 Task: Look for Airbnb options in Montijo, Portugal from 10th December, 2023 to 15th December, 2023 for 7 adults. Place can be room or shared room with 4 bedrooms having 7 beds and 4 bathrooms. Property type can be house. Amenities needed are: wifi, TV, free parkinig on premises, gym, breakfast.
Action: Mouse moved to (567, 102)
Screenshot: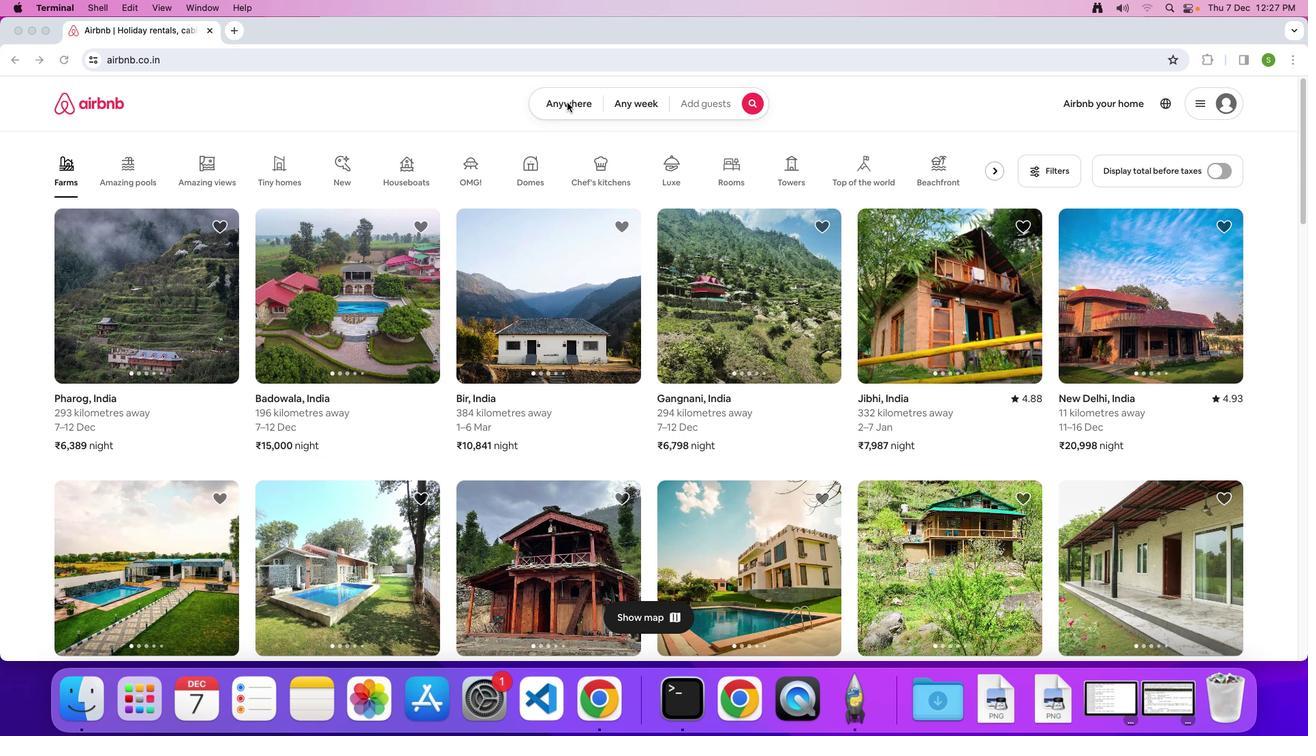 
Action: Mouse pressed left at (567, 102)
Screenshot: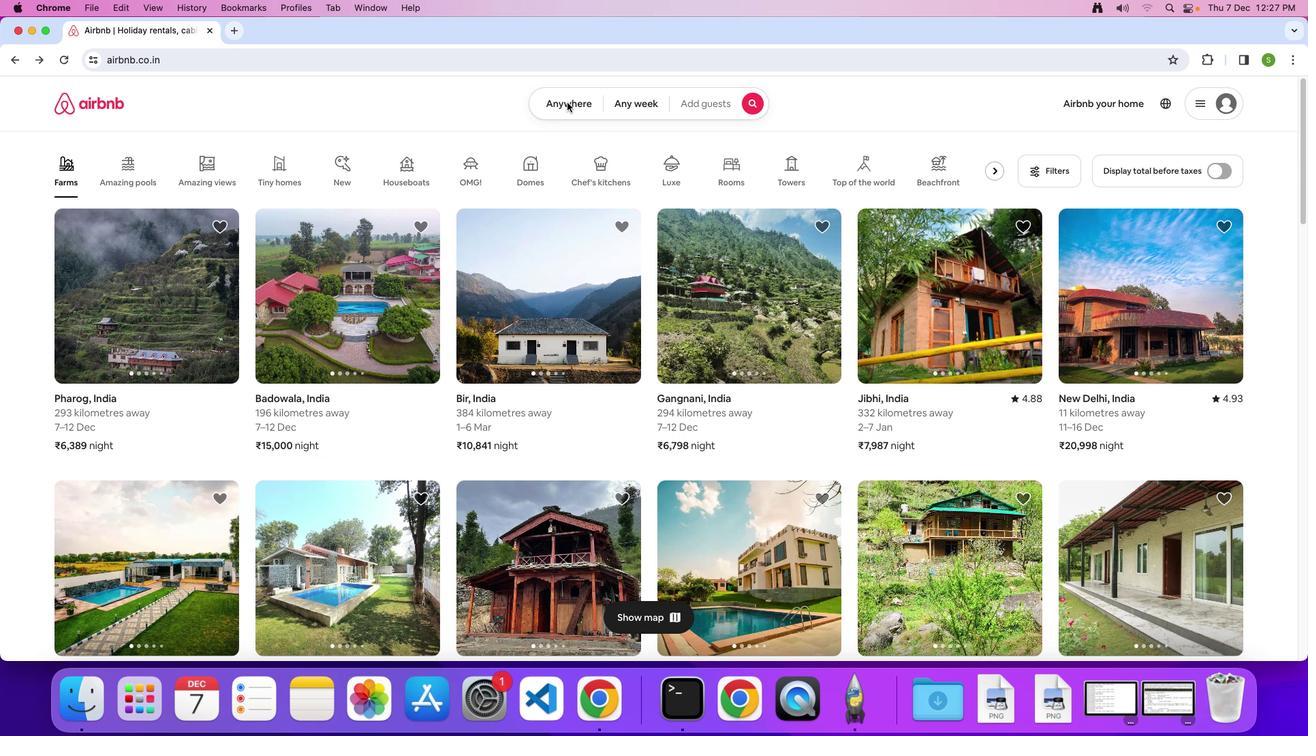 
Action: Mouse moved to (560, 104)
Screenshot: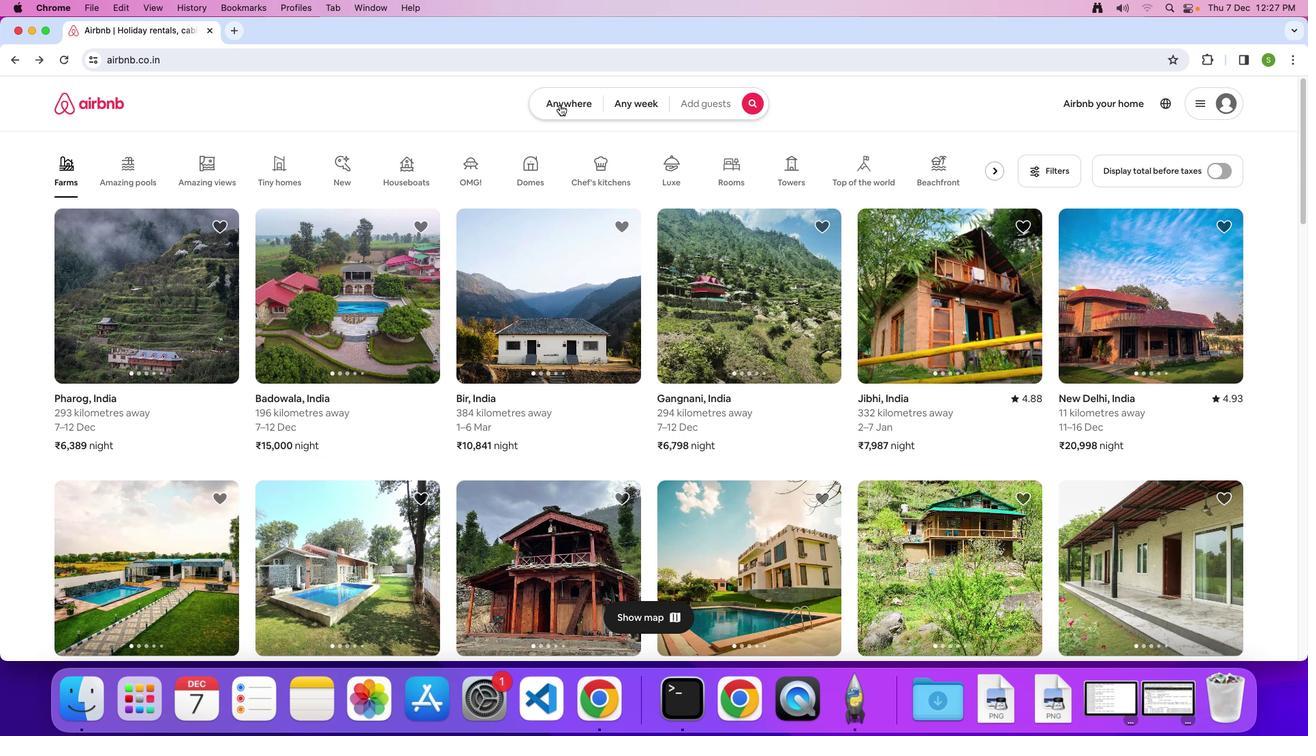 
Action: Mouse pressed left at (560, 104)
Screenshot: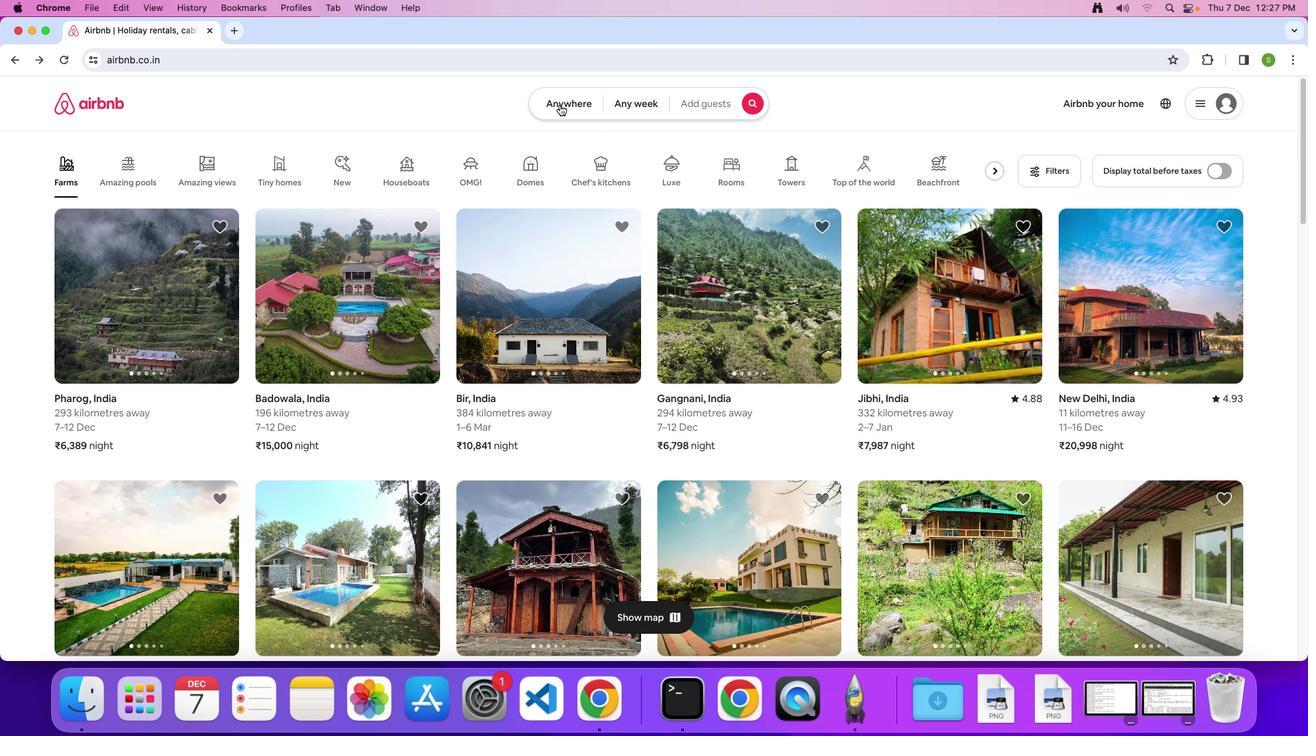 
Action: Mouse moved to (488, 162)
Screenshot: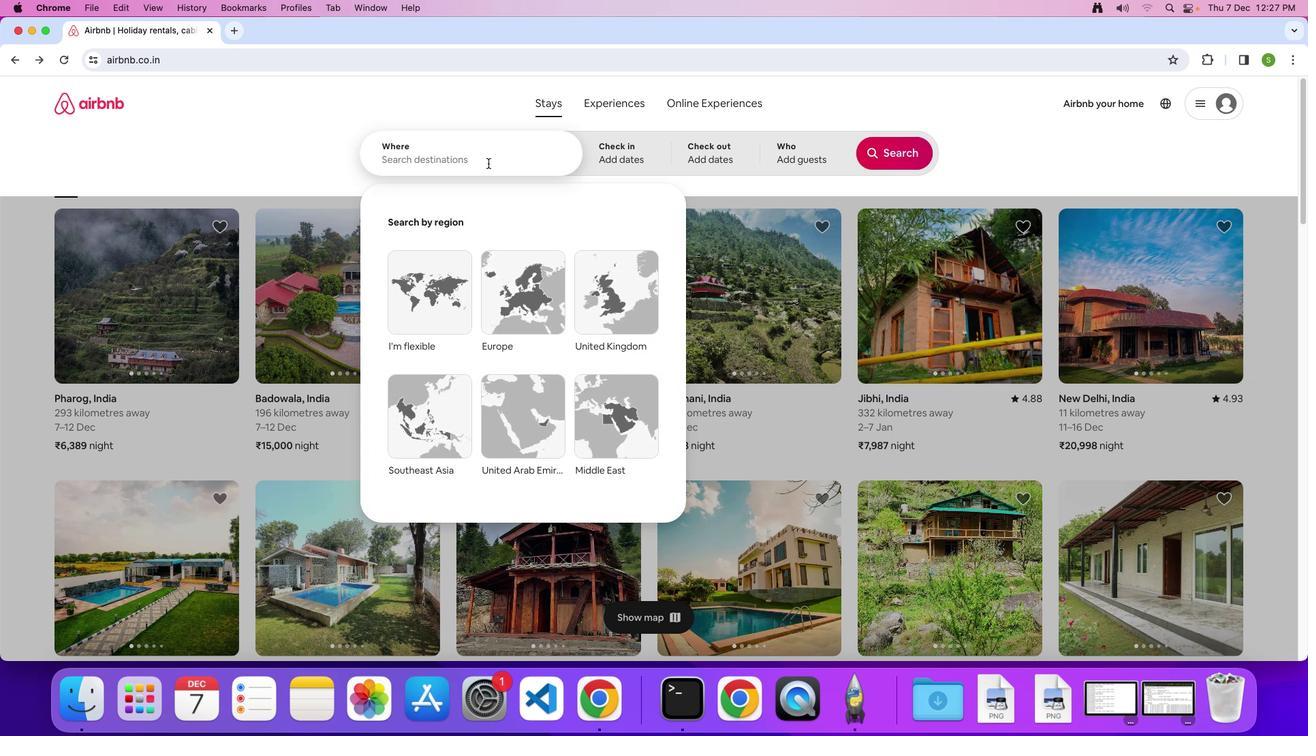 
Action: Mouse pressed left at (488, 162)
Screenshot: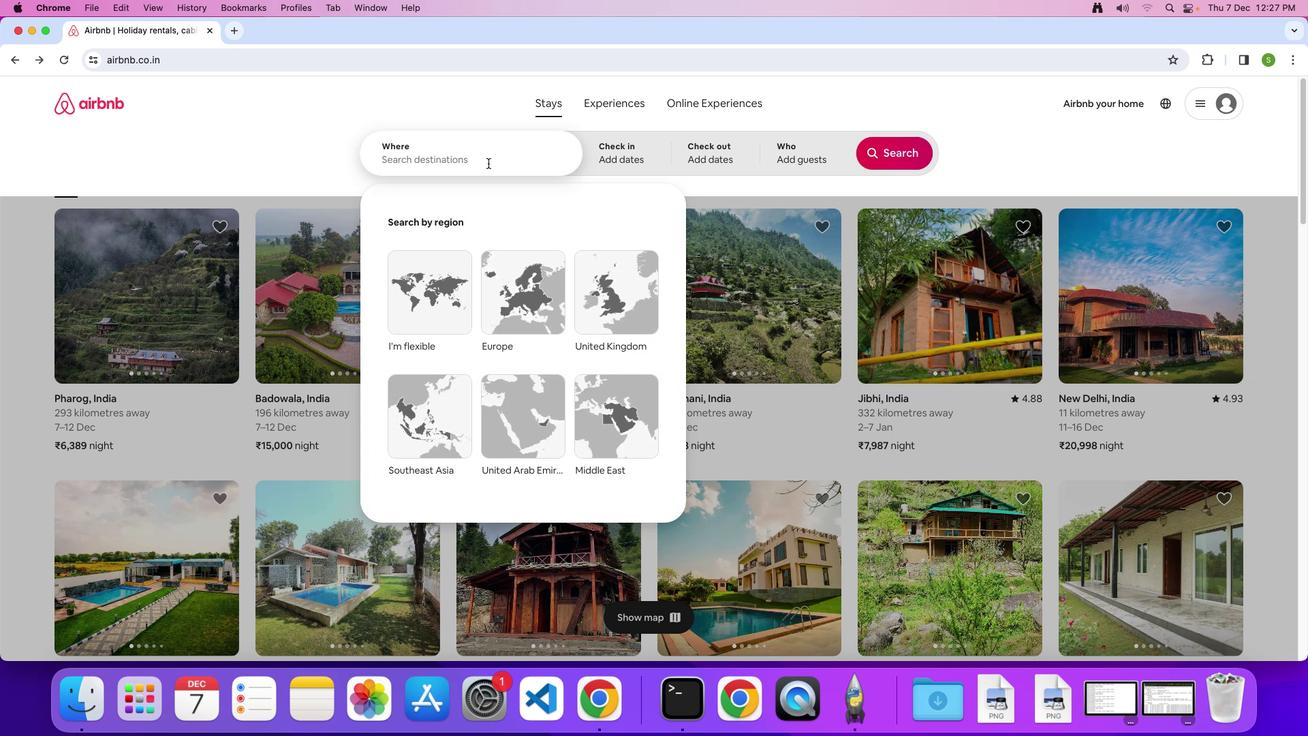 
Action: Key pressed 'M'Key.caps_lock'o''n''t''i''j''o'','Key.spaceKey.shift'P''o''r''t''u''g''a''l'Key.enter
Screenshot: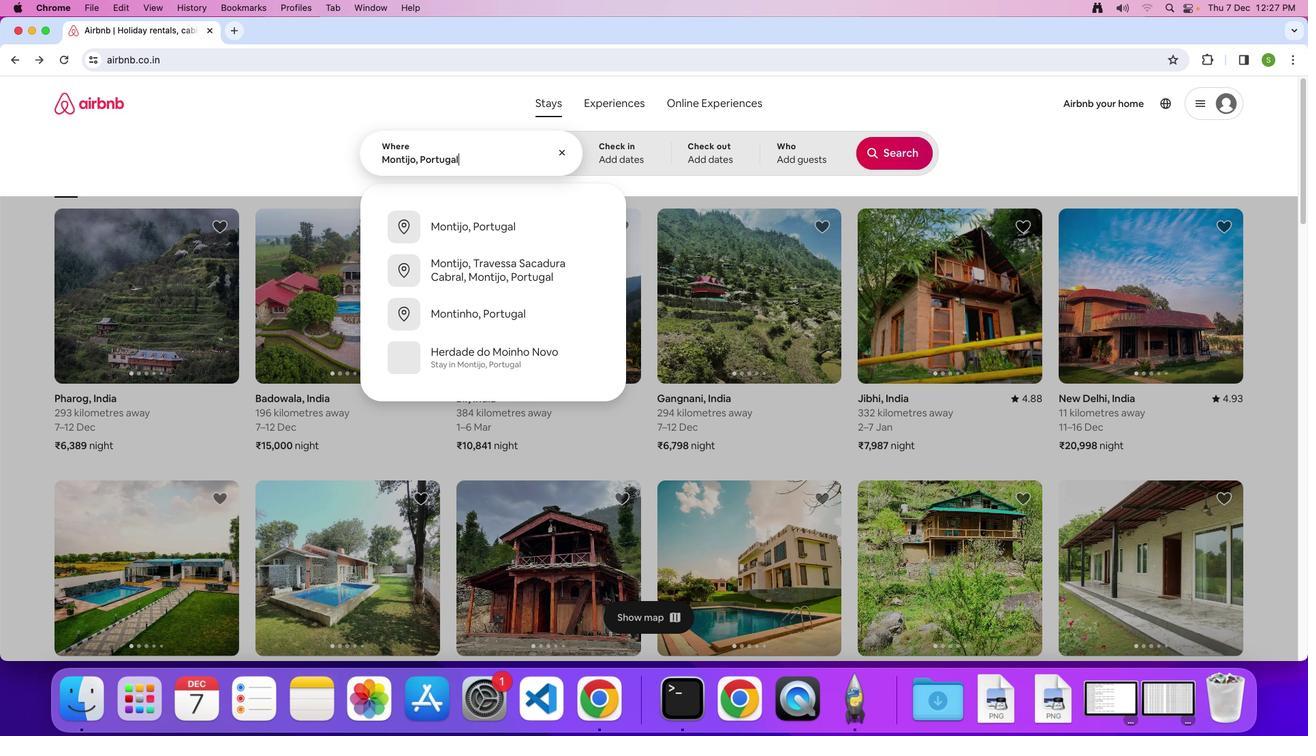 
Action: Mouse moved to (411, 389)
Screenshot: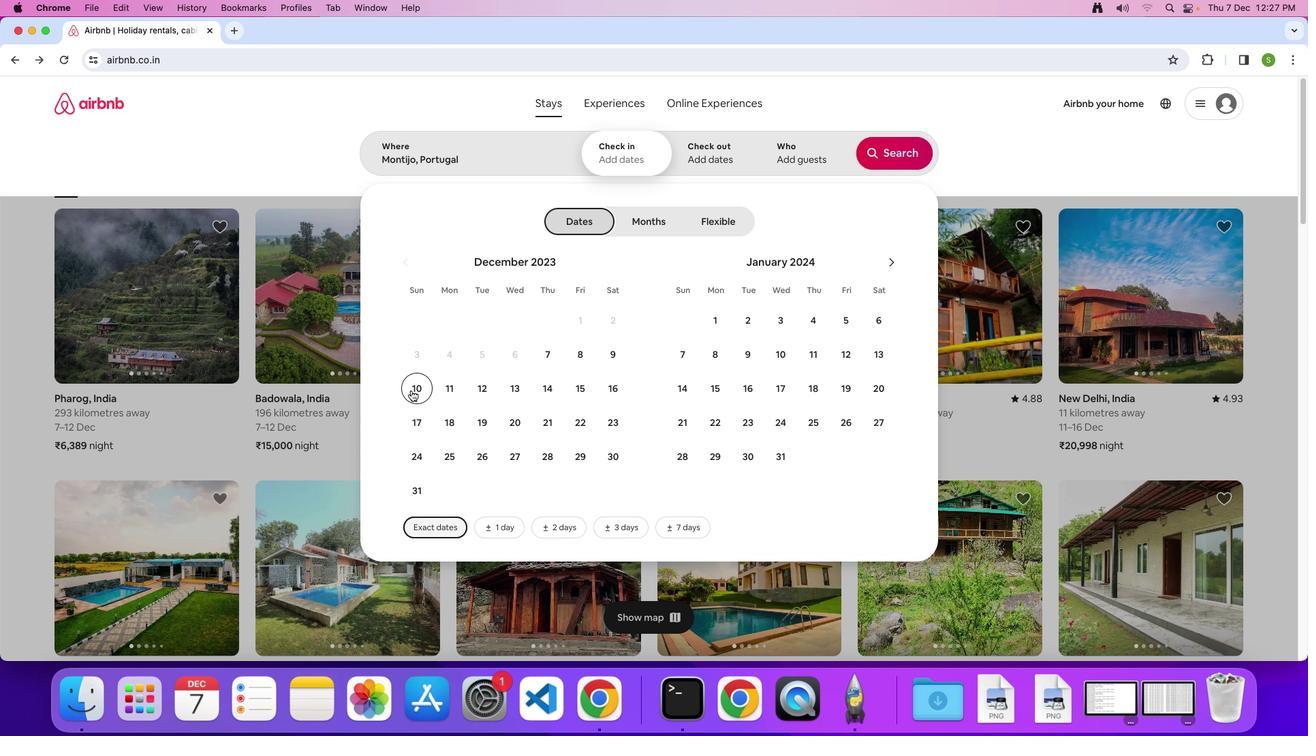
Action: Mouse pressed left at (411, 389)
Screenshot: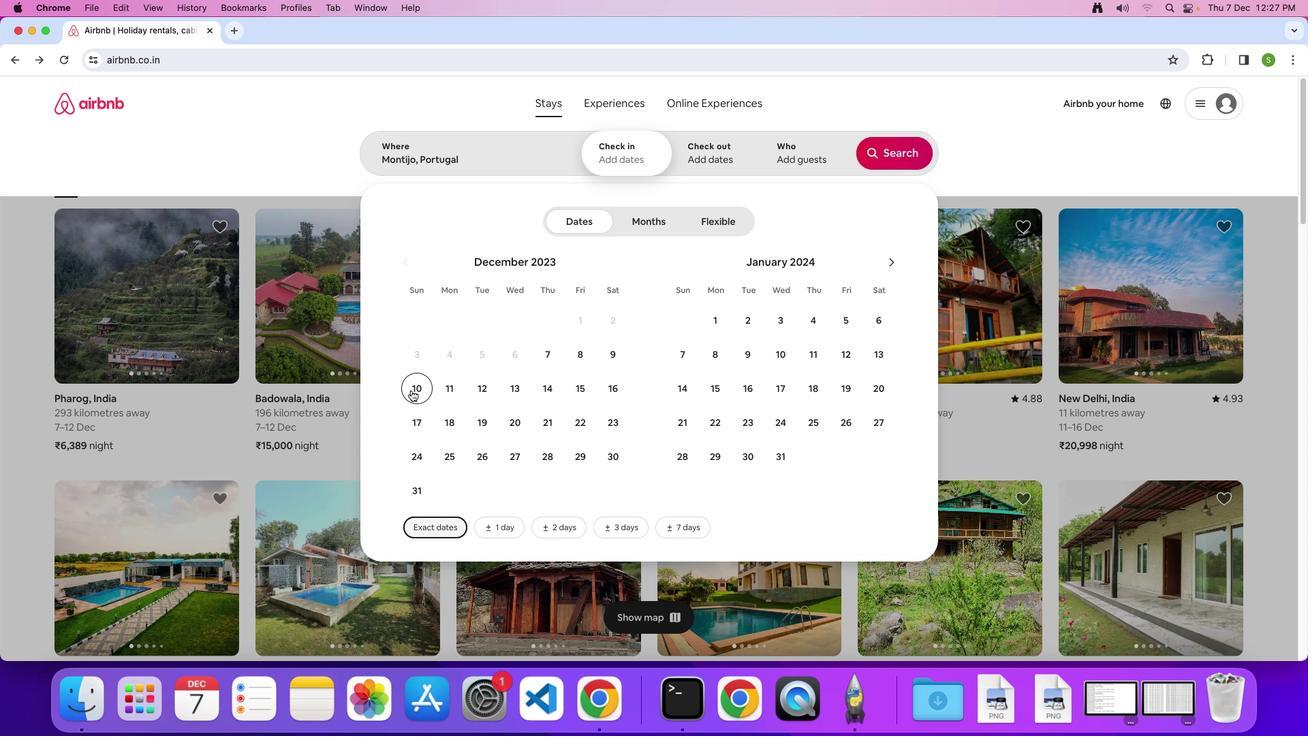 
Action: Mouse moved to (579, 386)
Screenshot: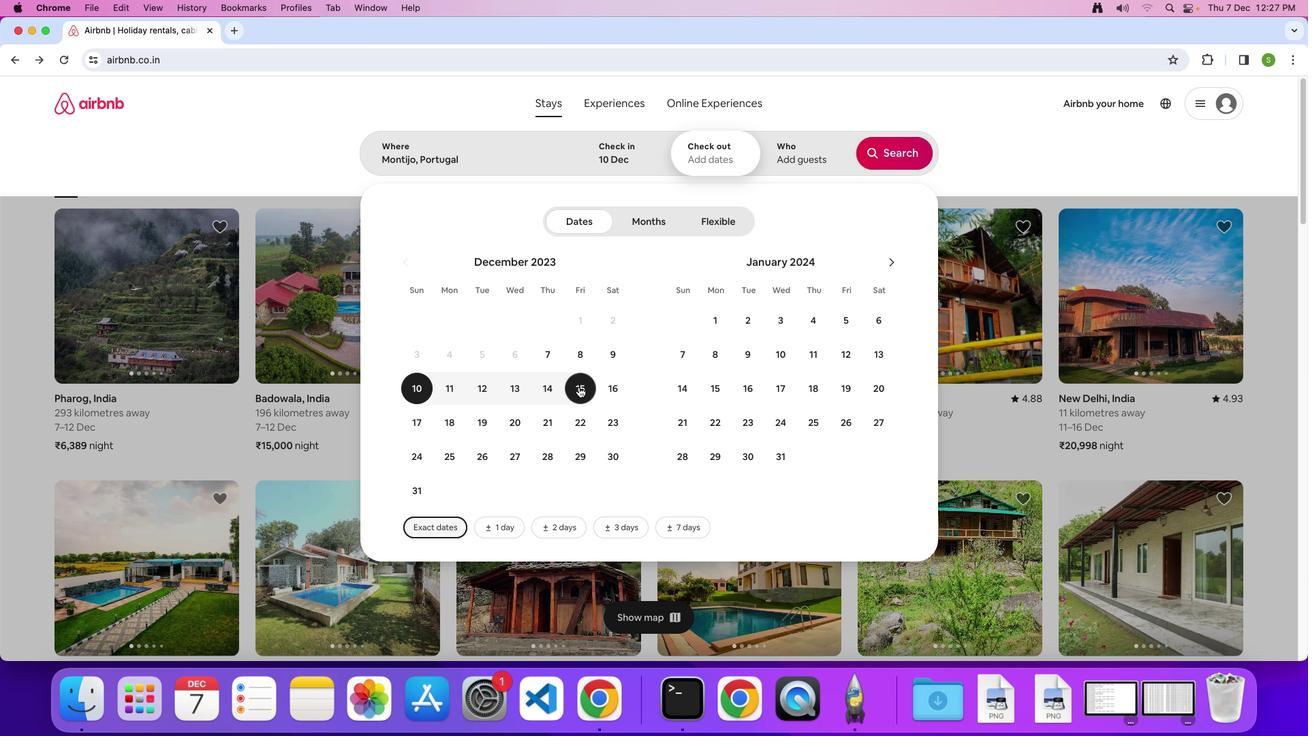 
Action: Mouse pressed left at (579, 386)
Screenshot: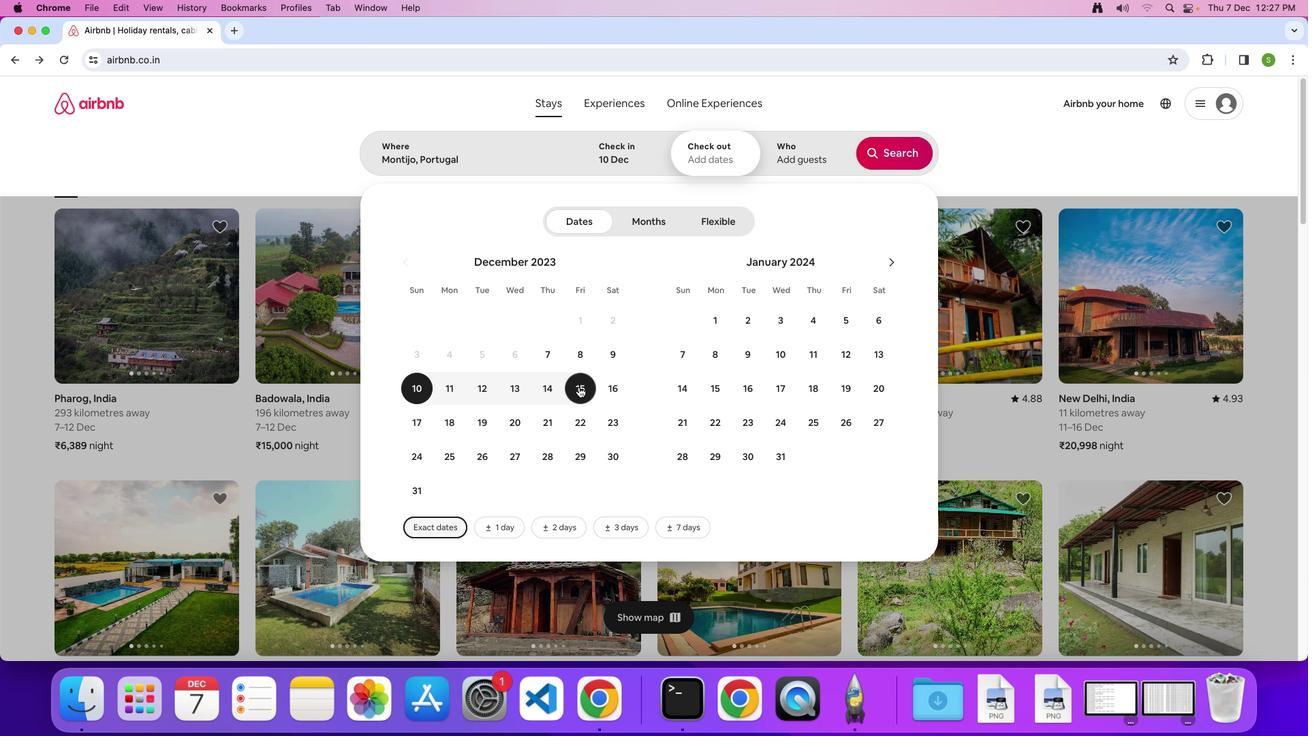 
Action: Mouse moved to (792, 156)
Screenshot: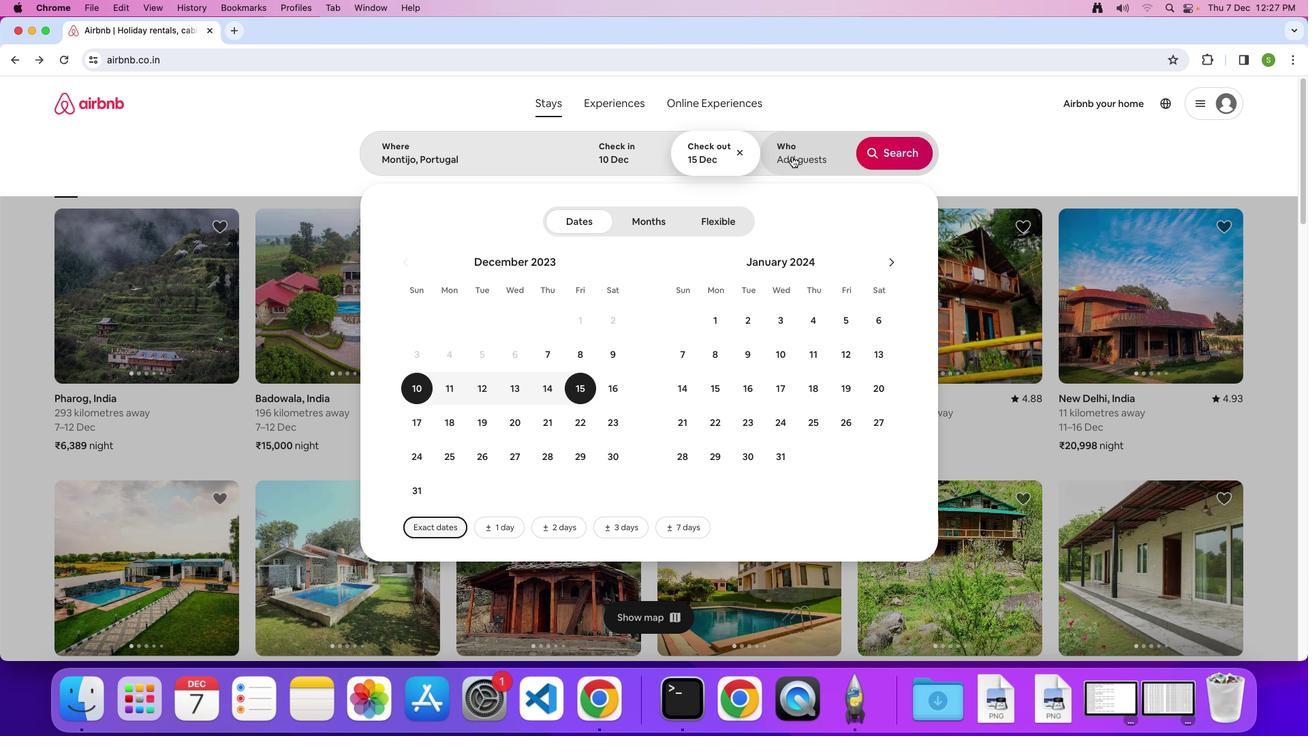 
Action: Mouse pressed left at (792, 156)
Screenshot: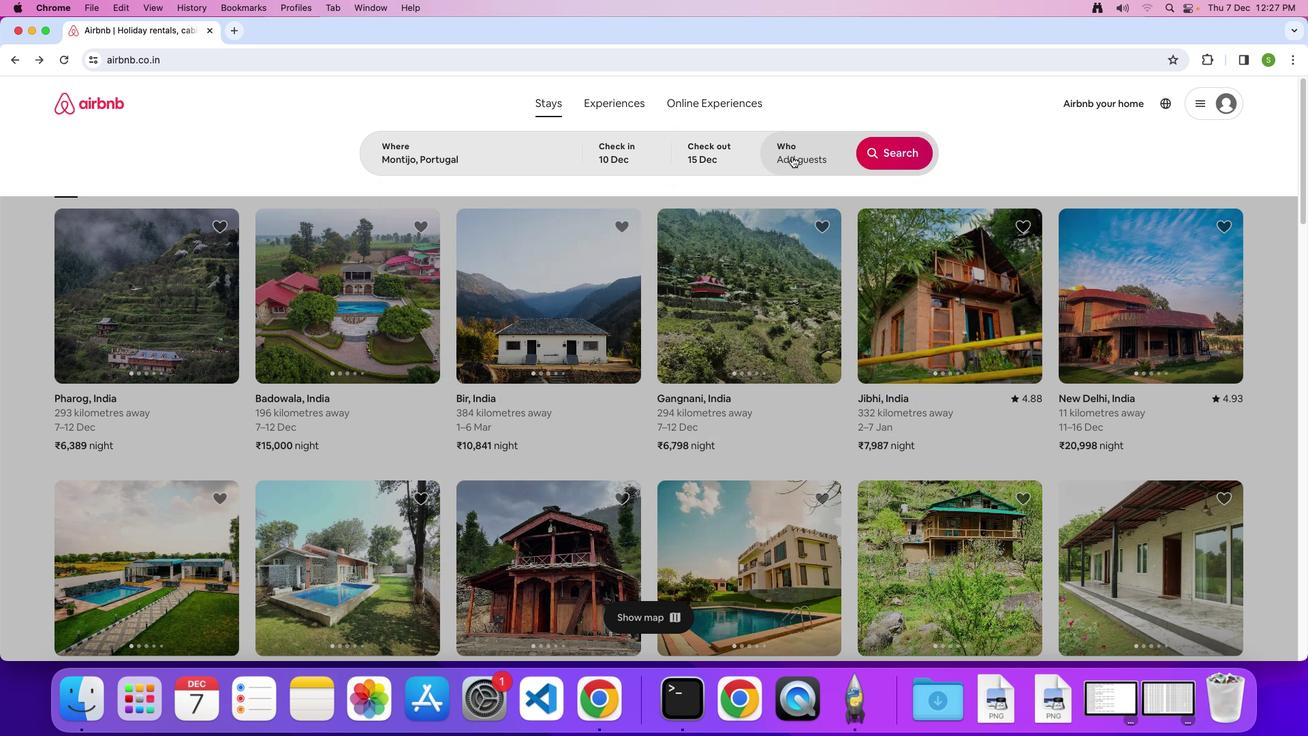 
Action: Mouse moved to (901, 222)
Screenshot: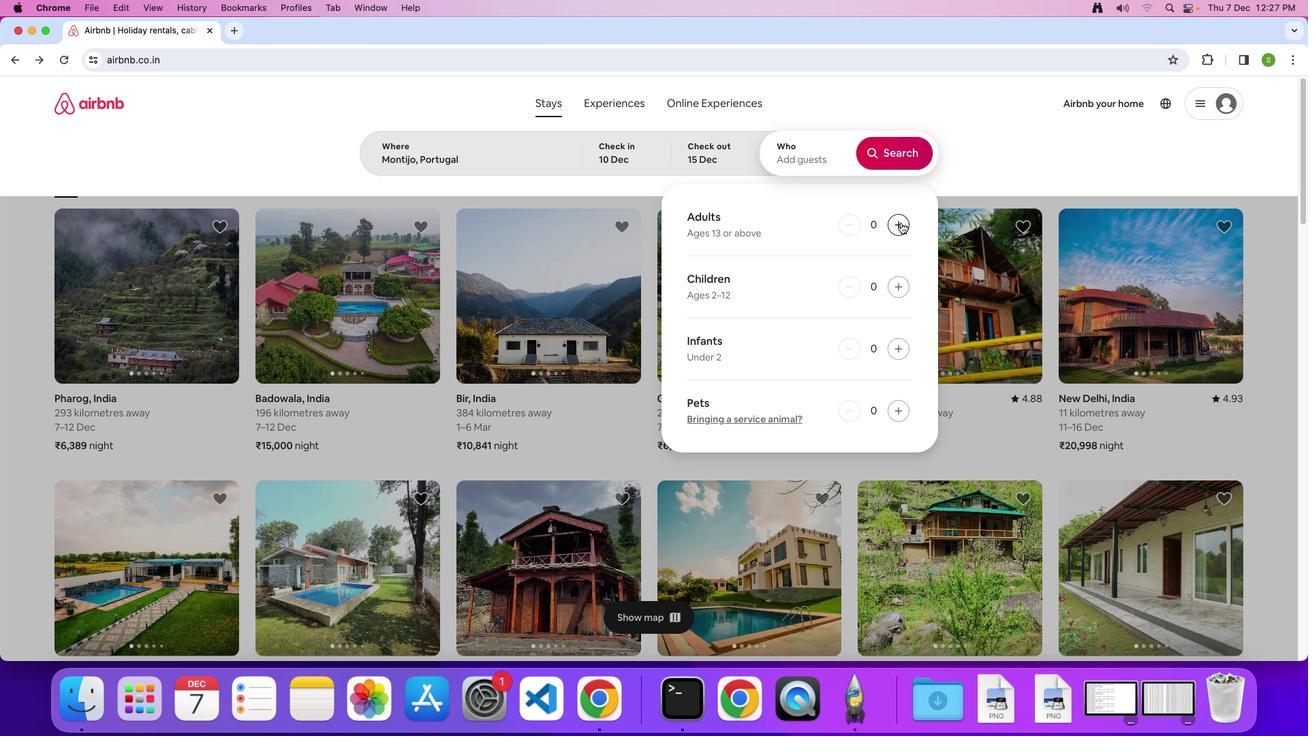
Action: Mouse pressed left at (901, 222)
Screenshot: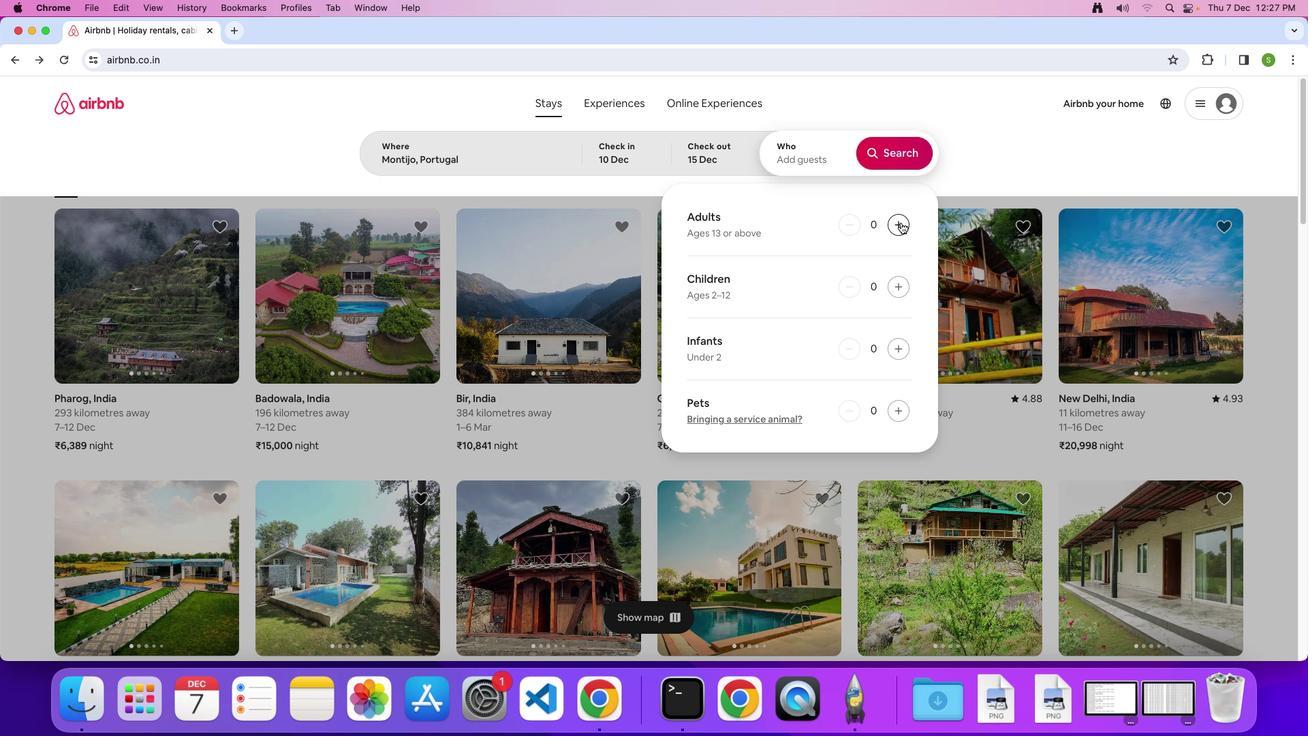 
Action: Mouse pressed left at (901, 222)
Screenshot: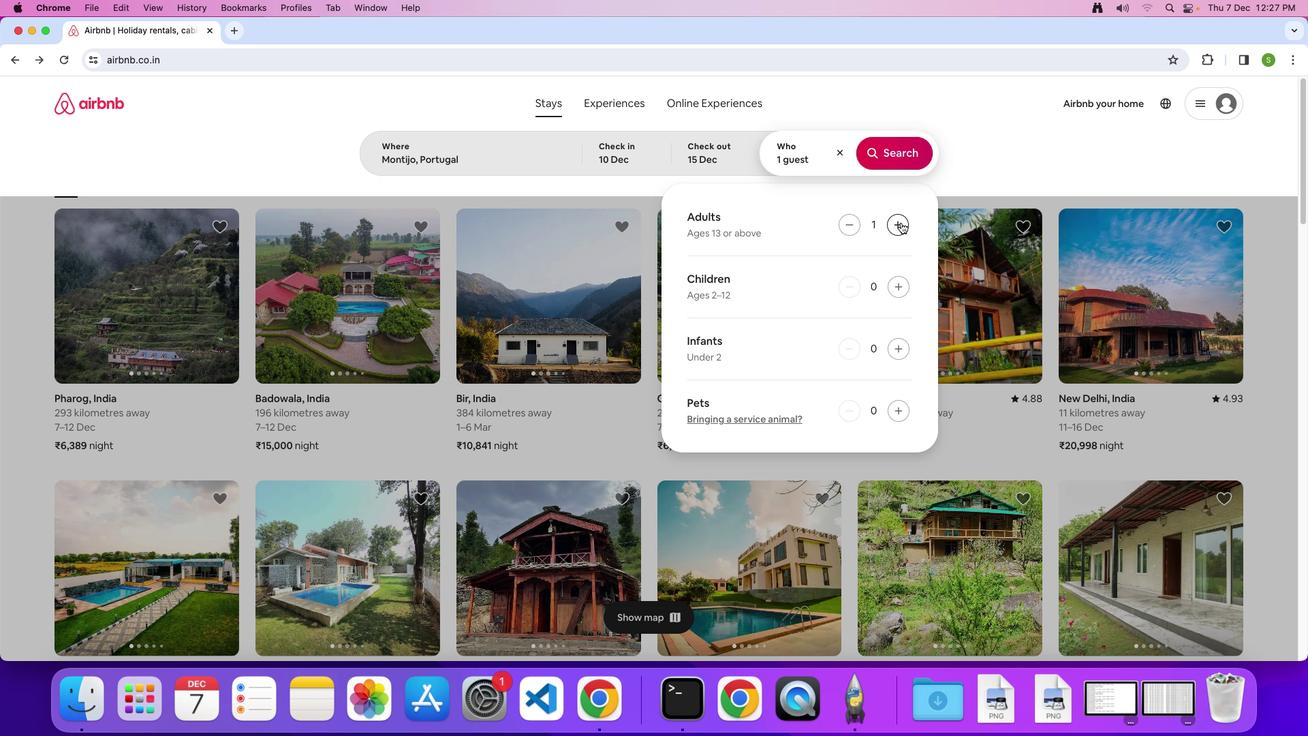 
Action: Mouse pressed left at (901, 222)
Screenshot: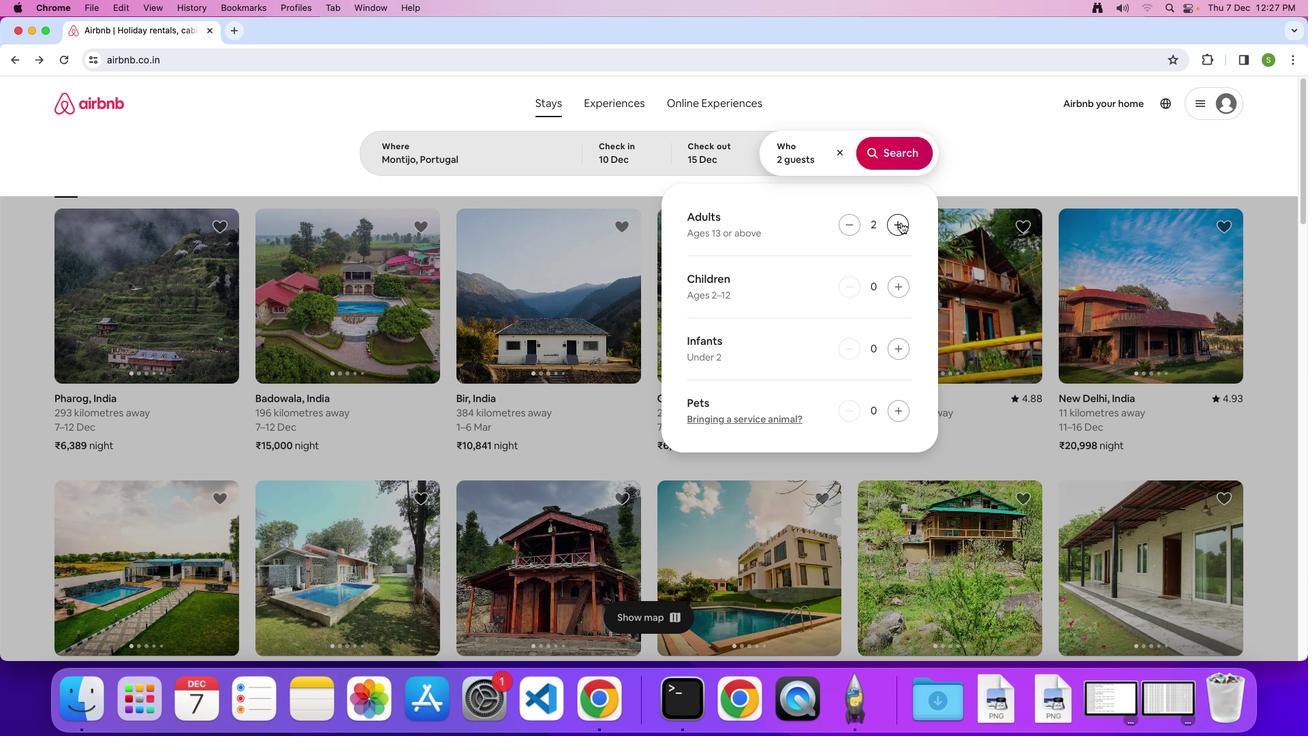 
Action: Mouse pressed left at (901, 222)
Screenshot: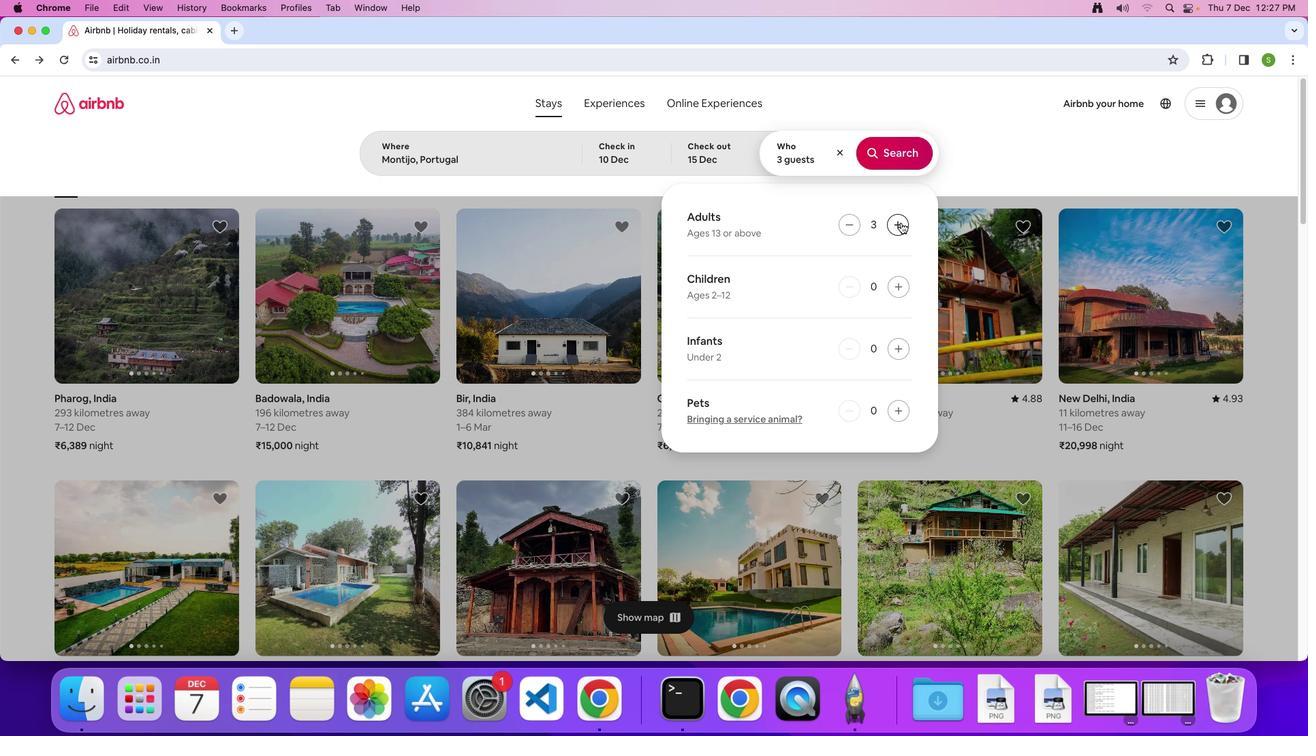 
Action: Mouse pressed left at (901, 222)
Screenshot: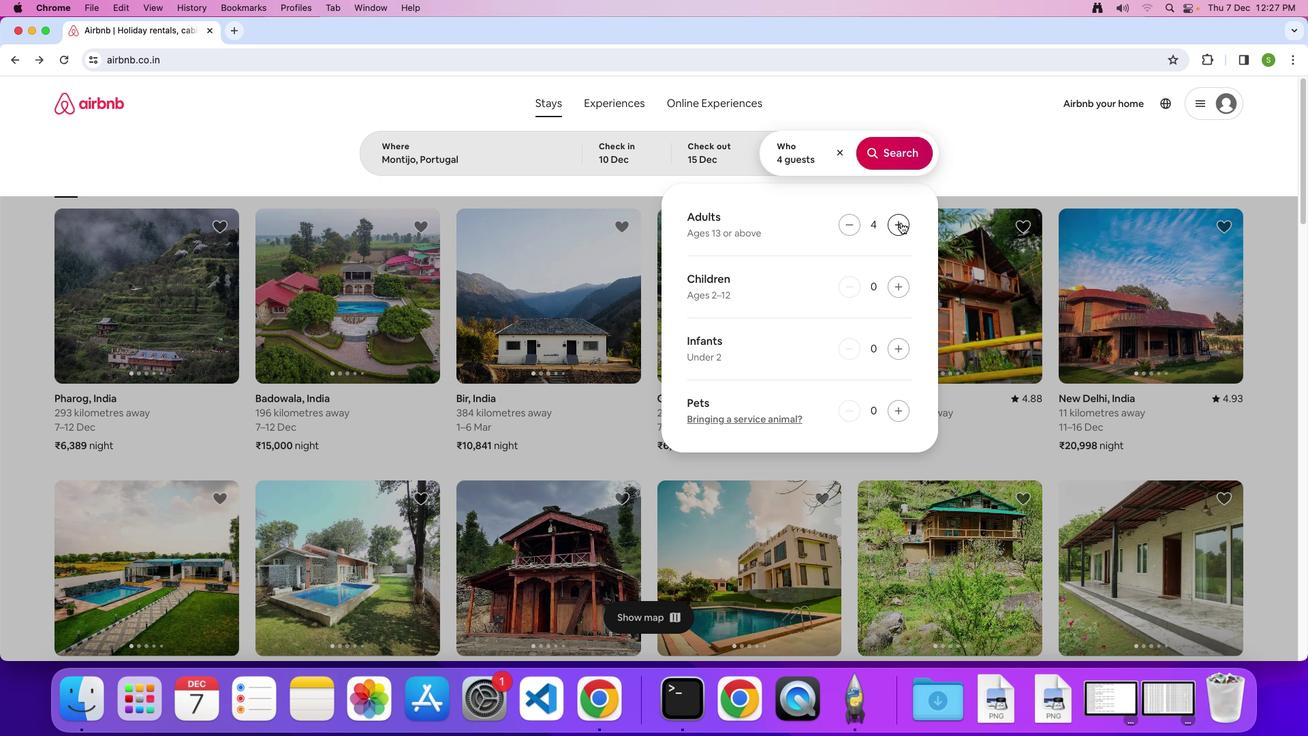 
Action: Mouse pressed left at (901, 222)
Screenshot: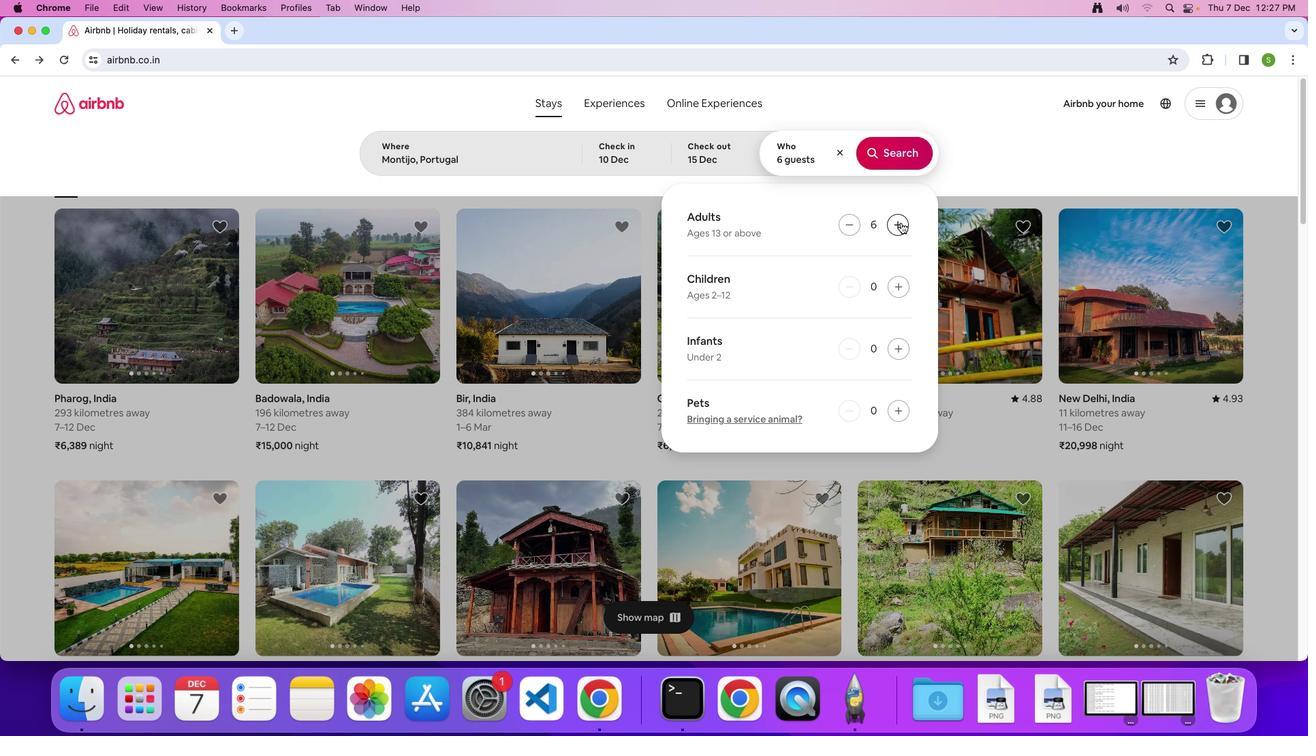 
Action: Mouse pressed left at (901, 222)
Screenshot: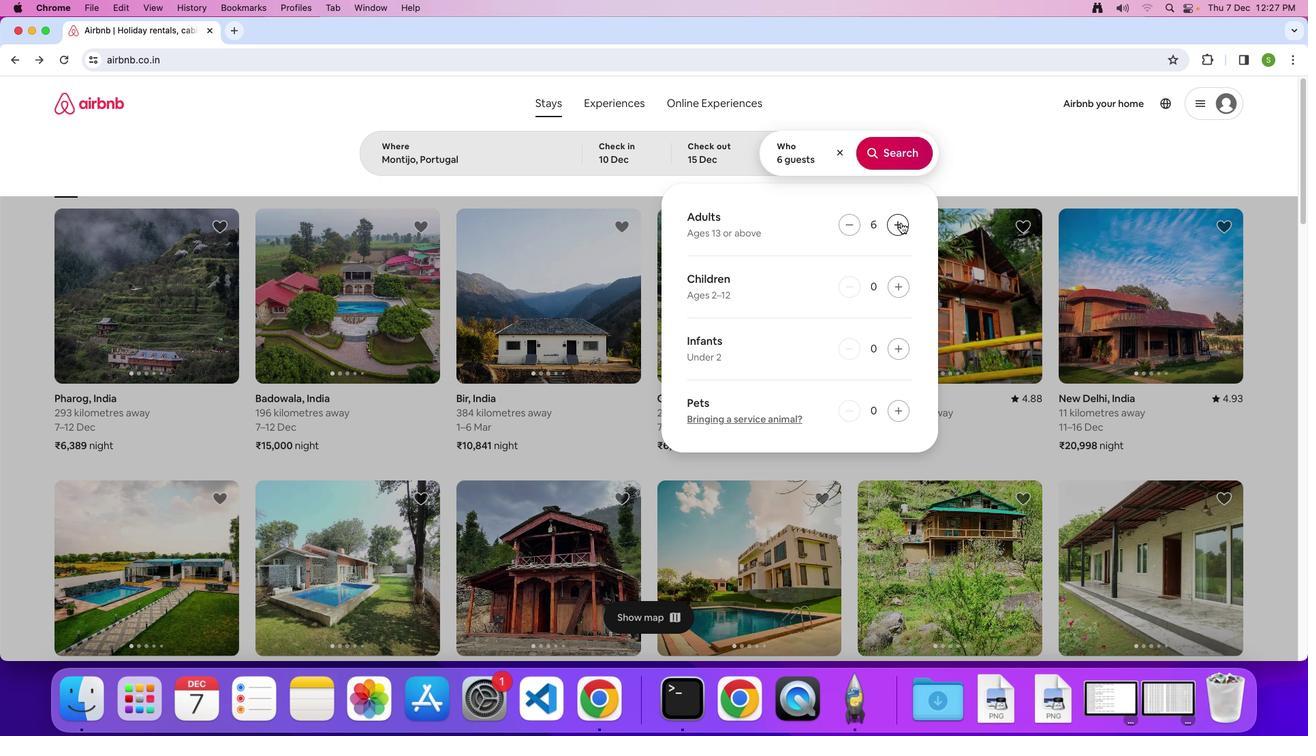
Action: Mouse moved to (904, 160)
Screenshot: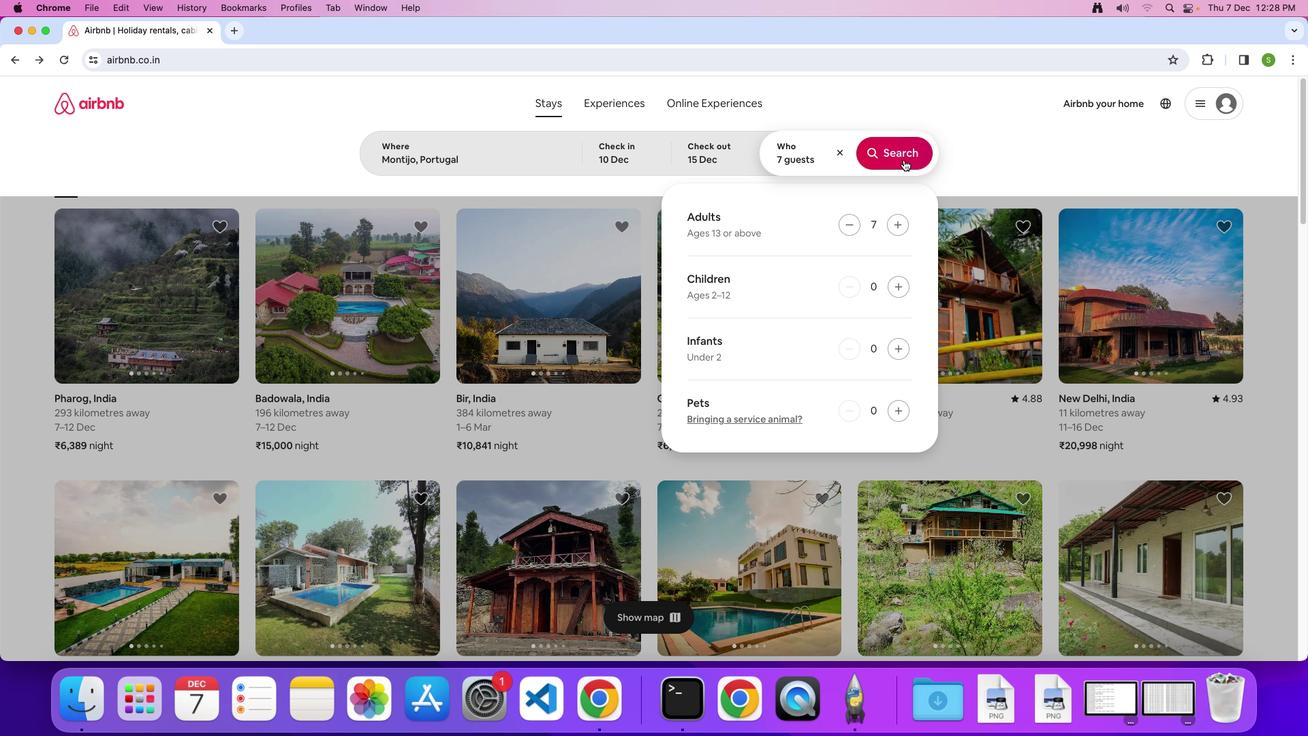 
Action: Mouse pressed left at (904, 160)
Screenshot: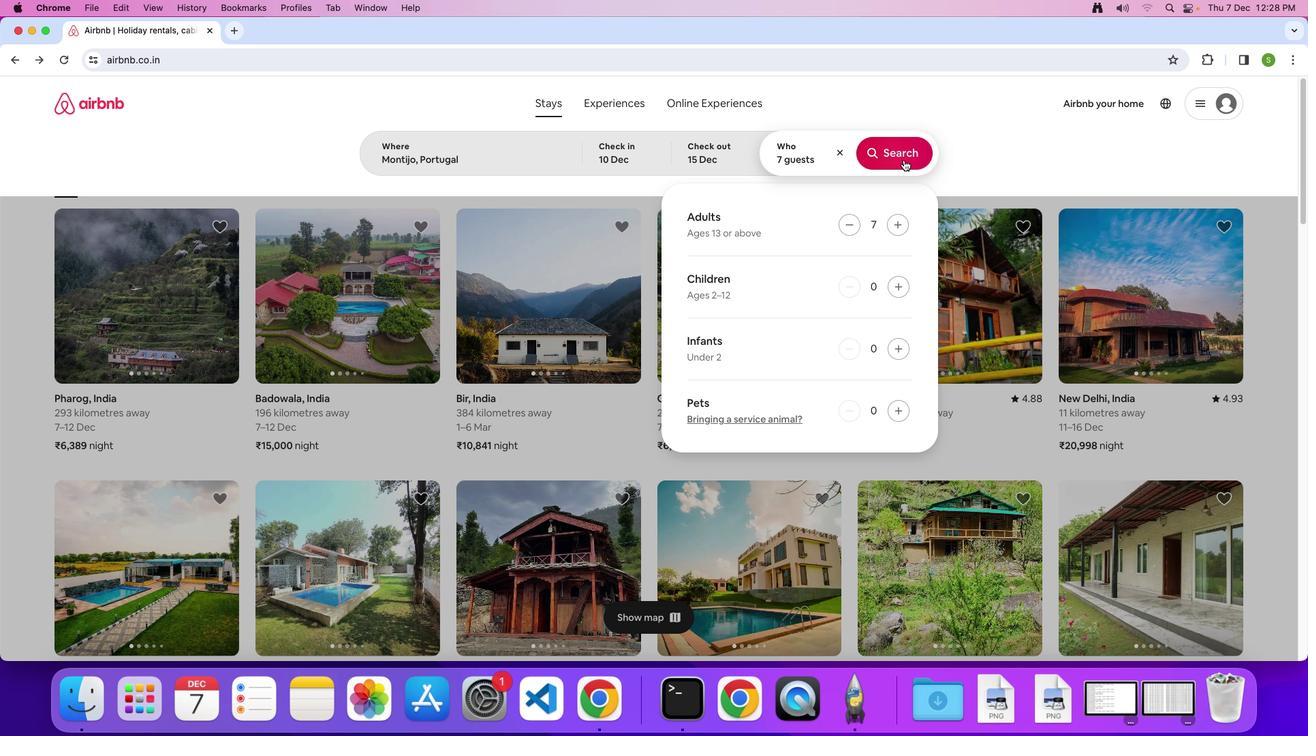 
Action: Mouse moved to (1085, 154)
Screenshot: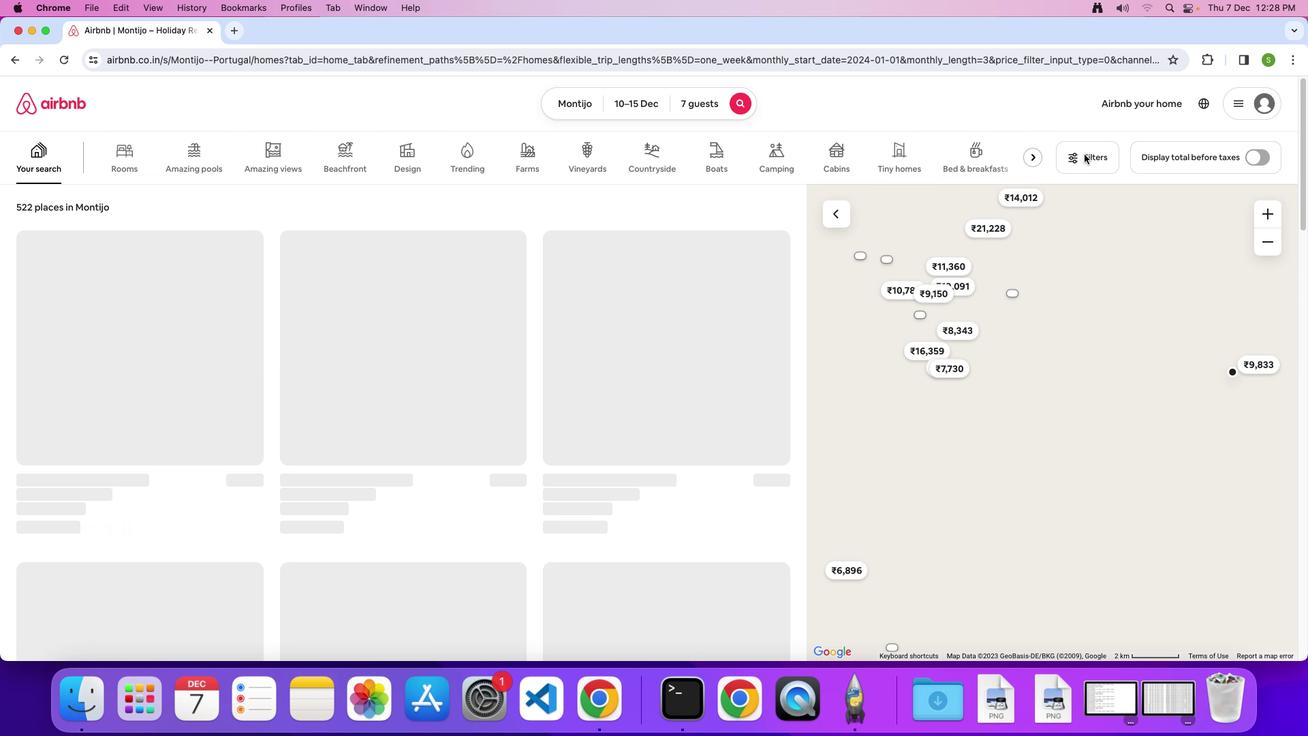 
Action: Mouse pressed left at (1085, 154)
Screenshot: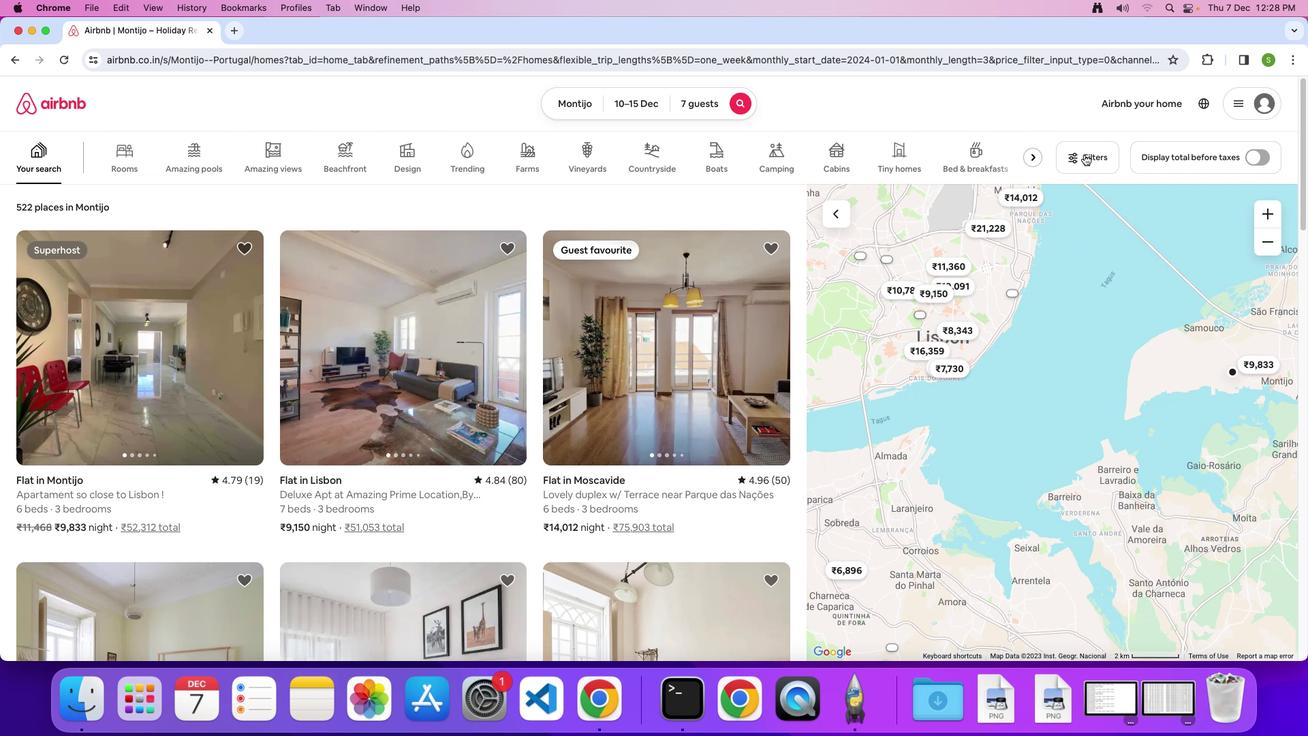 
Action: Mouse moved to (651, 255)
Screenshot: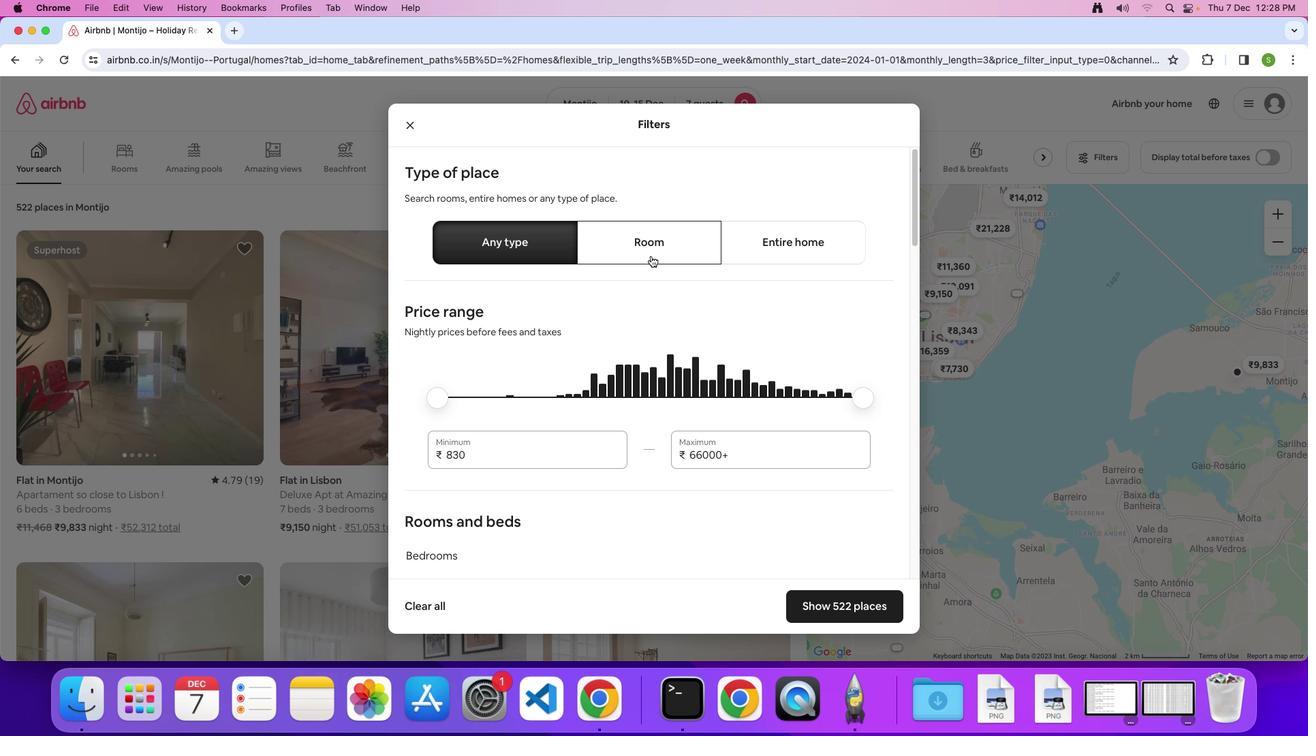 
Action: Mouse pressed left at (651, 255)
Screenshot: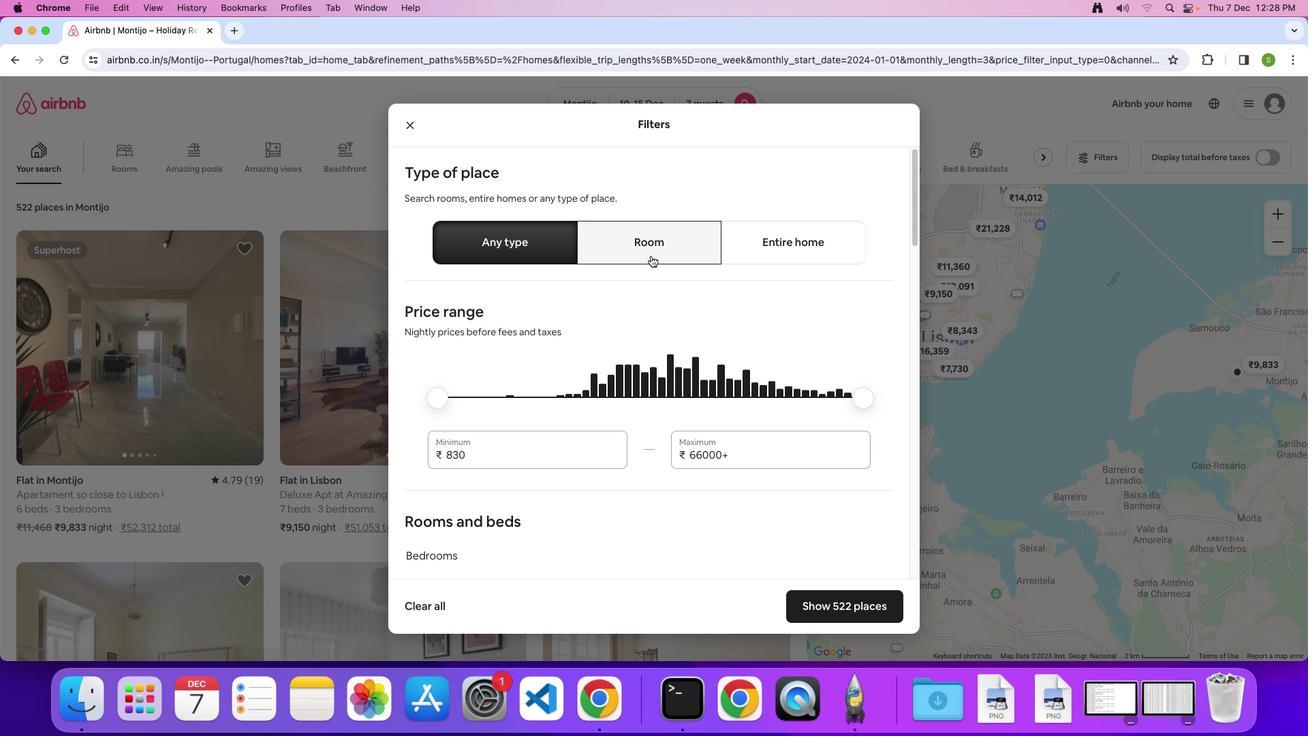 
Action: Mouse moved to (670, 432)
Screenshot: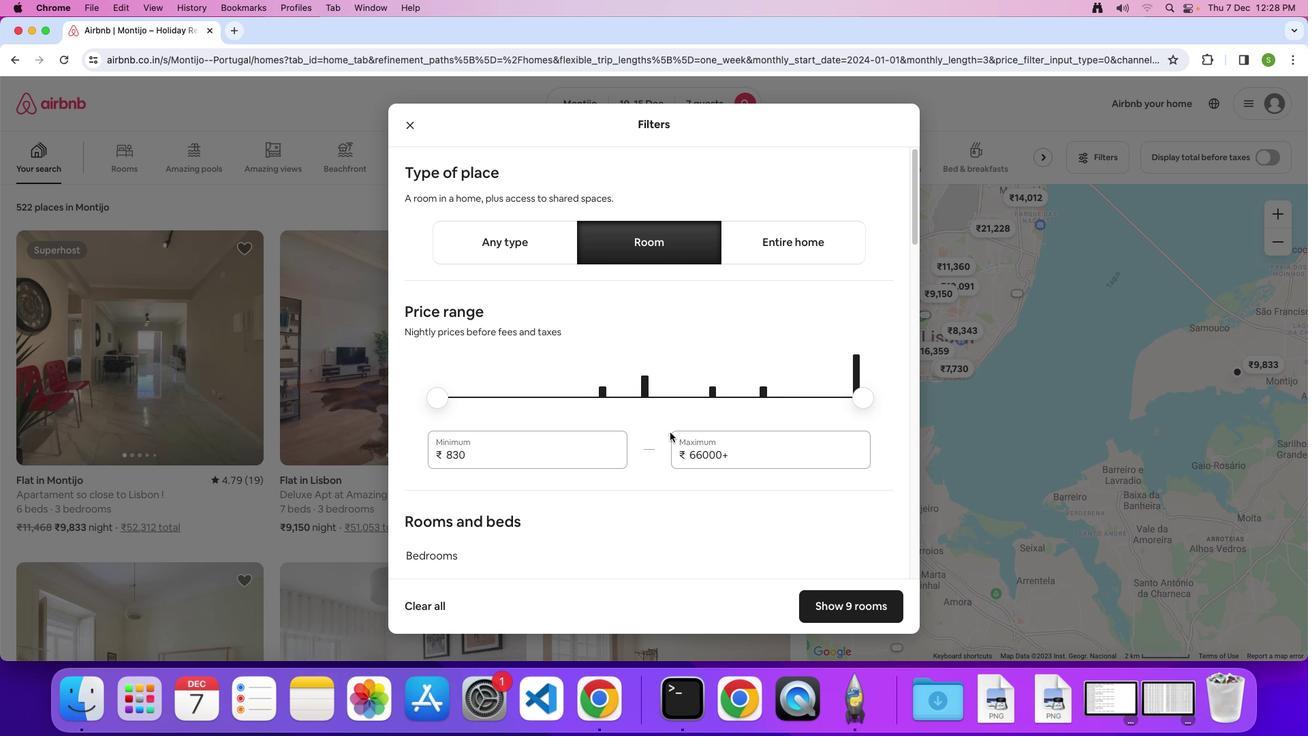 
Action: Mouse scrolled (670, 432) with delta (0, 0)
Screenshot: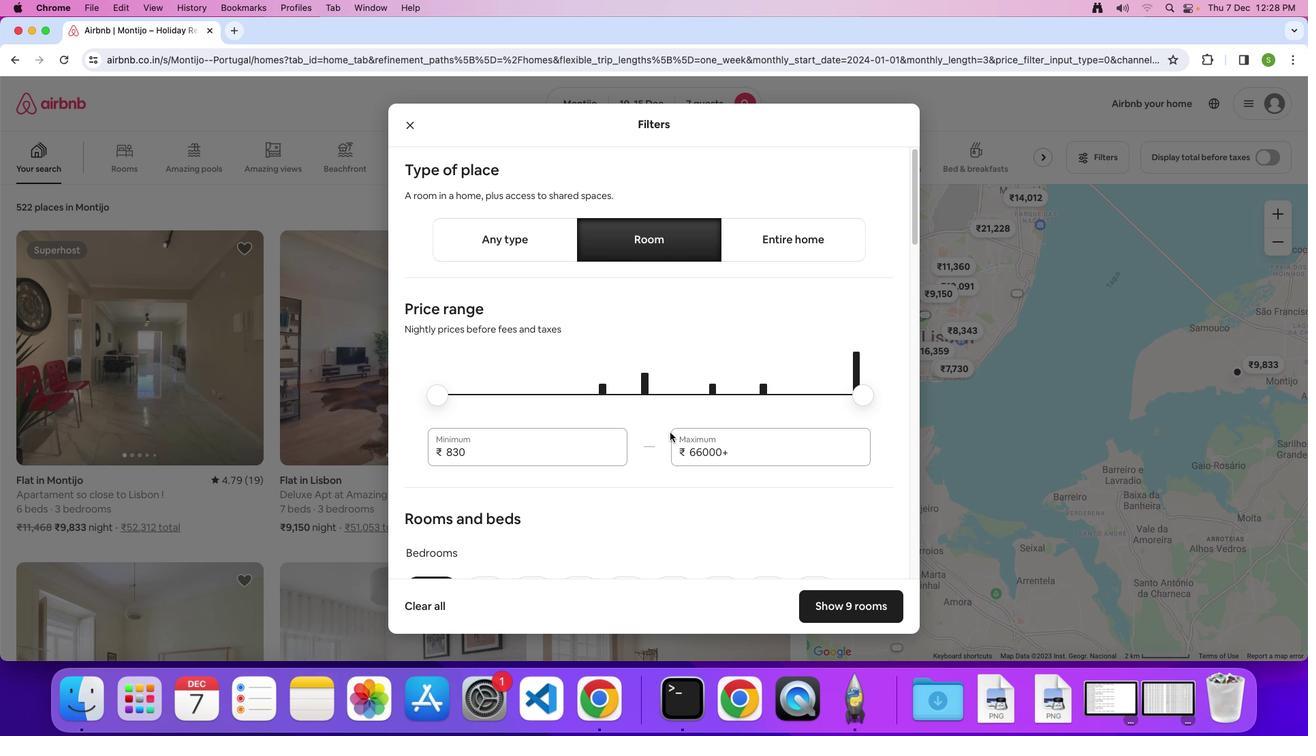 
Action: Mouse scrolled (670, 432) with delta (0, 0)
Screenshot: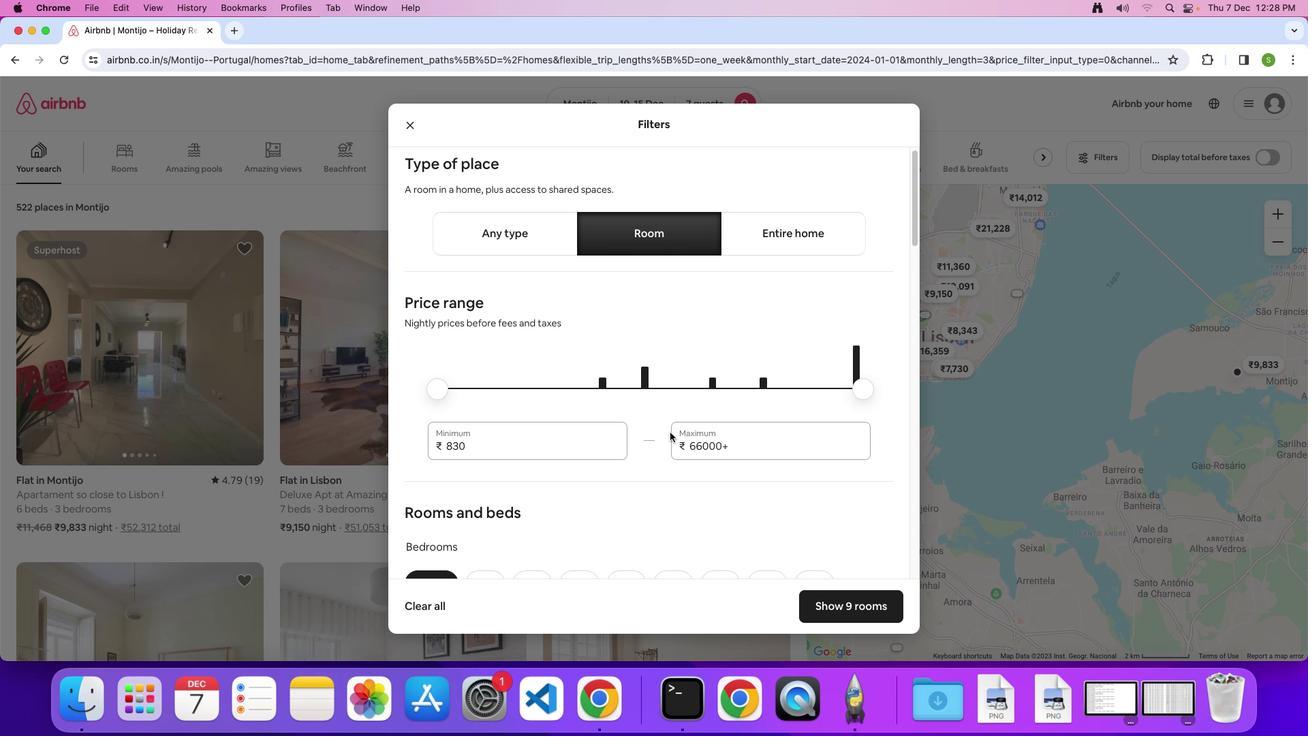 
Action: Mouse scrolled (670, 432) with delta (0, 0)
Screenshot: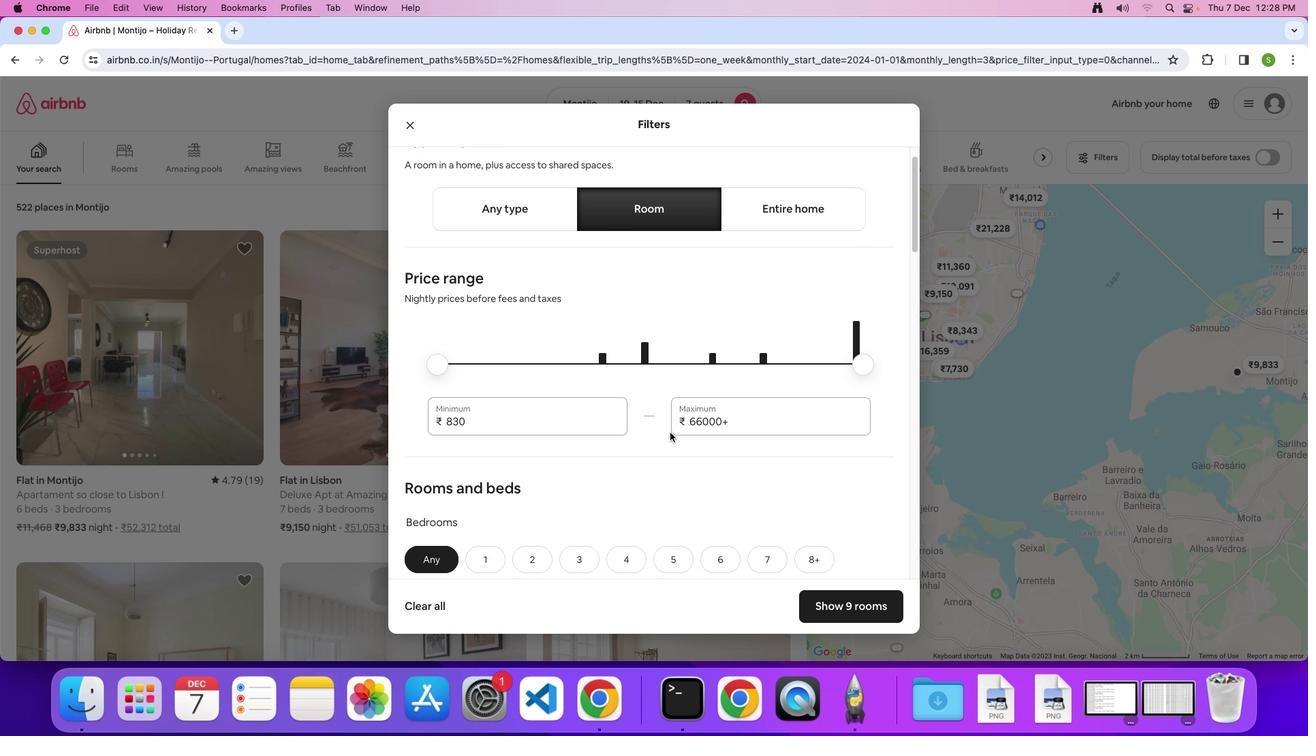 
Action: Mouse scrolled (670, 432) with delta (0, 0)
Screenshot: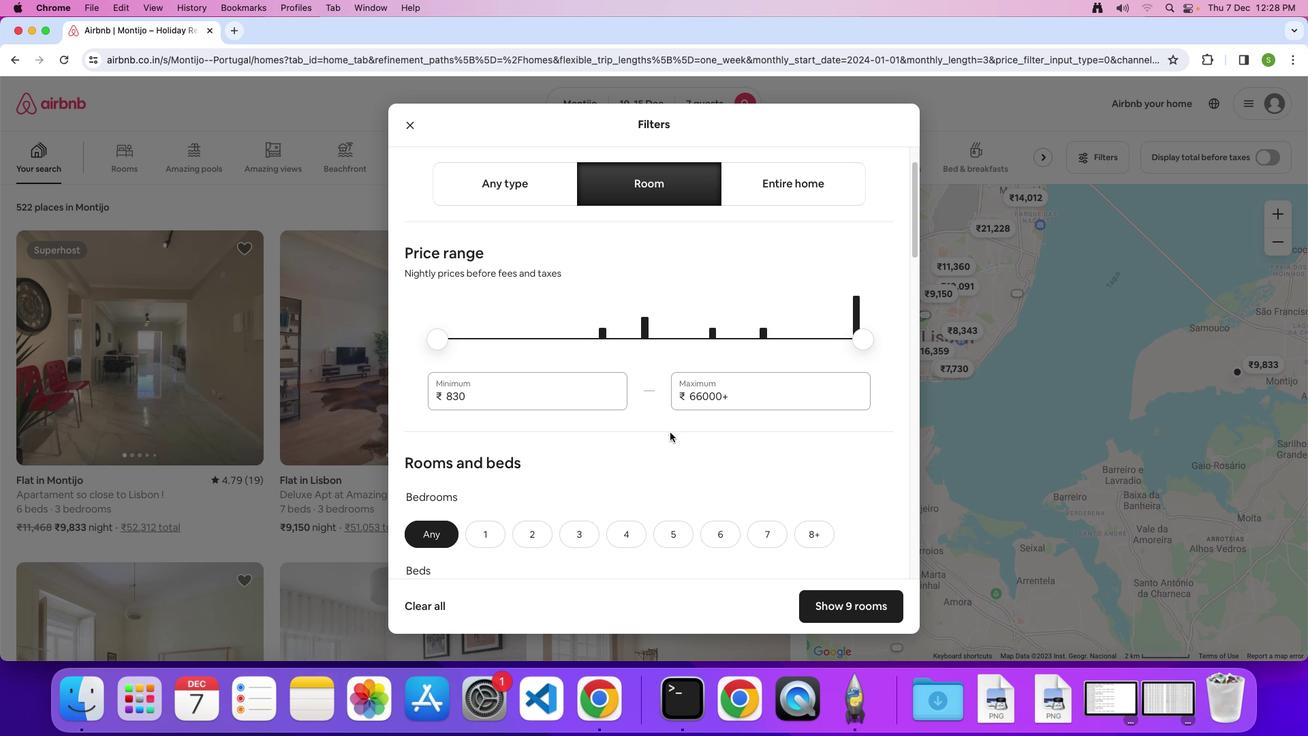 
Action: Mouse scrolled (670, 432) with delta (0, 0)
Screenshot: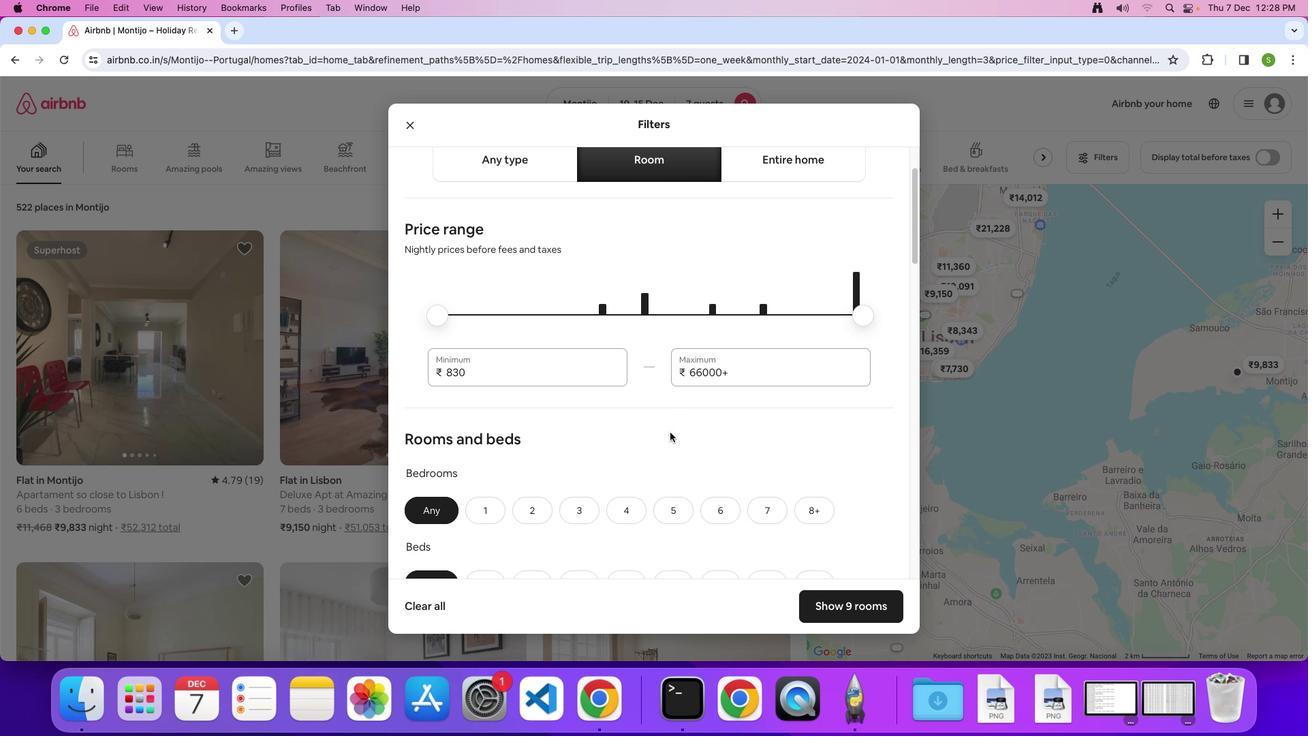 
Action: Mouse scrolled (670, 432) with delta (0, -1)
Screenshot: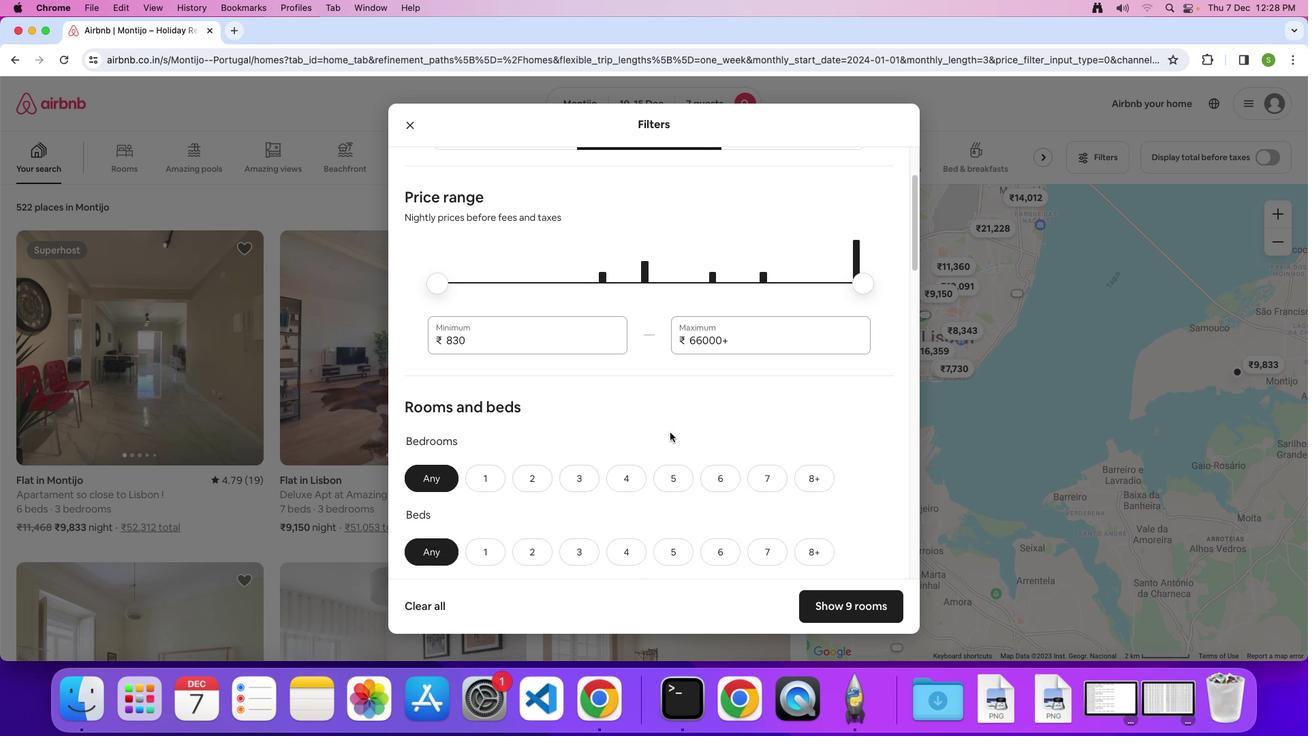 
Action: Mouse moved to (627, 439)
Screenshot: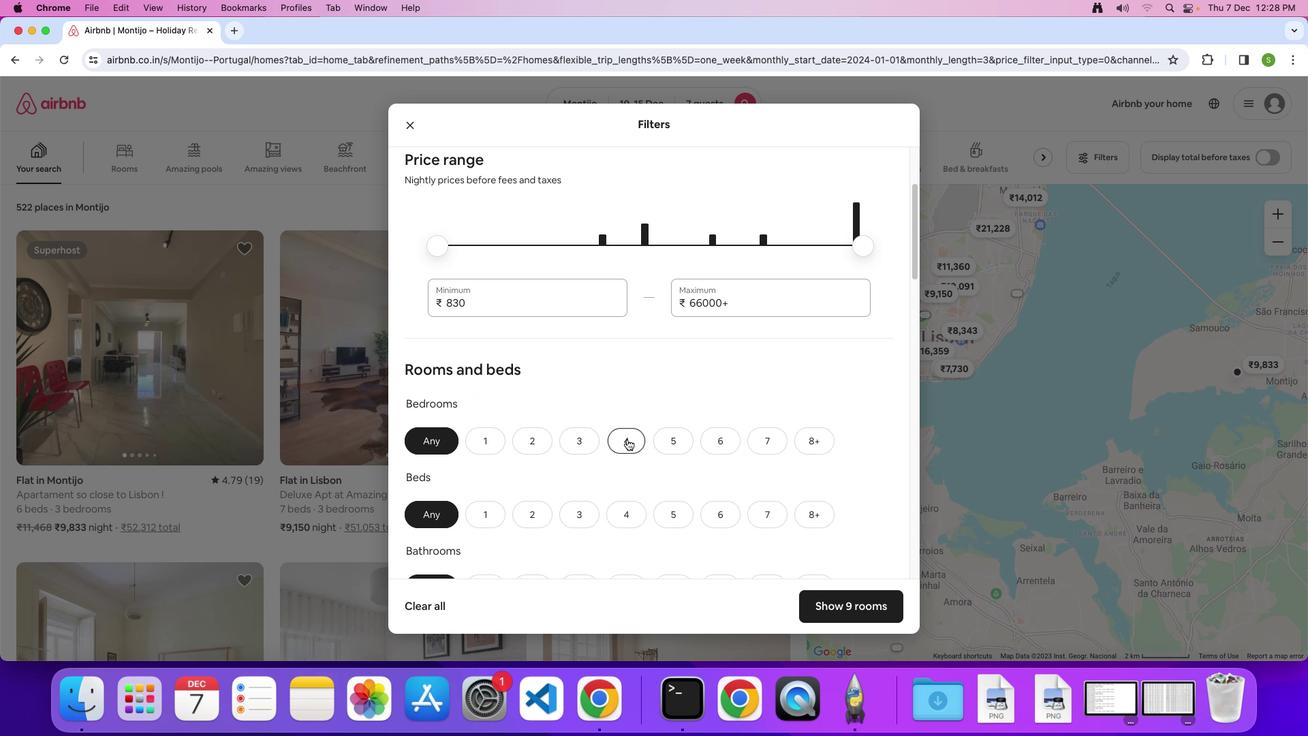 
Action: Mouse pressed left at (627, 439)
Screenshot: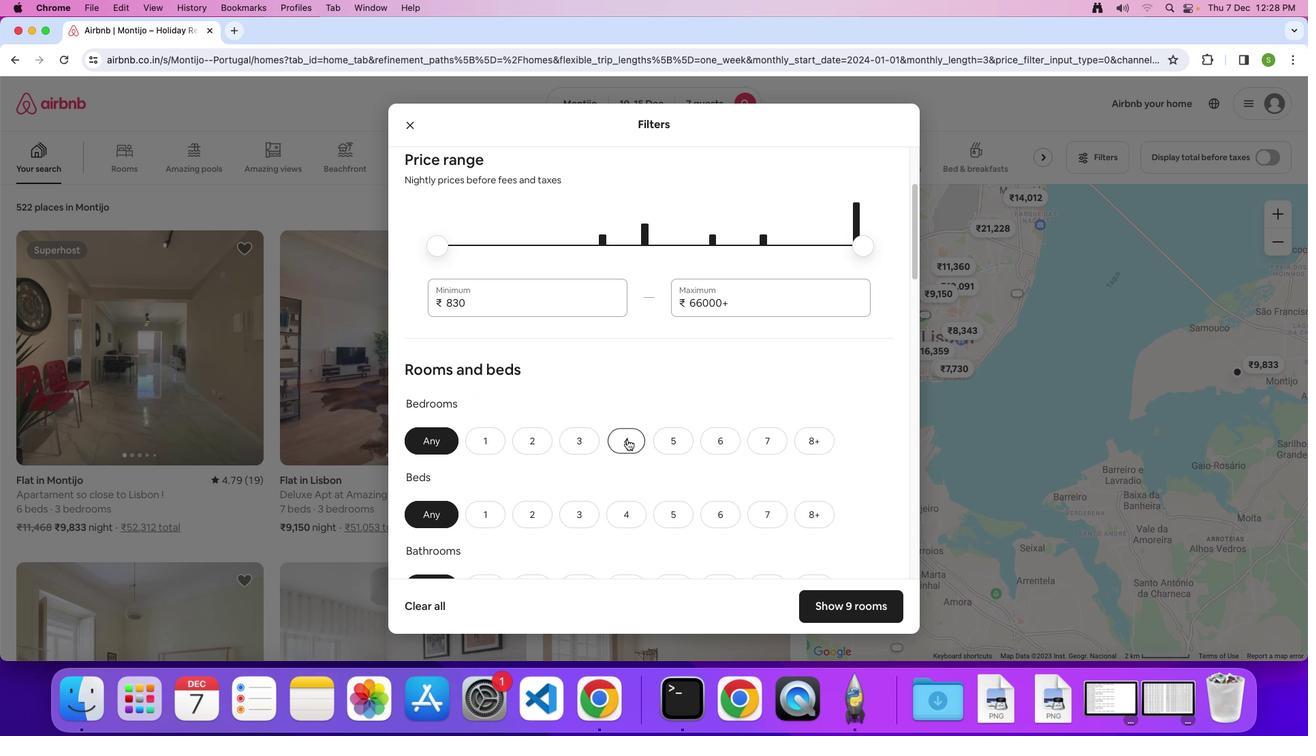 
Action: Mouse moved to (769, 515)
Screenshot: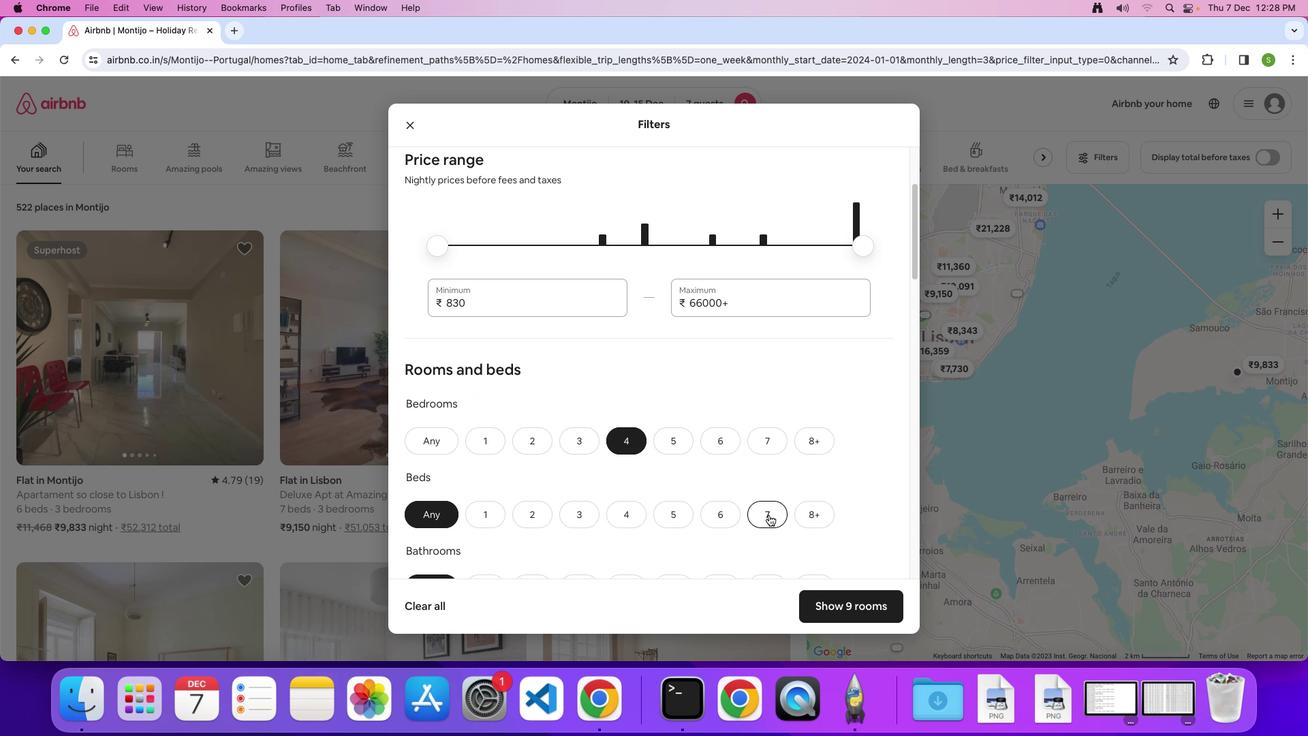 
Action: Mouse pressed left at (769, 515)
Screenshot: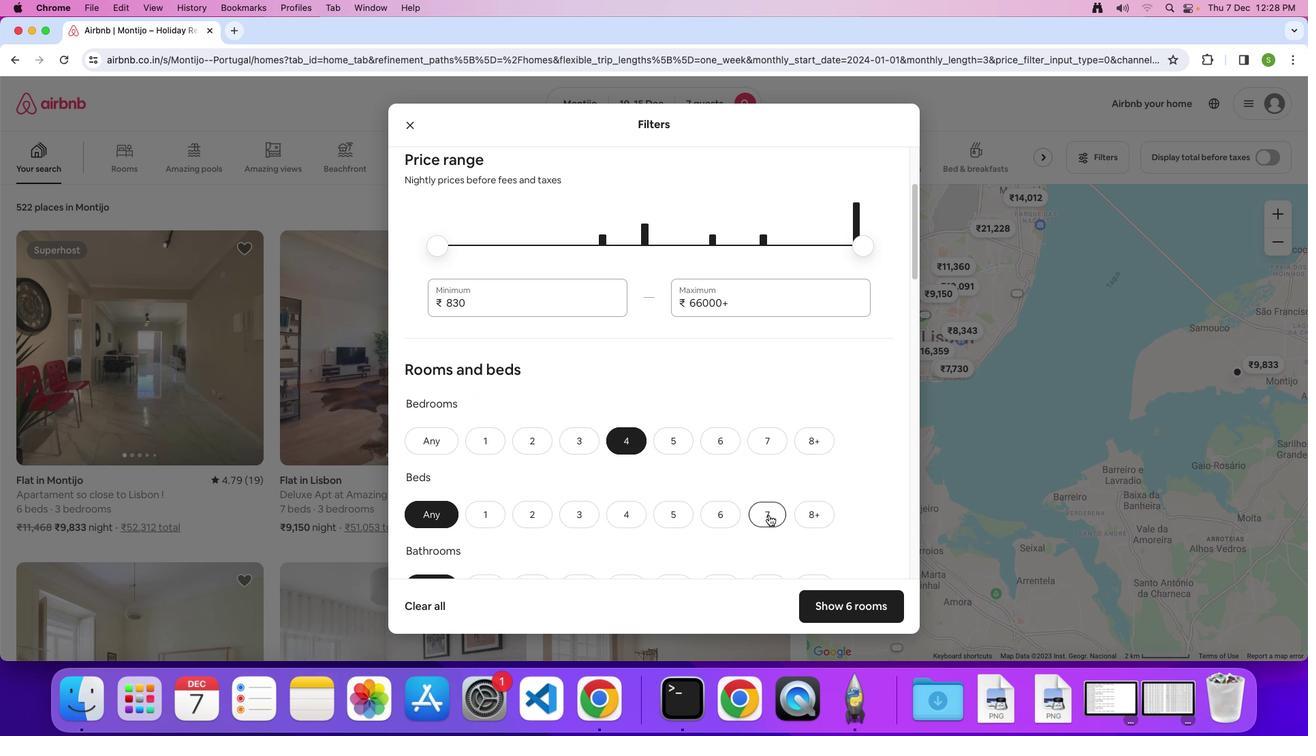 
Action: Mouse moved to (716, 471)
Screenshot: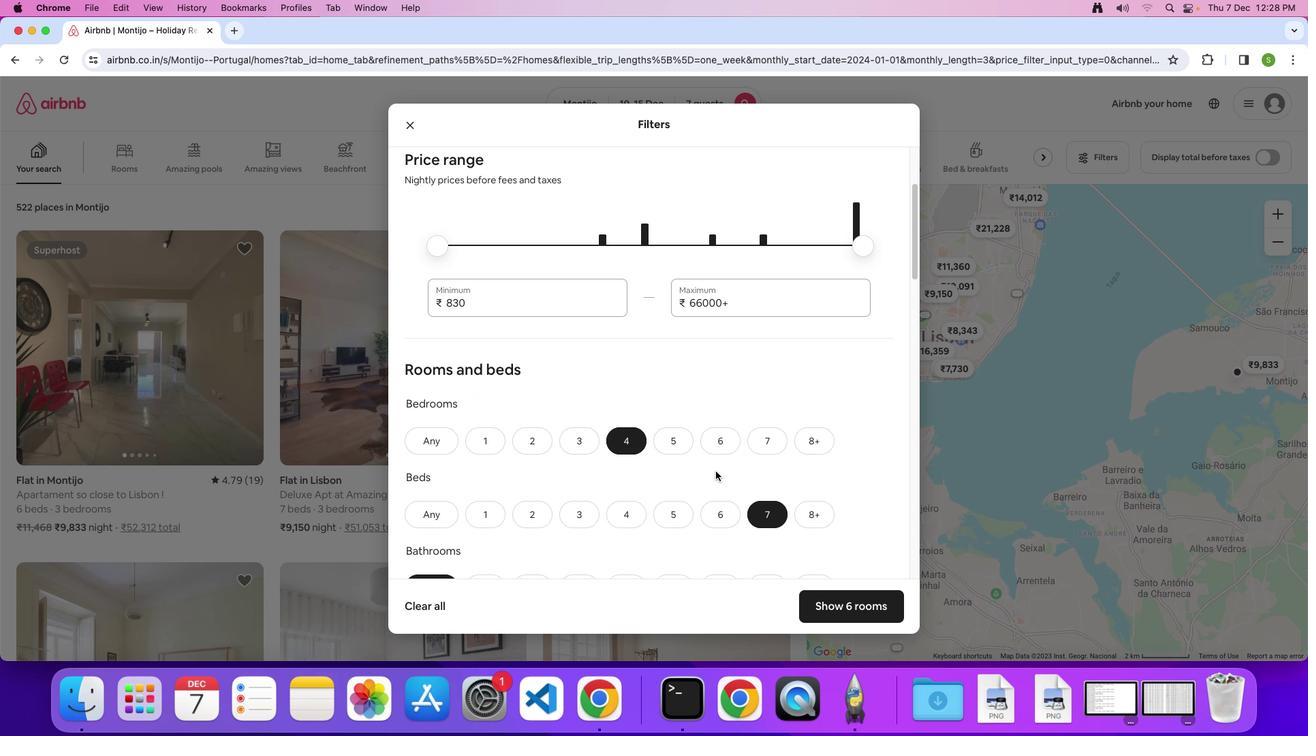 
Action: Mouse scrolled (716, 471) with delta (0, 0)
Screenshot: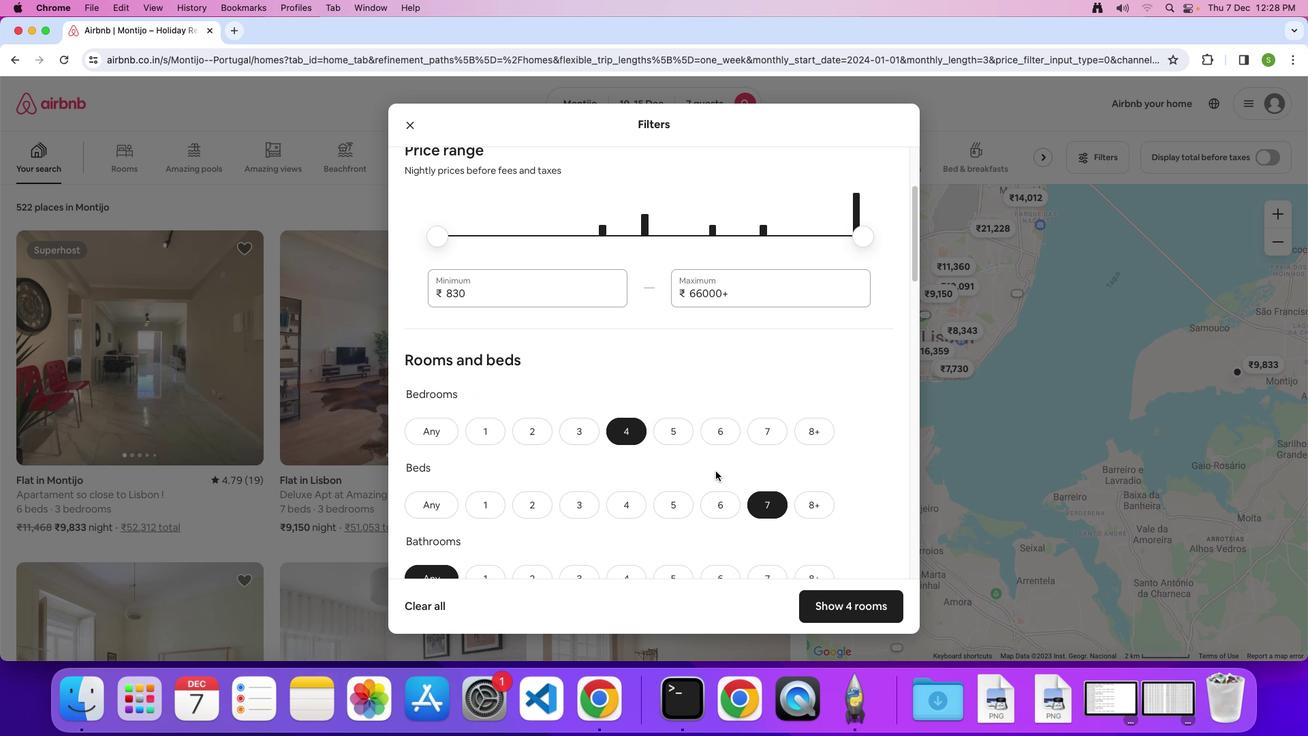 
Action: Mouse scrolled (716, 471) with delta (0, 0)
Screenshot: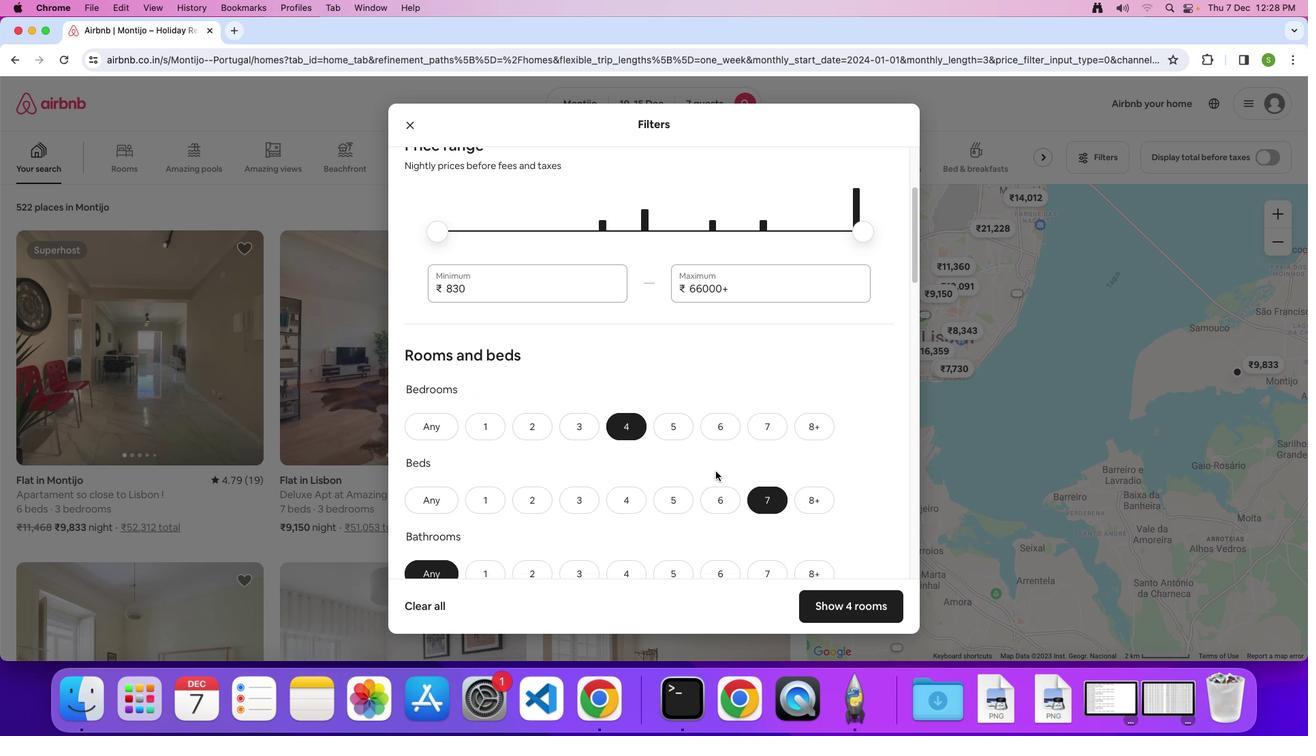 
Action: Mouse scrolled (716, 471) with delta (0, -1)
Screenshot: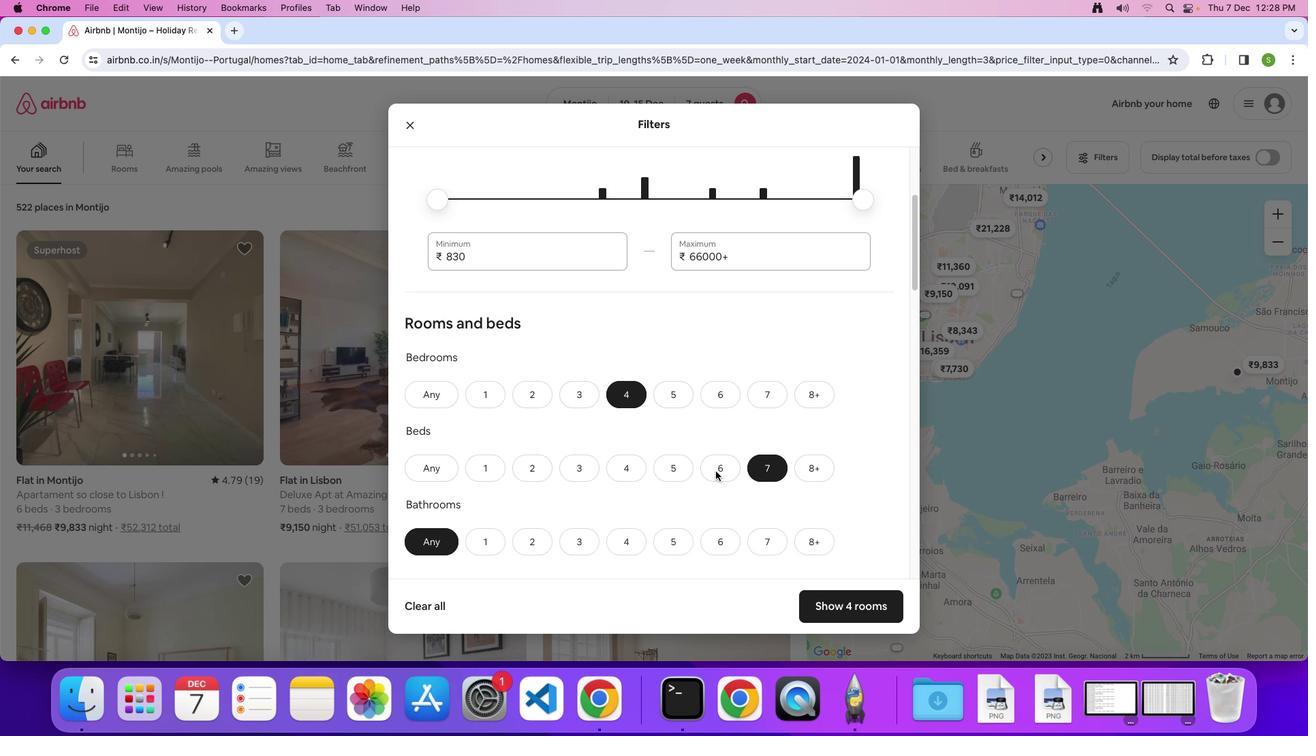 
Action: Mouse scrolled (716, 471) with delta (0, 0)
Screenshot: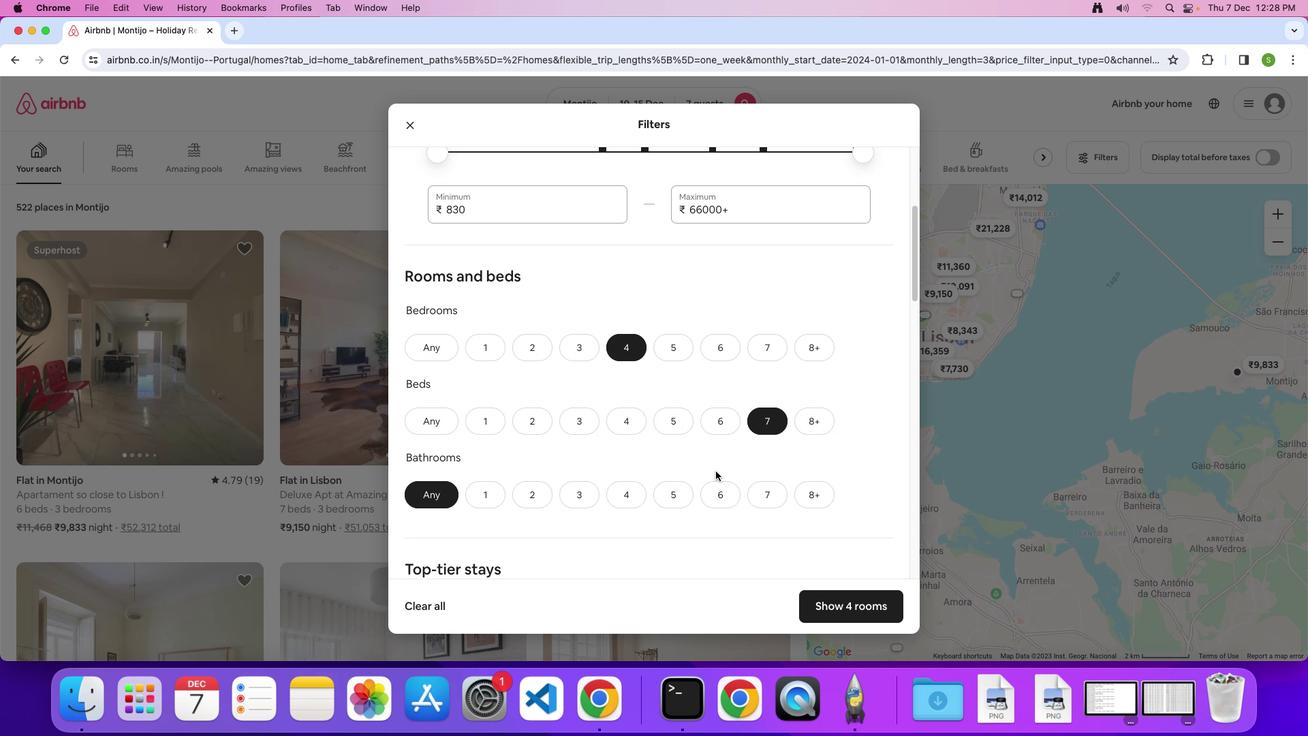 
Action: Mouse scrolled (716, 471) with delta (0, 0)
Screenshot: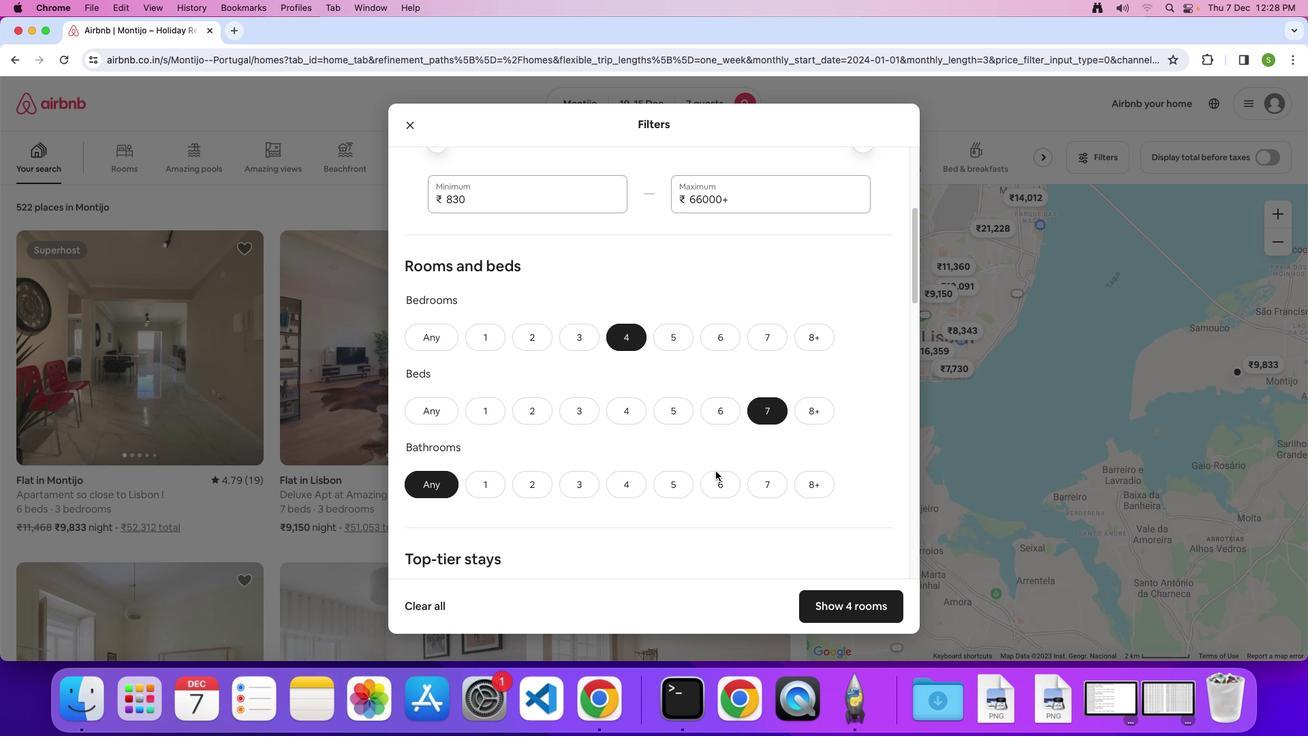 
Action: Mouse scrolled (716, 471) with delta (0, -1)
Screenshot: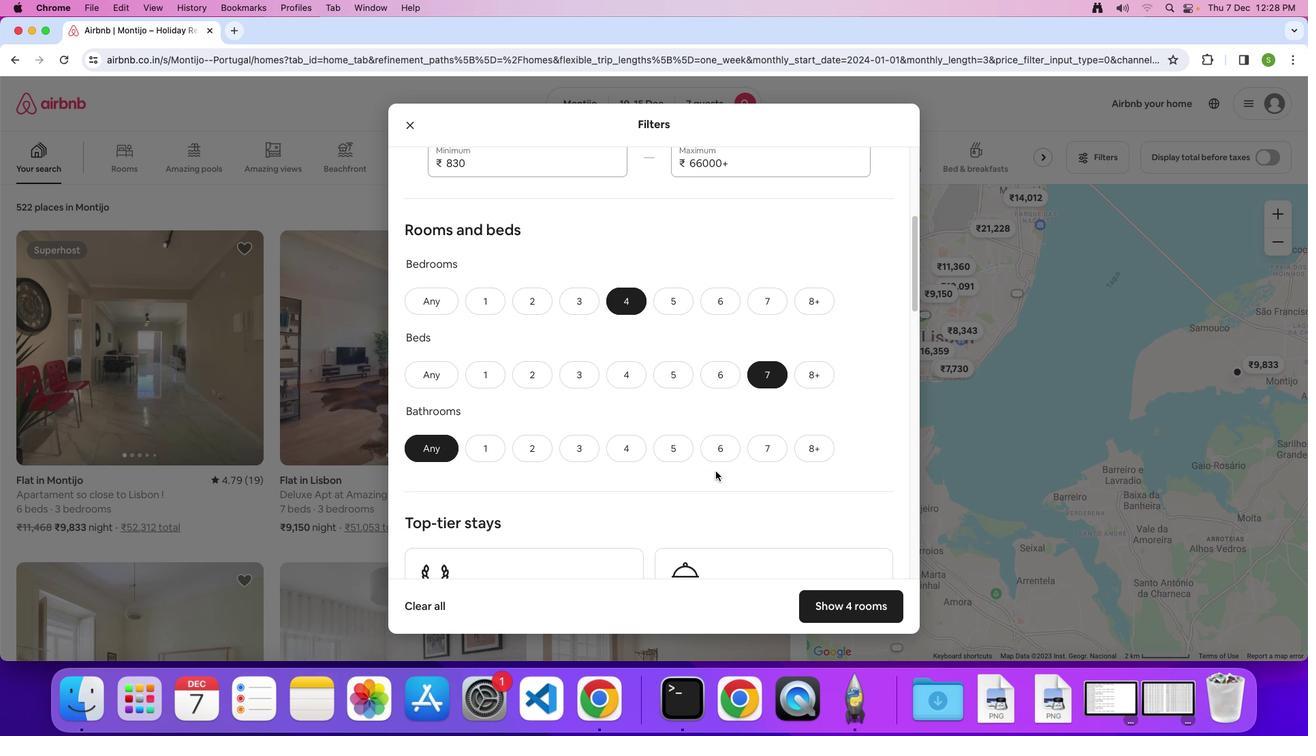 
Action: Mouse moved to (632, 419)
Screenshot: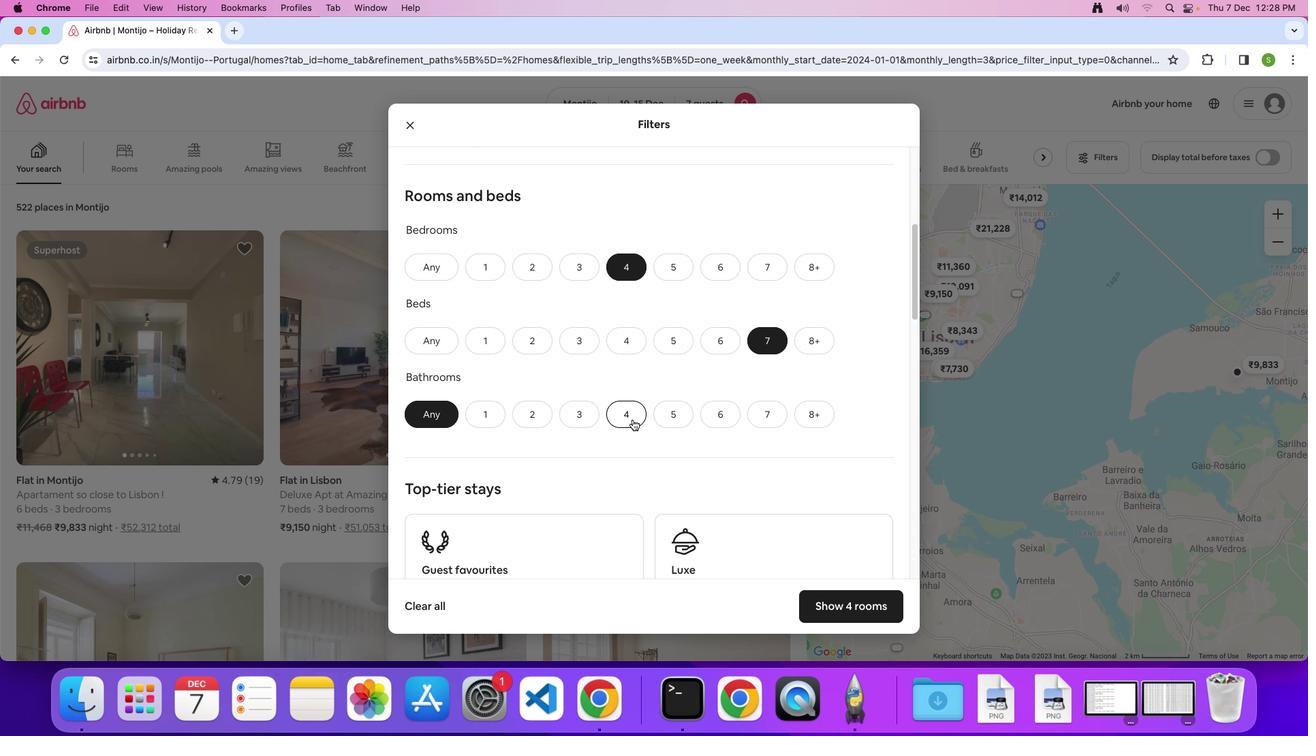 
Action: Mouse pressed left at (632, 419)
Screenshot: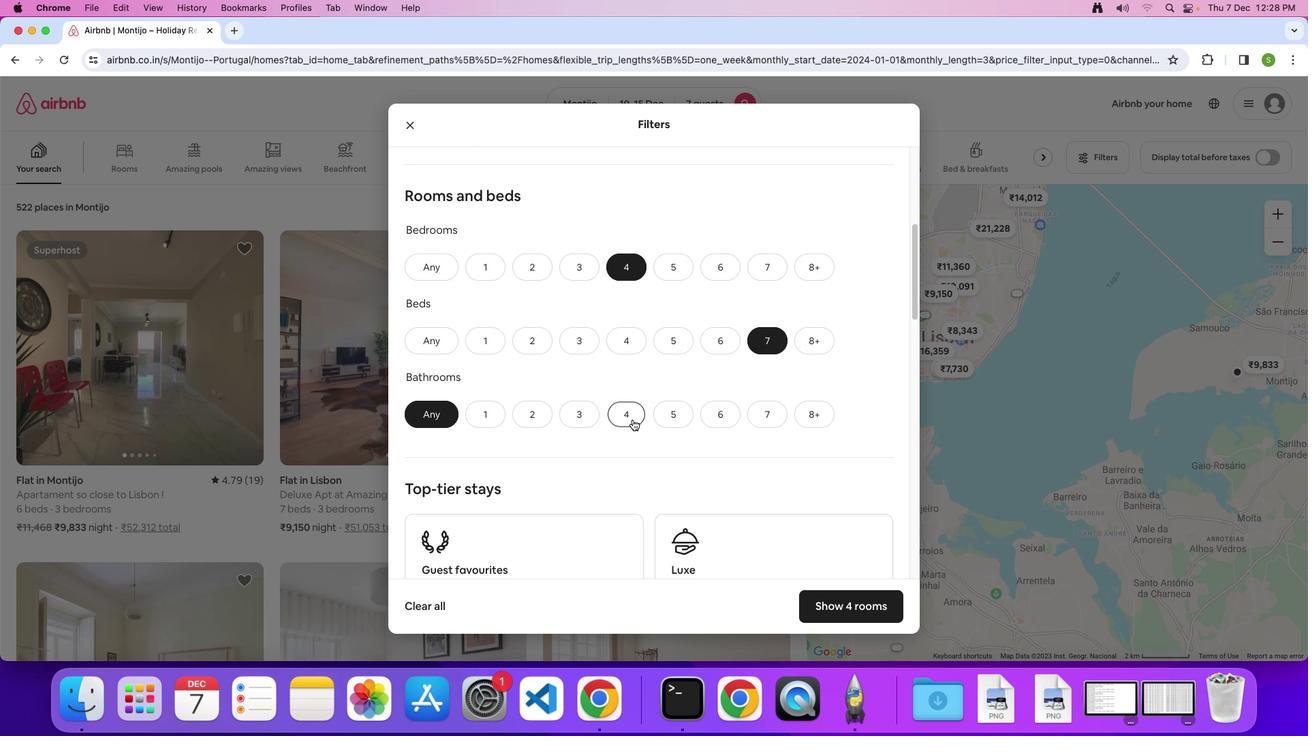 
Action: Mouse moved to (714, 394)
Screenshot: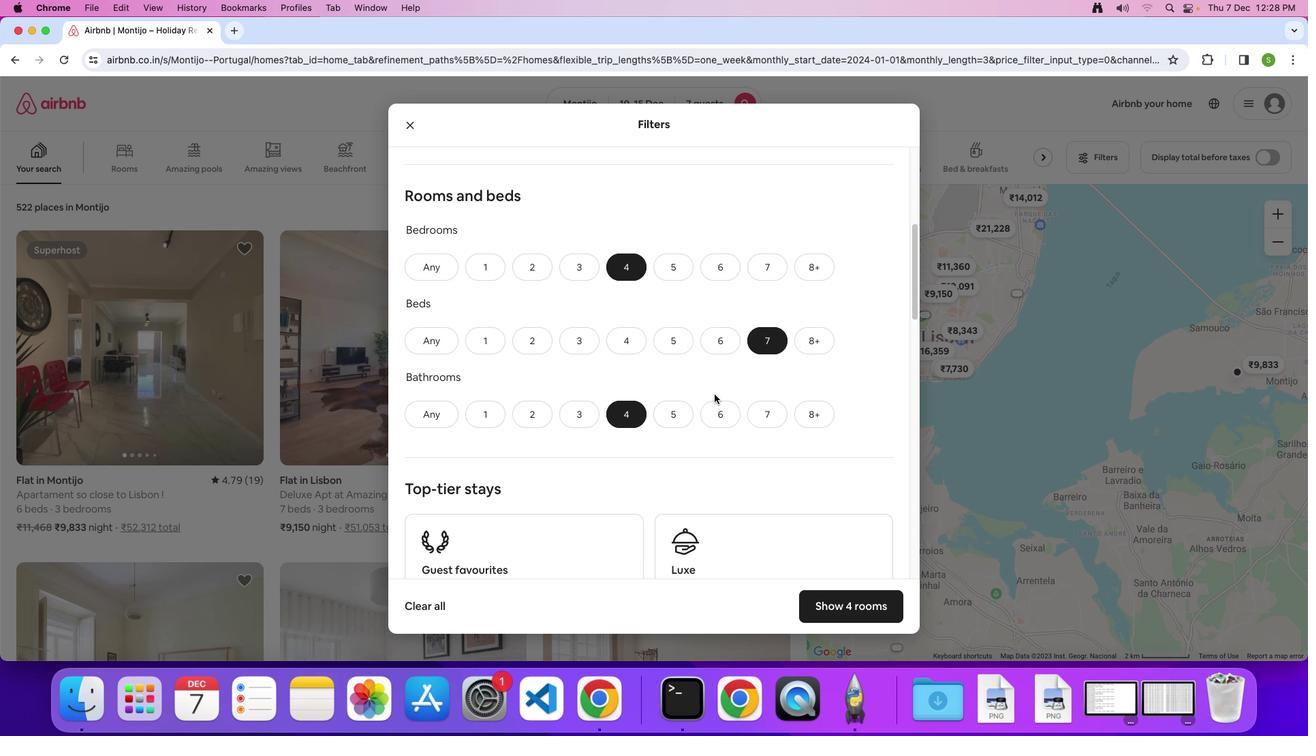 
Action: Mouse scrolled (714, 394) with delta (0, 0)
Screenshot: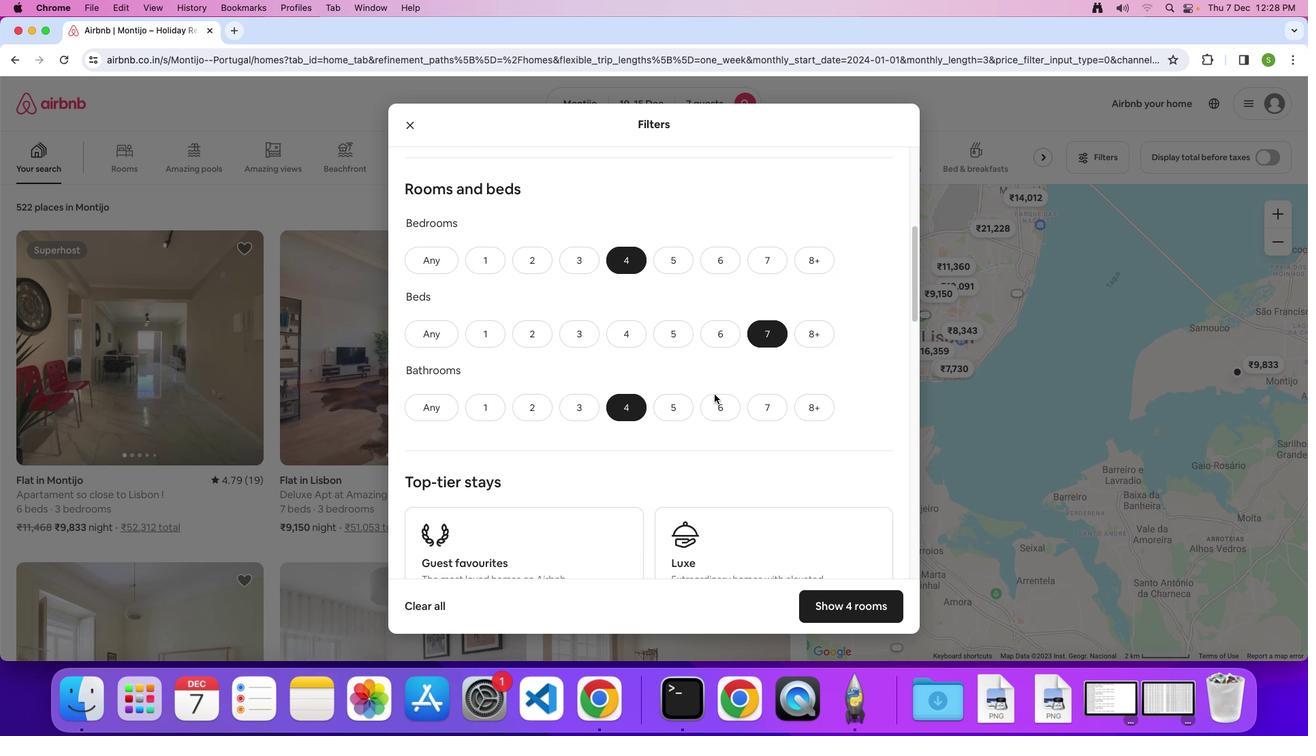 
Action: Mouse scrolled (714, 394) with delta (0, 0)
Screenshot: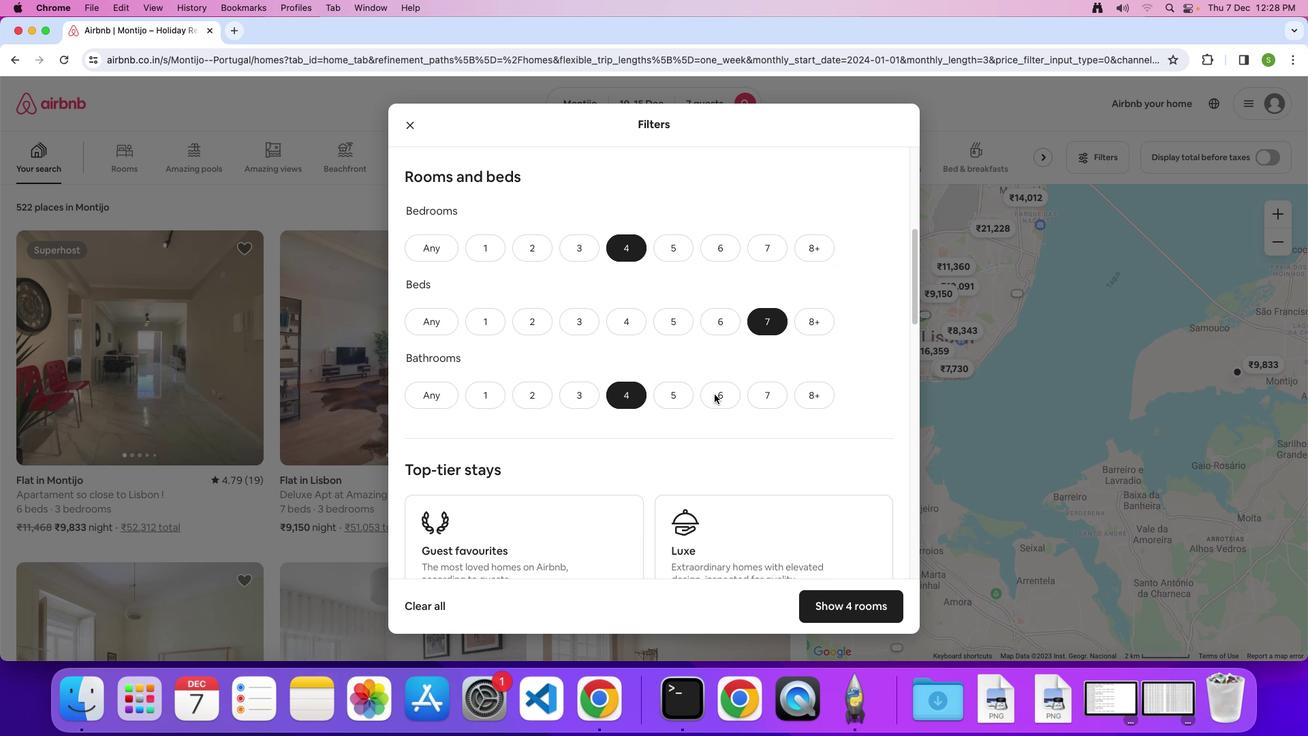 
Action: Mouse scrolled (714, 394) with delta (0, 0)
Screenshot: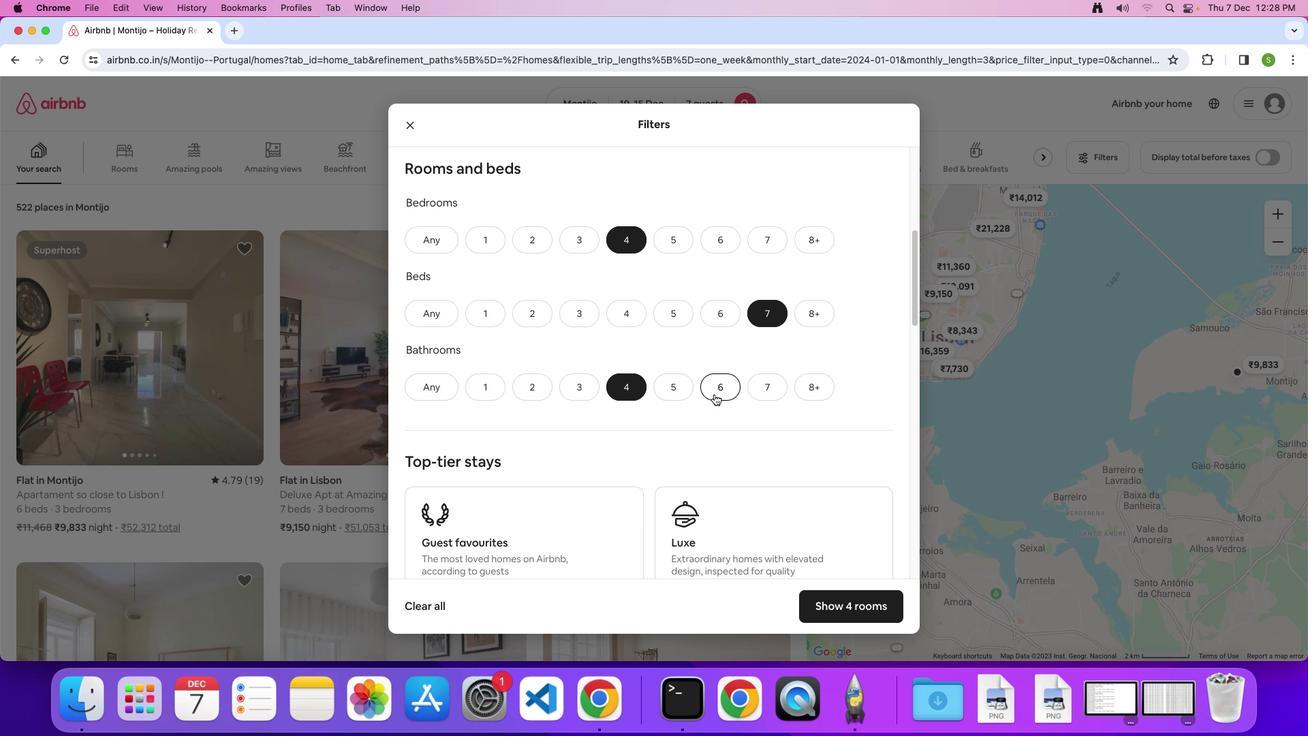 
Action: Mouse scrolled (714, 394) with delta (0, 0)
Screenshot: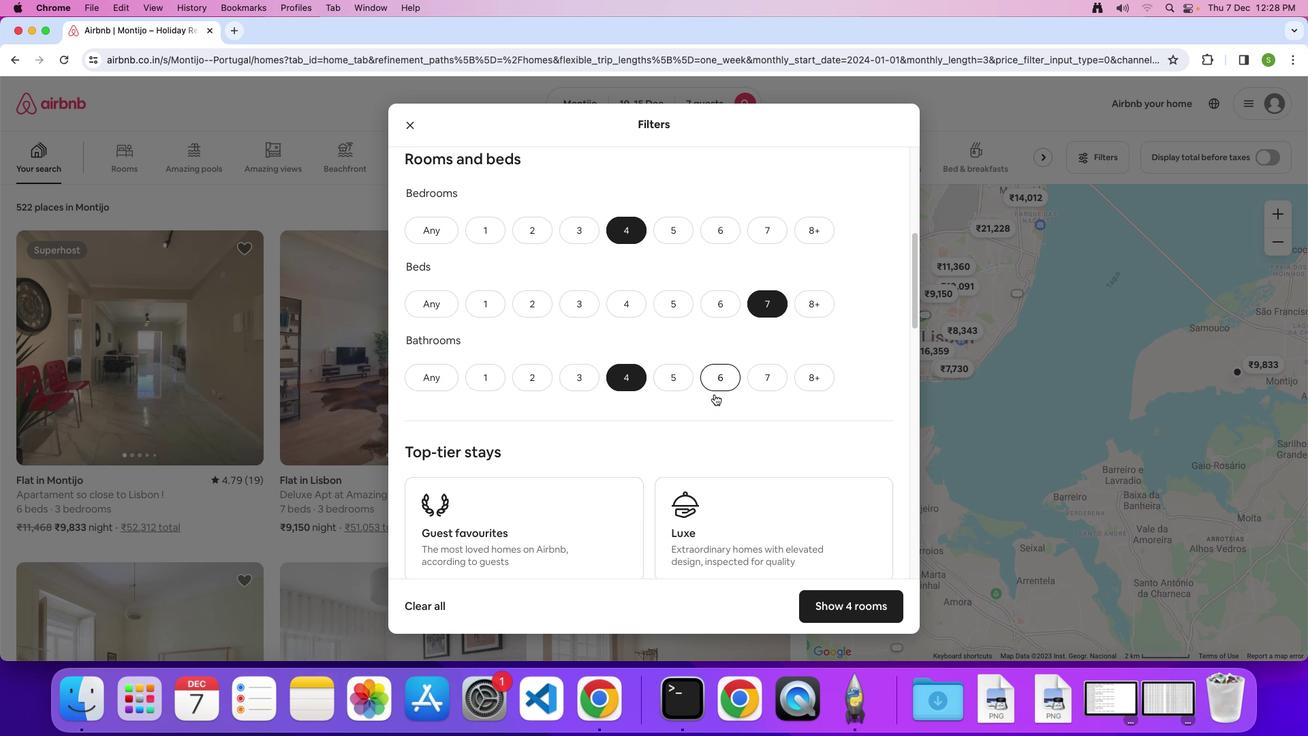 
Action: Mouse scrolled (714, 394) with delta (0, 0)
Screenshot: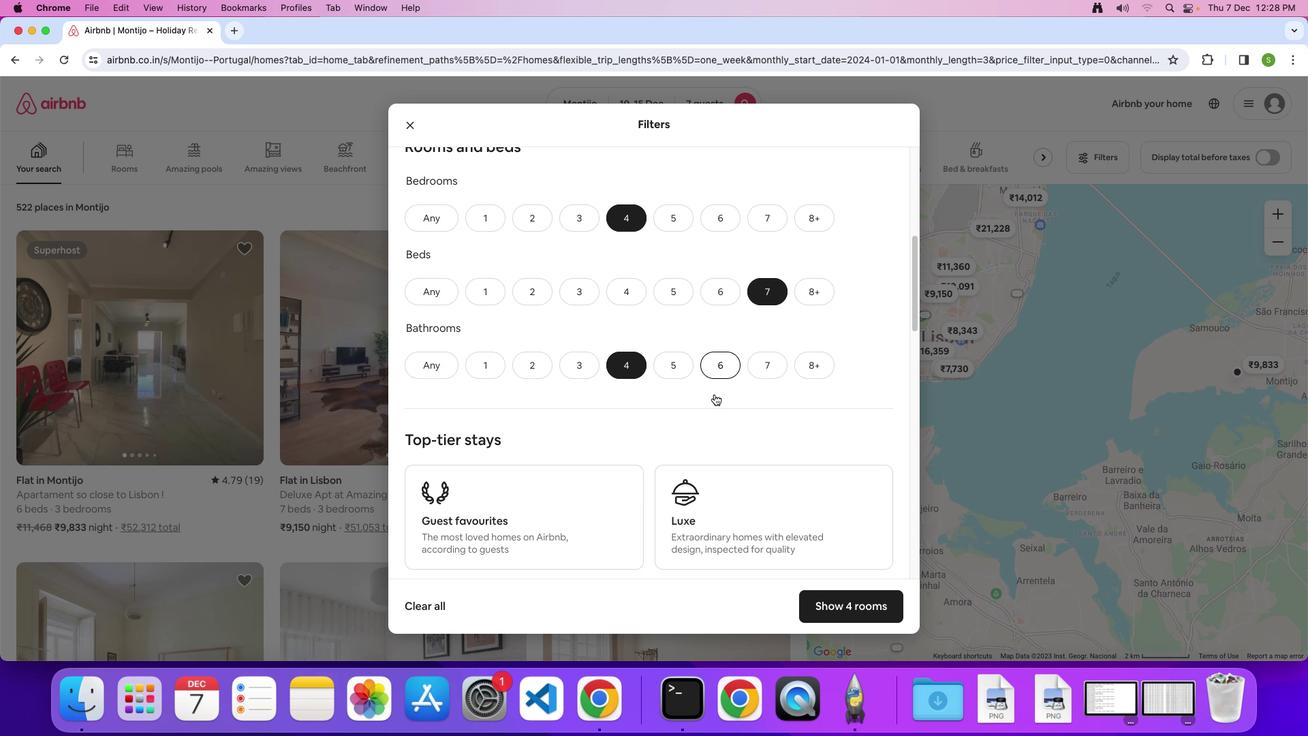 
Action: Mouse scrolled (714, 394) with delta (0, 0)
Screenshot: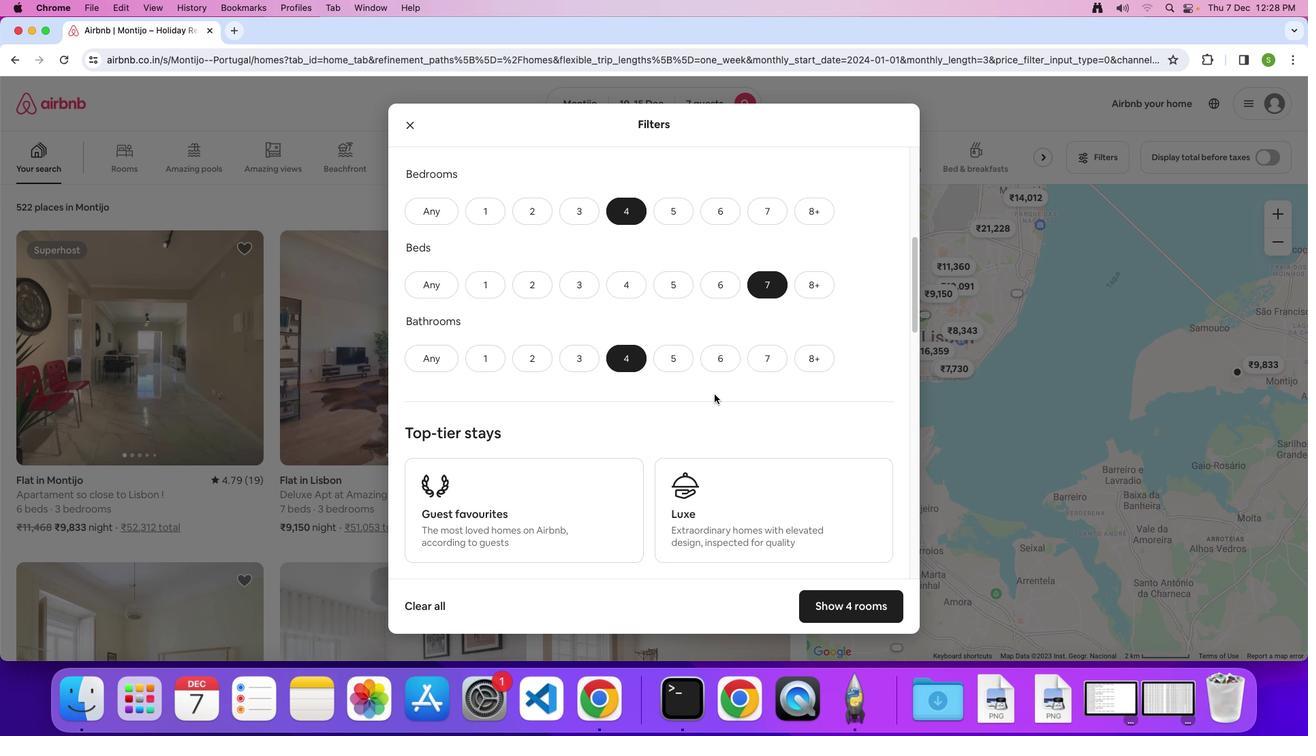 
Action: Mouse scrolled (714, 394) with delta (0, 0)
Screenshot: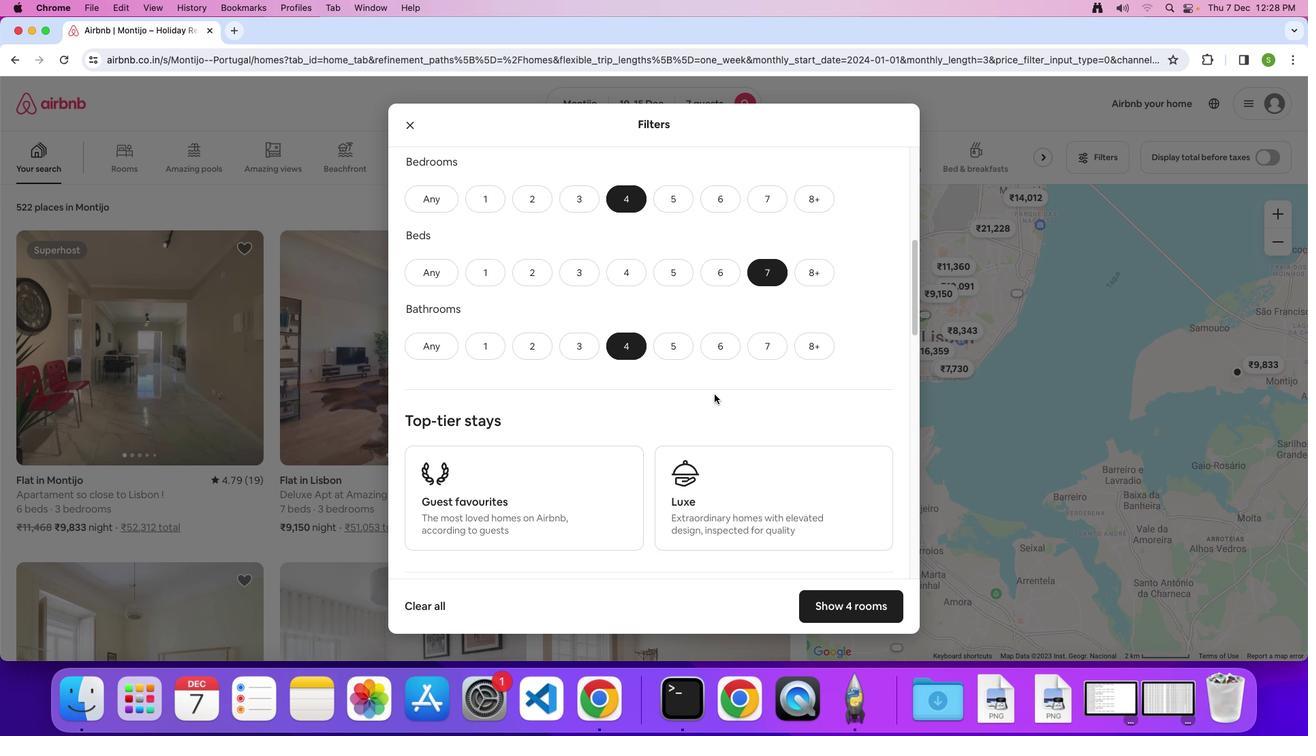 
Action: Mouse scrolled (714, 394) with delta (0, 0)
Screenshot: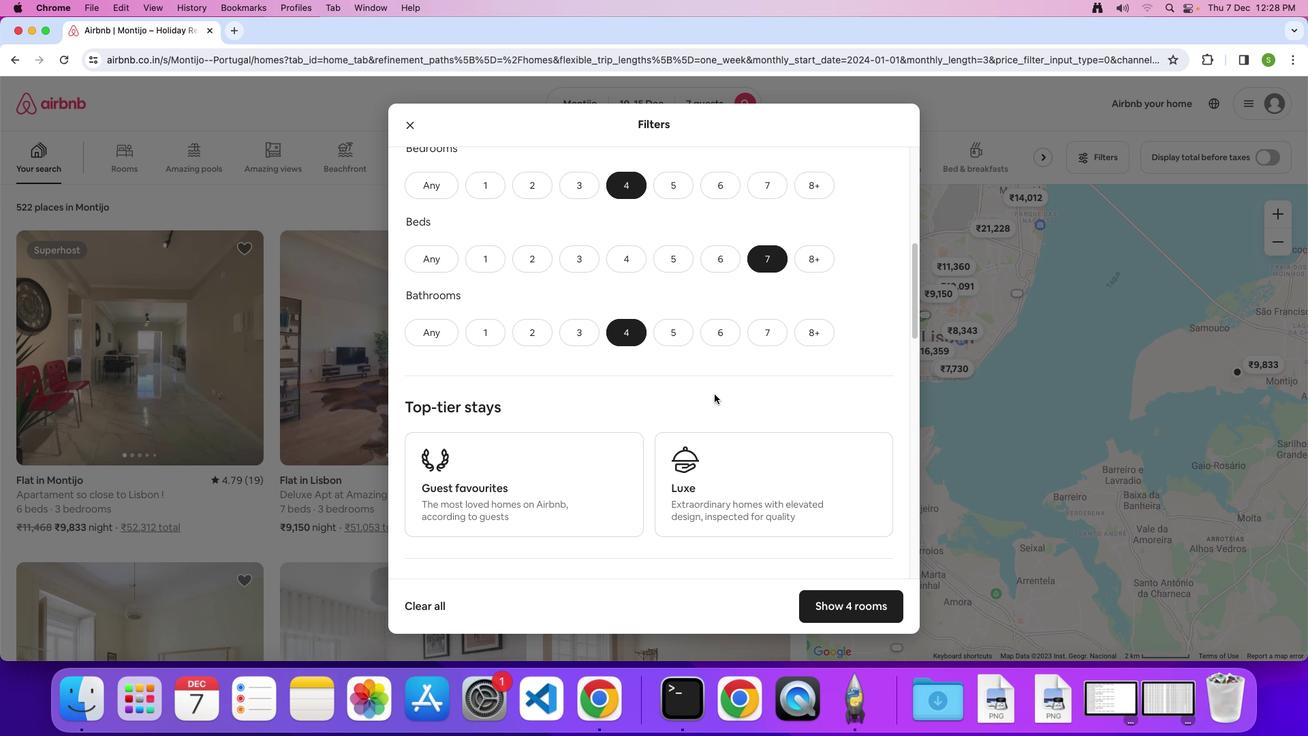 
Action: Mouse scrolled (714, 394) with delta (0, 0)
Screenshot: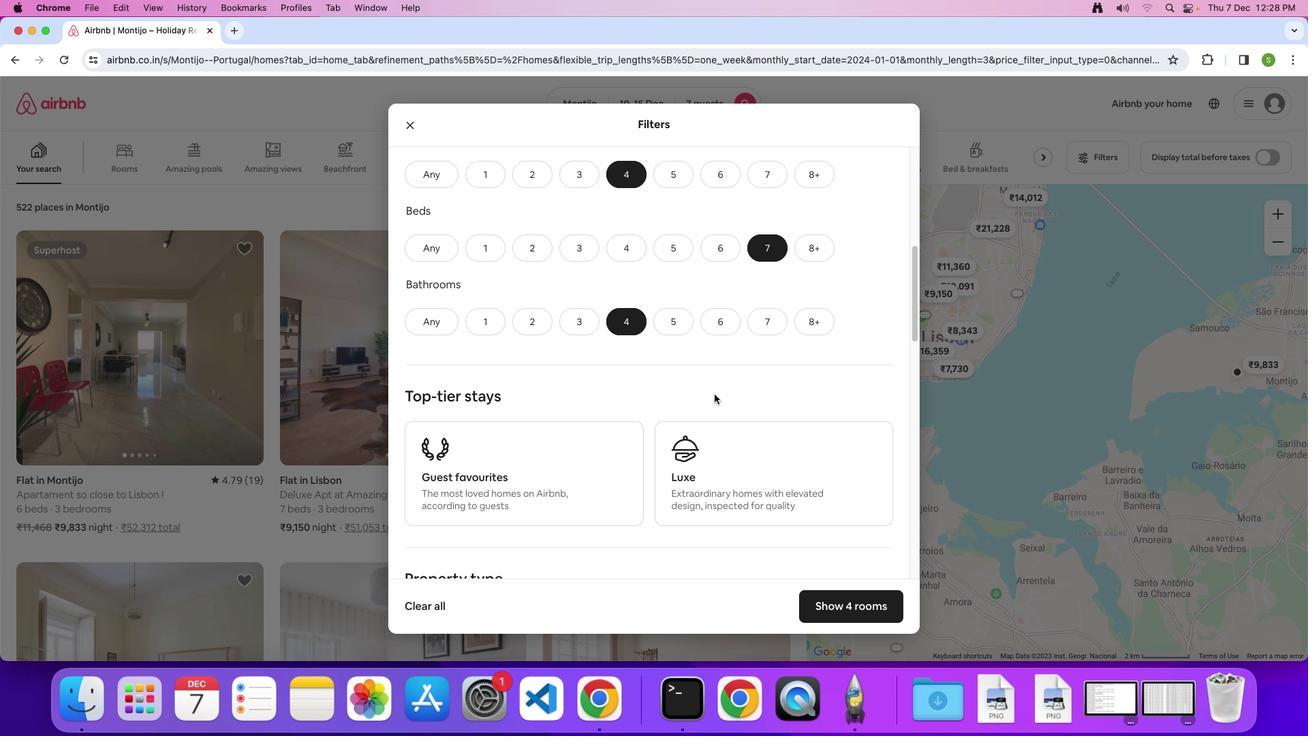 
Action: Mouse scrolled (714, 394) with delta (0, -1)
Screenshot: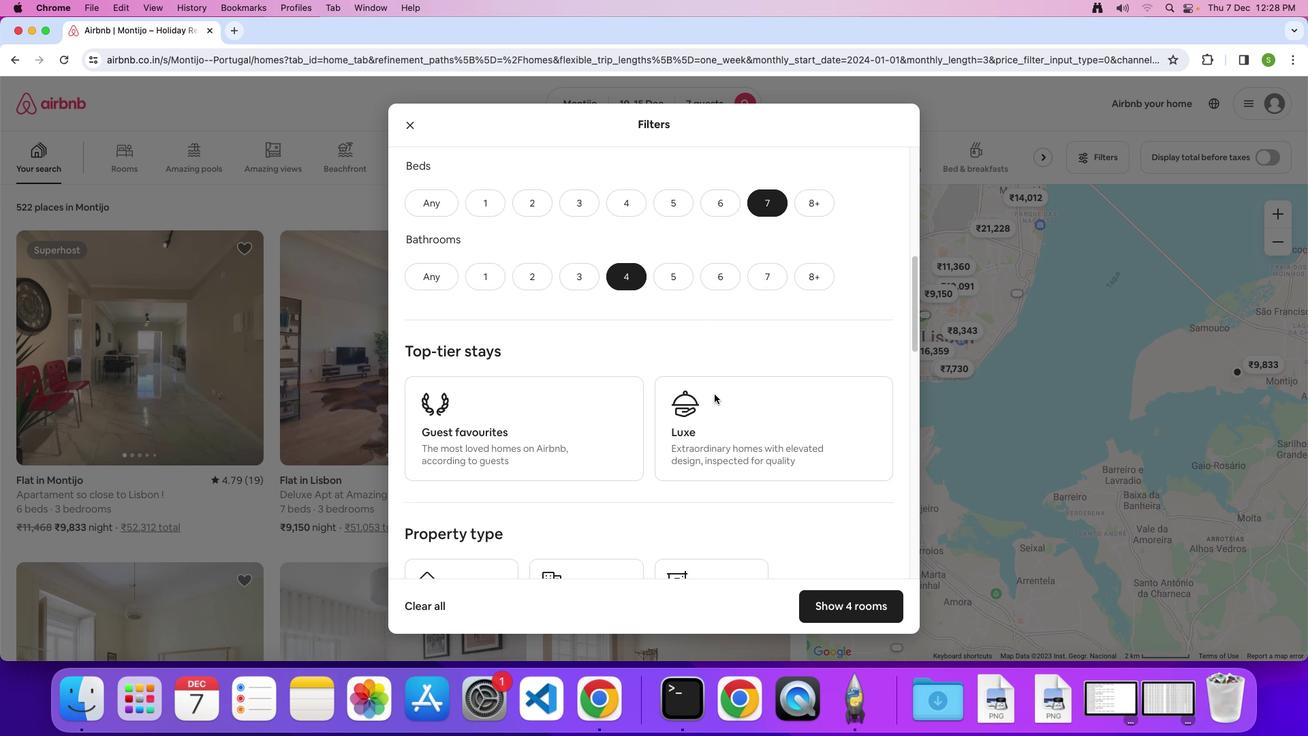 
Action: Mouse scrolled (714, 394) with delta (0, 0)
Screenshot: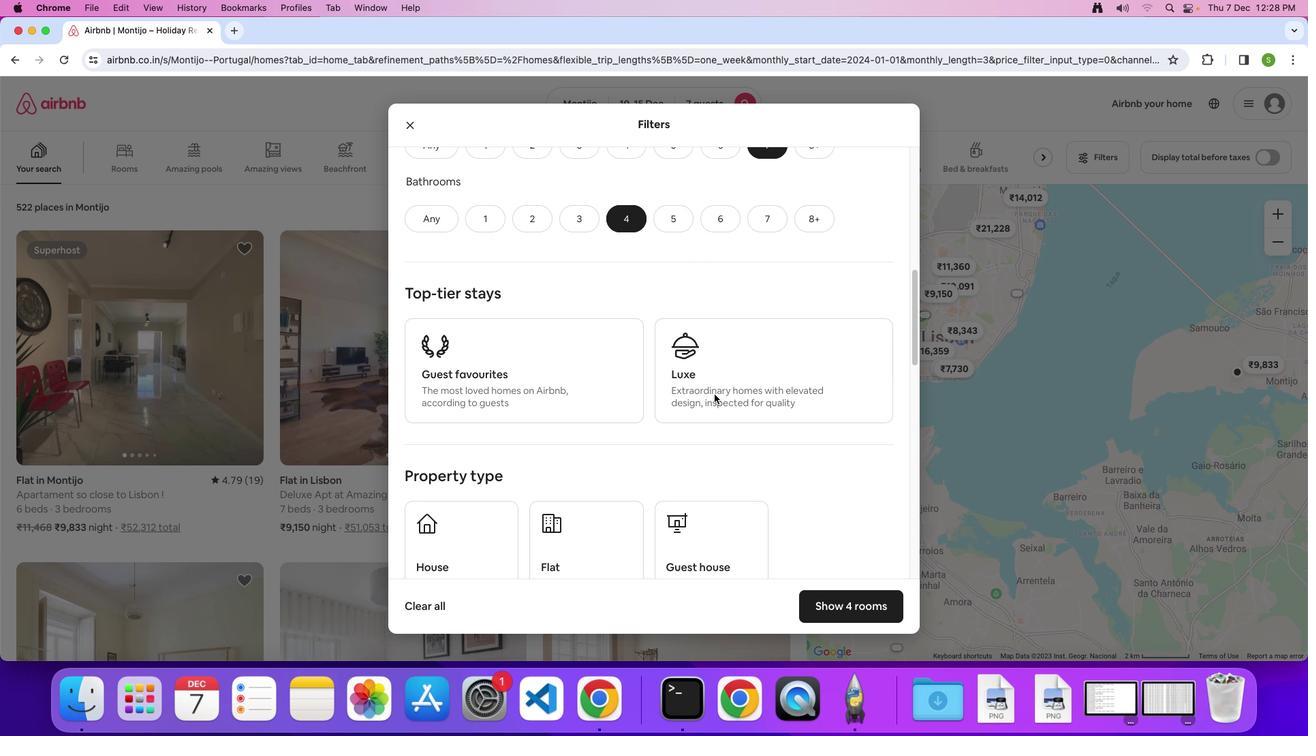 
Action: Mouse scrolled (714, 394) with delta (0, 0)
Screenshot: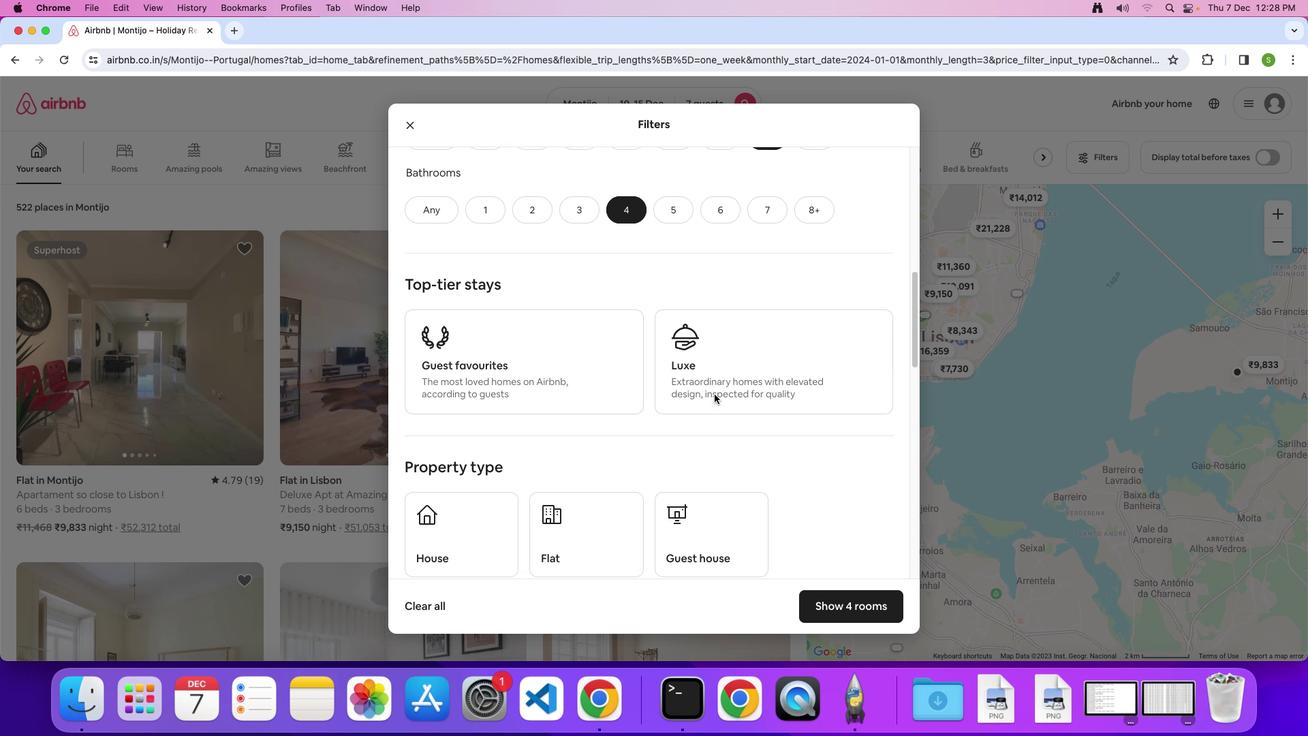 
Action: Mouse scrolled (714, 394) with delta (0, 0)
Screenshot: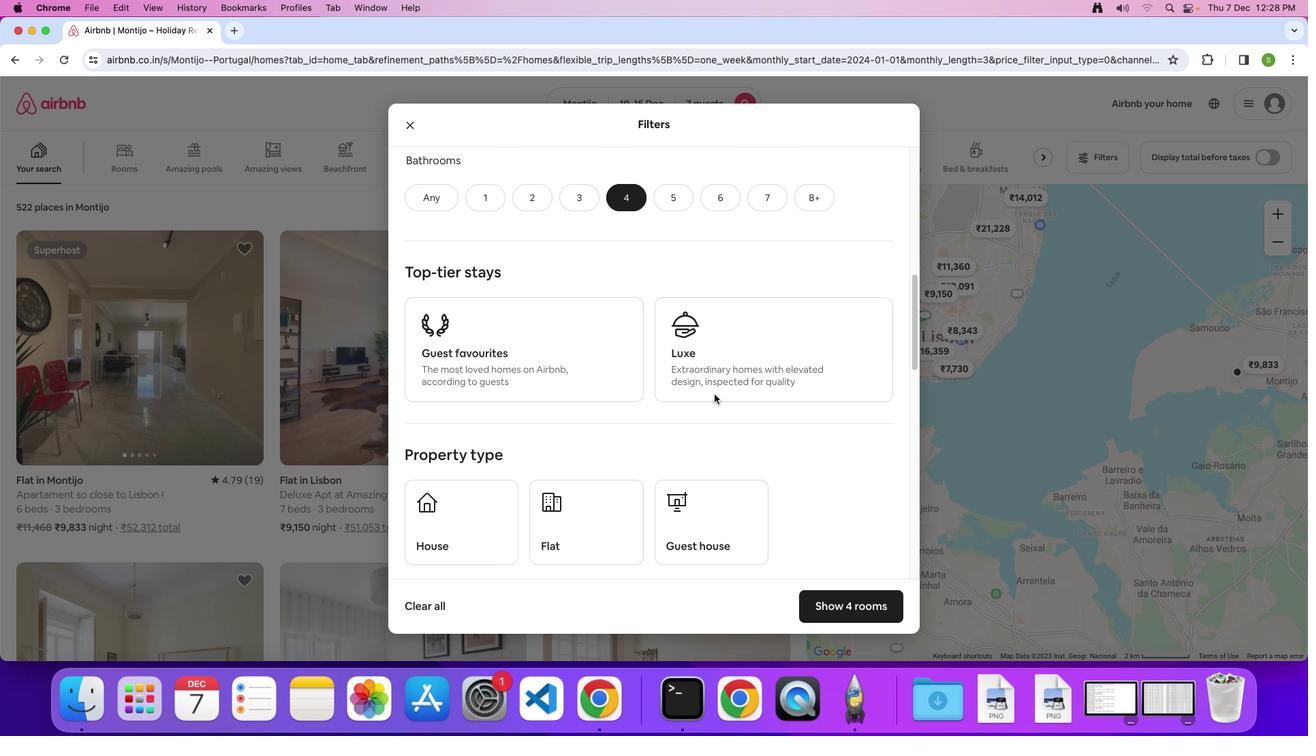 
Action: Mouse scrolled (714, 394) with delta (0, 0)
Screenshot: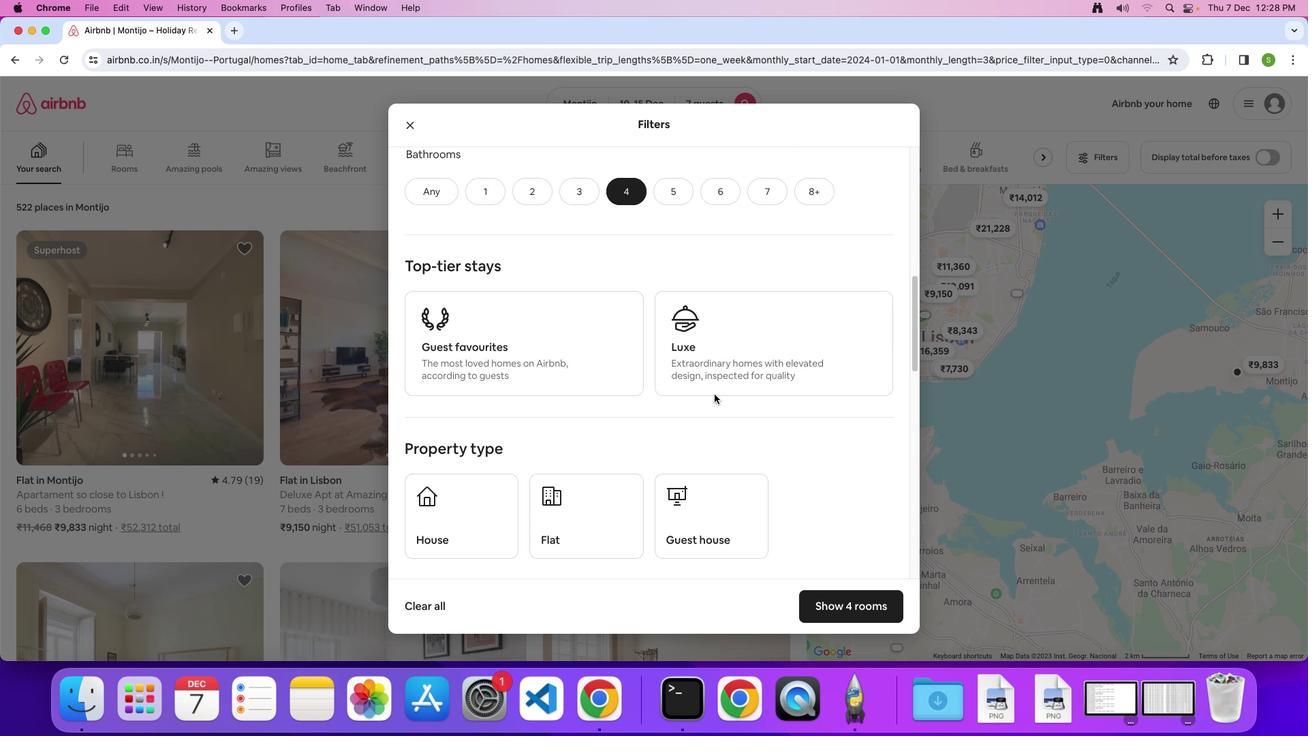 
Action: Mouse scrolled (714, 394) with delta (0, 0)
Screenshot: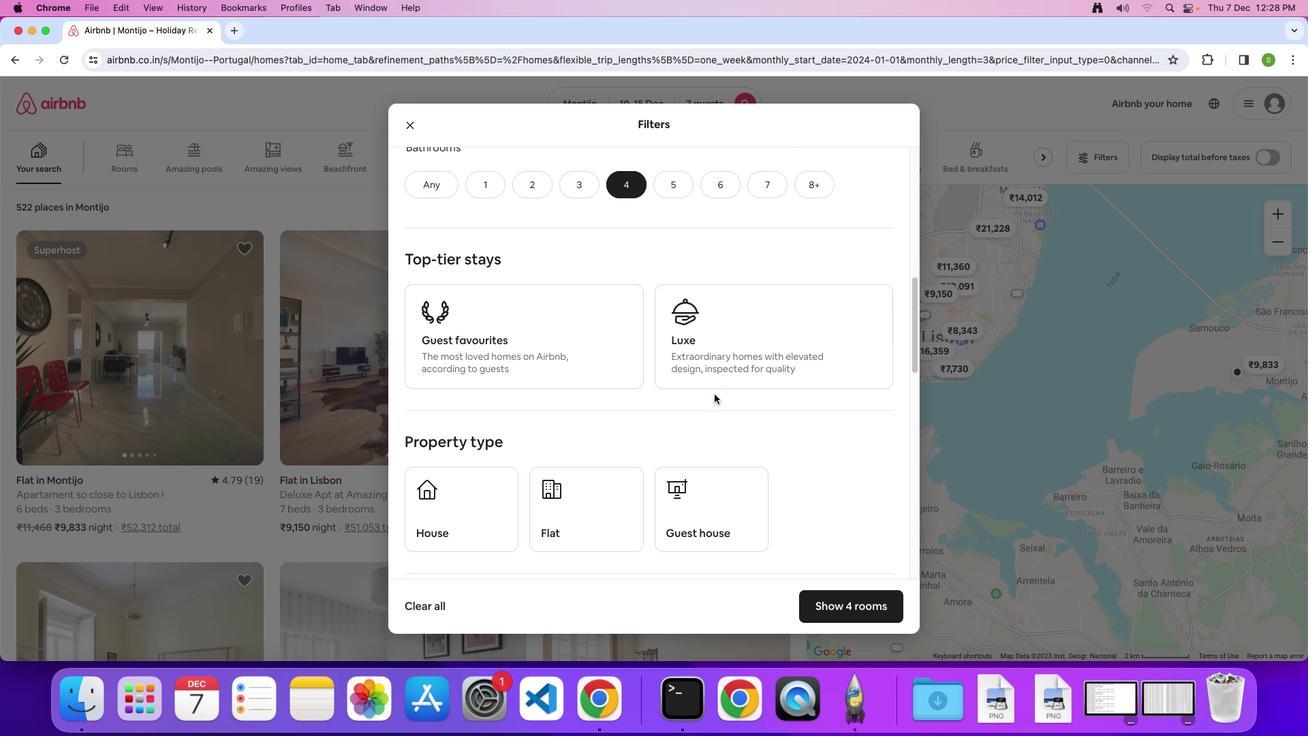 
Action: Mouse scrolled (714, 394) with delta (0, 0)
Screenshot: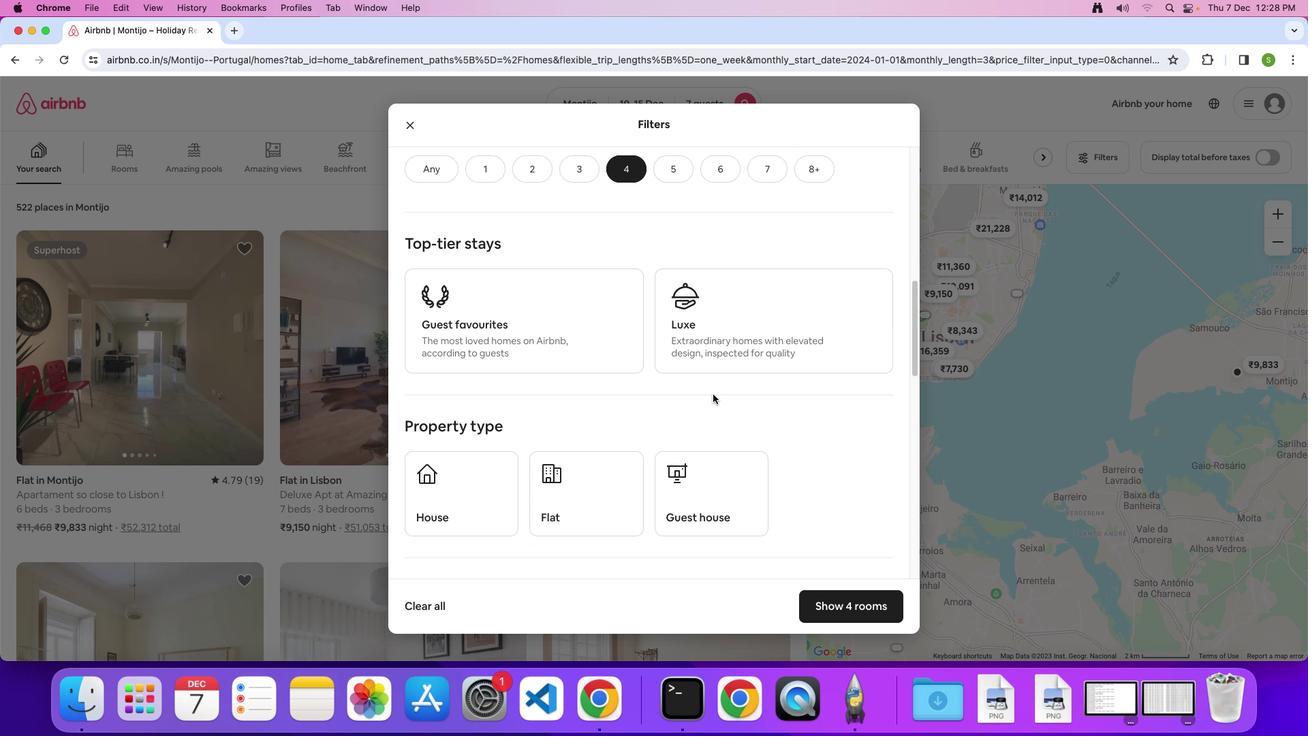 
Action: Mouse moved to (464, 502)
Screenshot: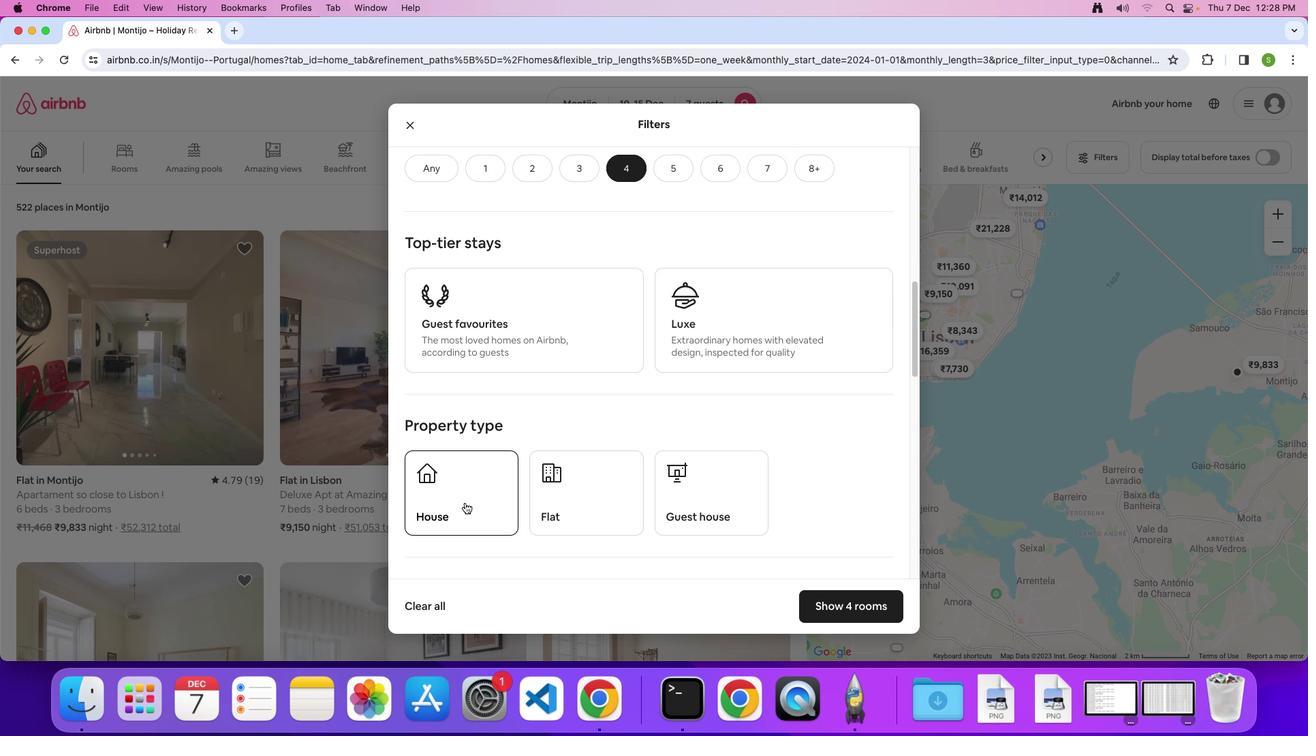 
Action: Mouse pressed left at (464, 502)
Screenshot: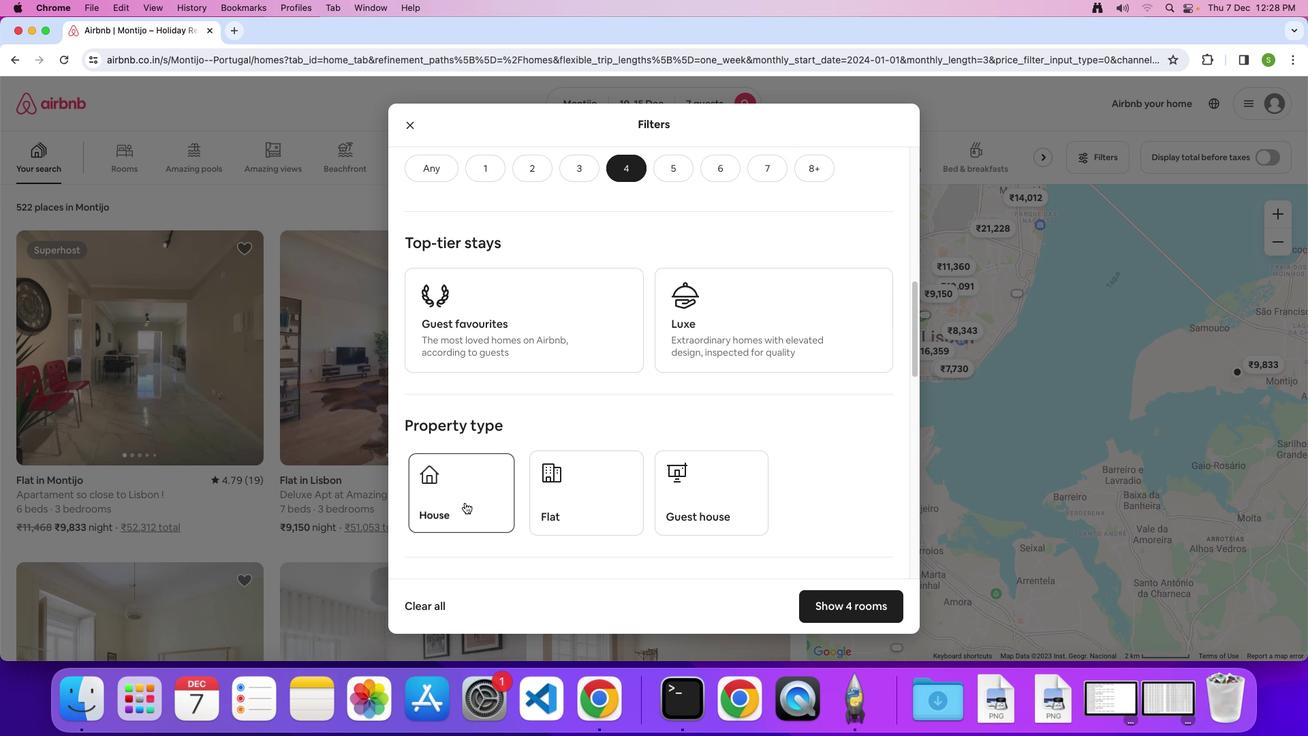 
Action: Mouse moved to (578, 464)
Screenshot: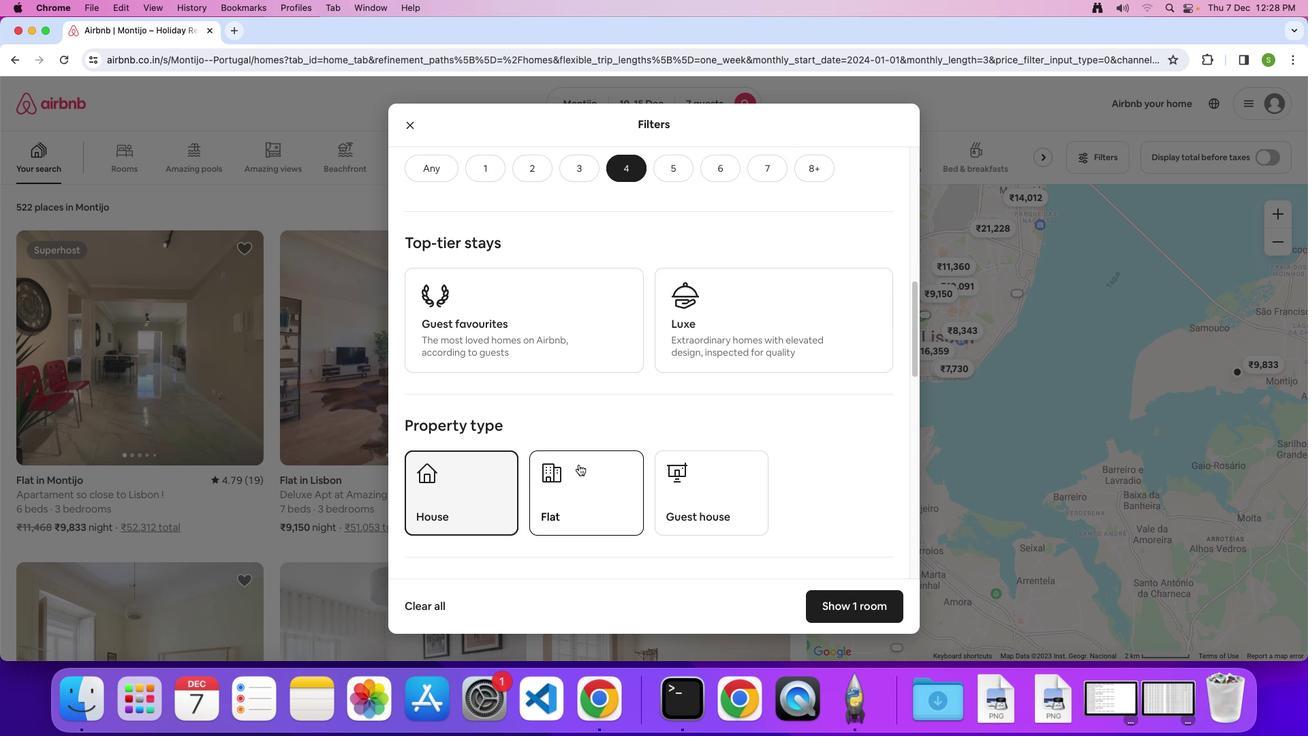 
Action: Mouse scrolled (578, 464) with delta (0, 0)
Screenshot: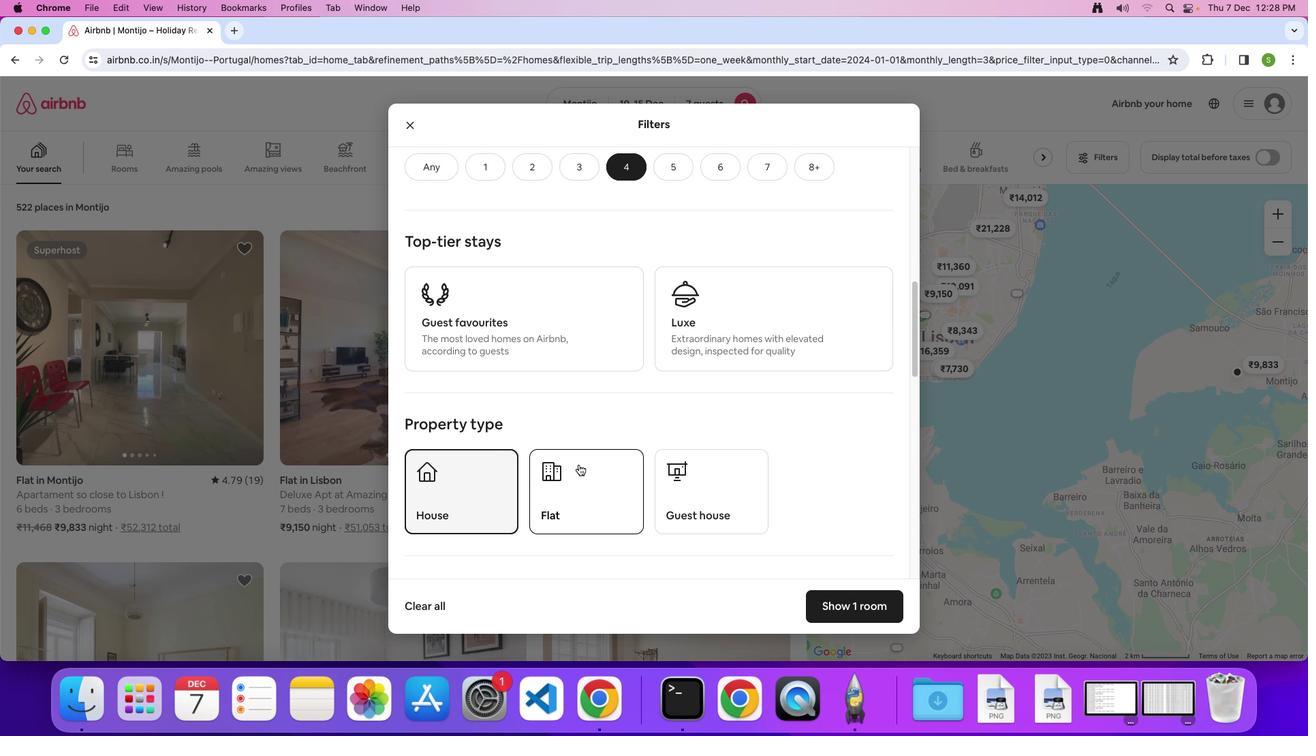 
Action: Mouse scrolled (578, 464) with delta (0, 0)
Screenshot: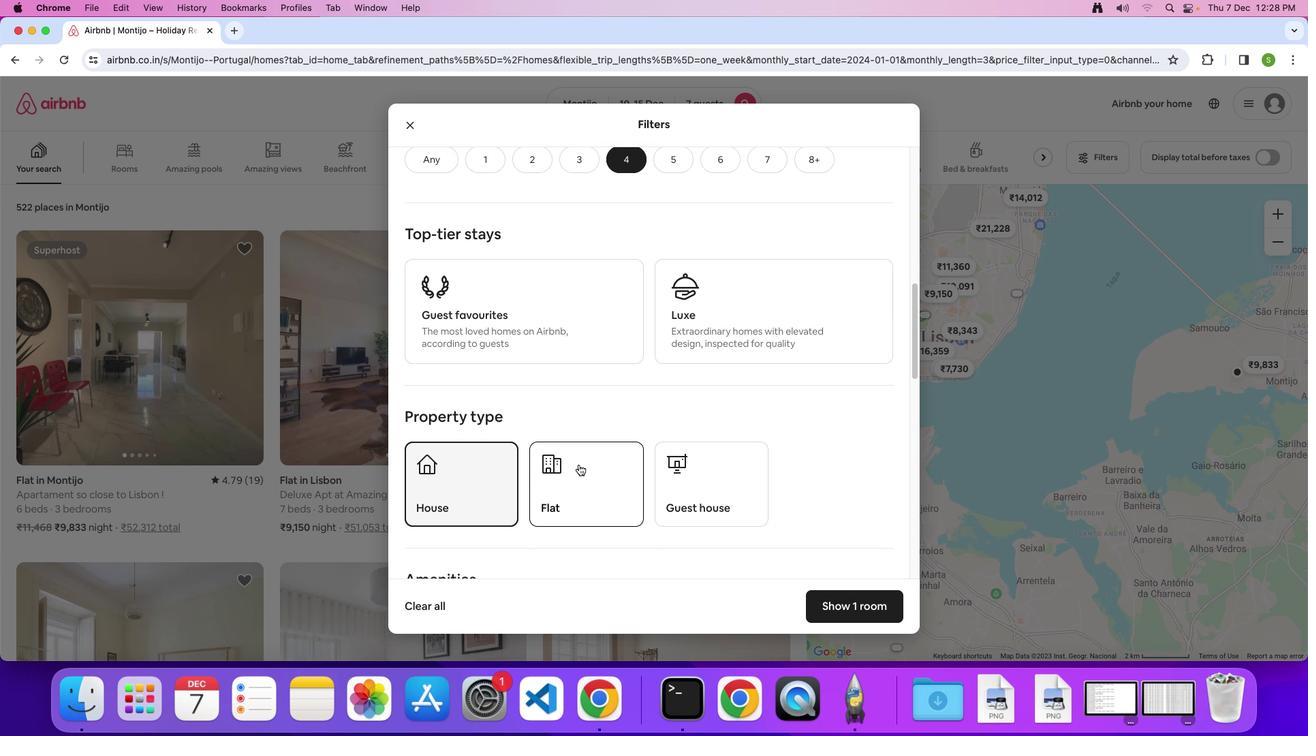 
Action: Mouse scrolled (578, 464) with delta (0, 0)
Screenshot: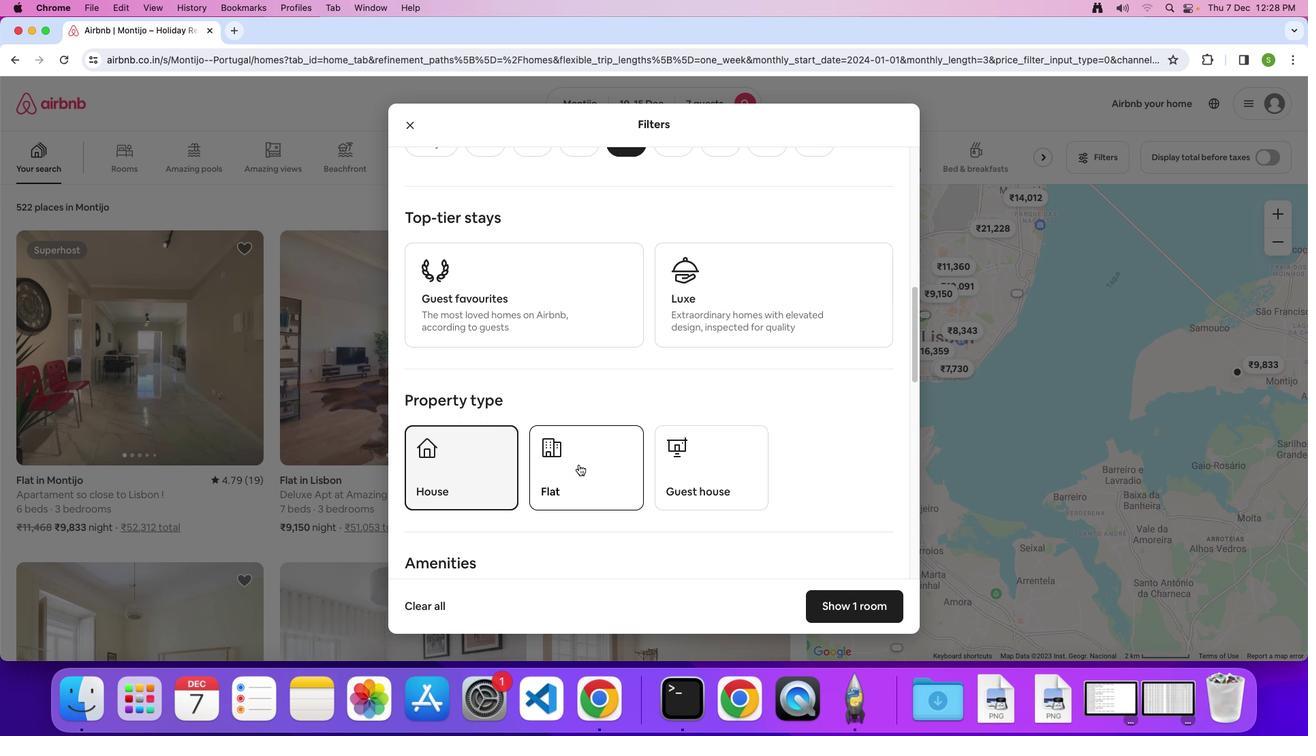 
Action: Mouse scrolled (578, 464) with delta (0, 0)
Screenshot: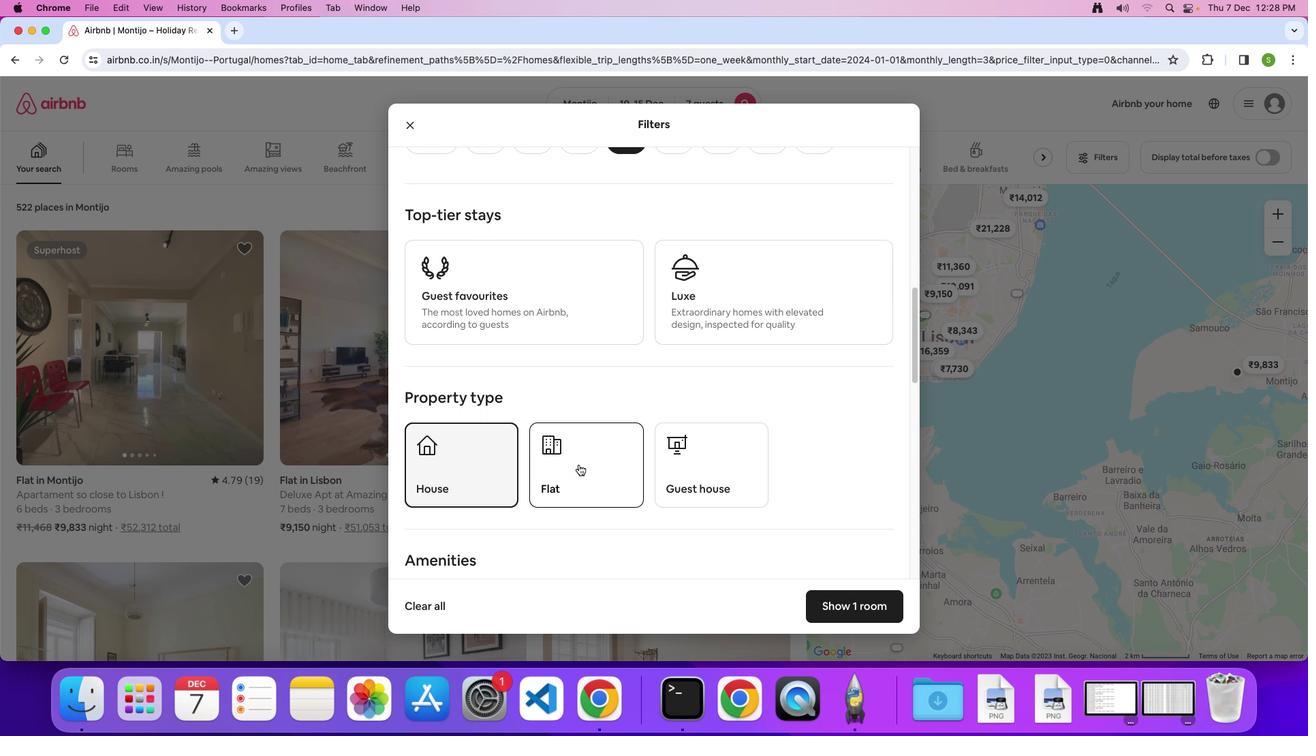 
Action: Mouse scrolled (578, 464) with delta (0, 0)
Screenshot: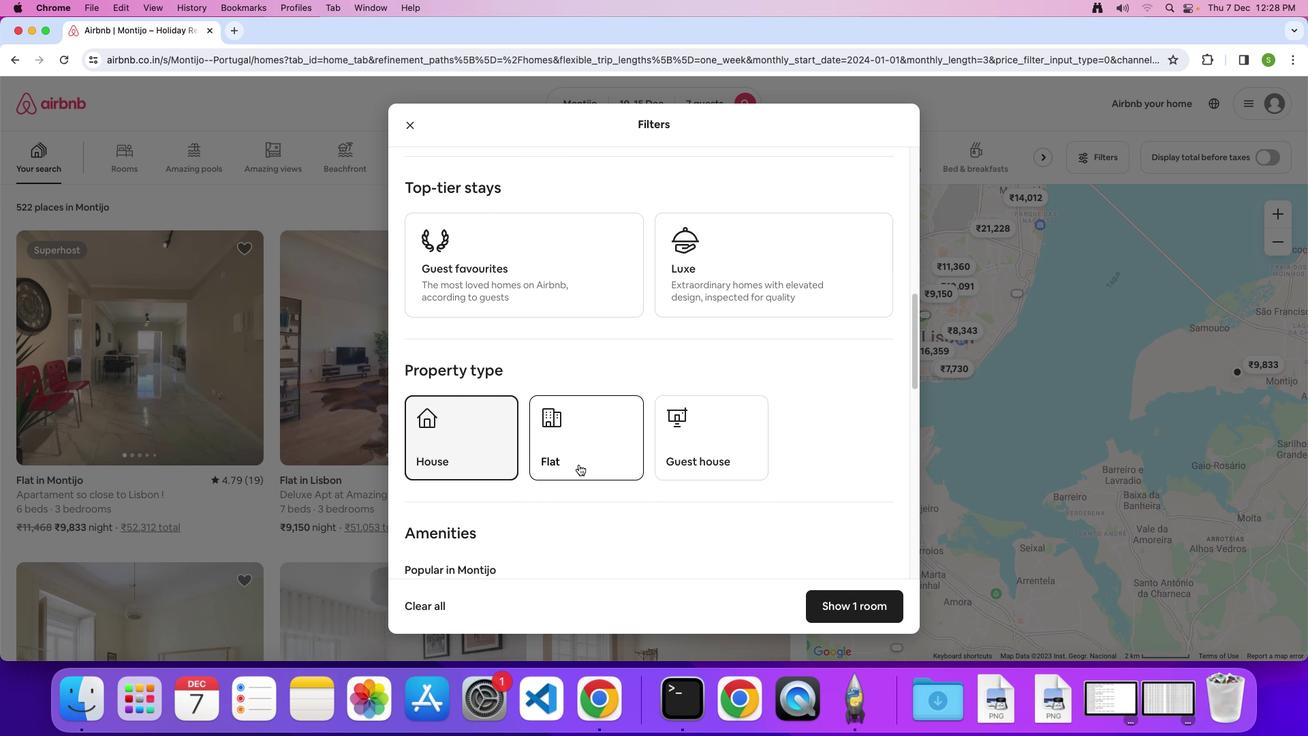 
Action: Mouse scrolled (578, 464) with delta (0, 0)
Screenshot: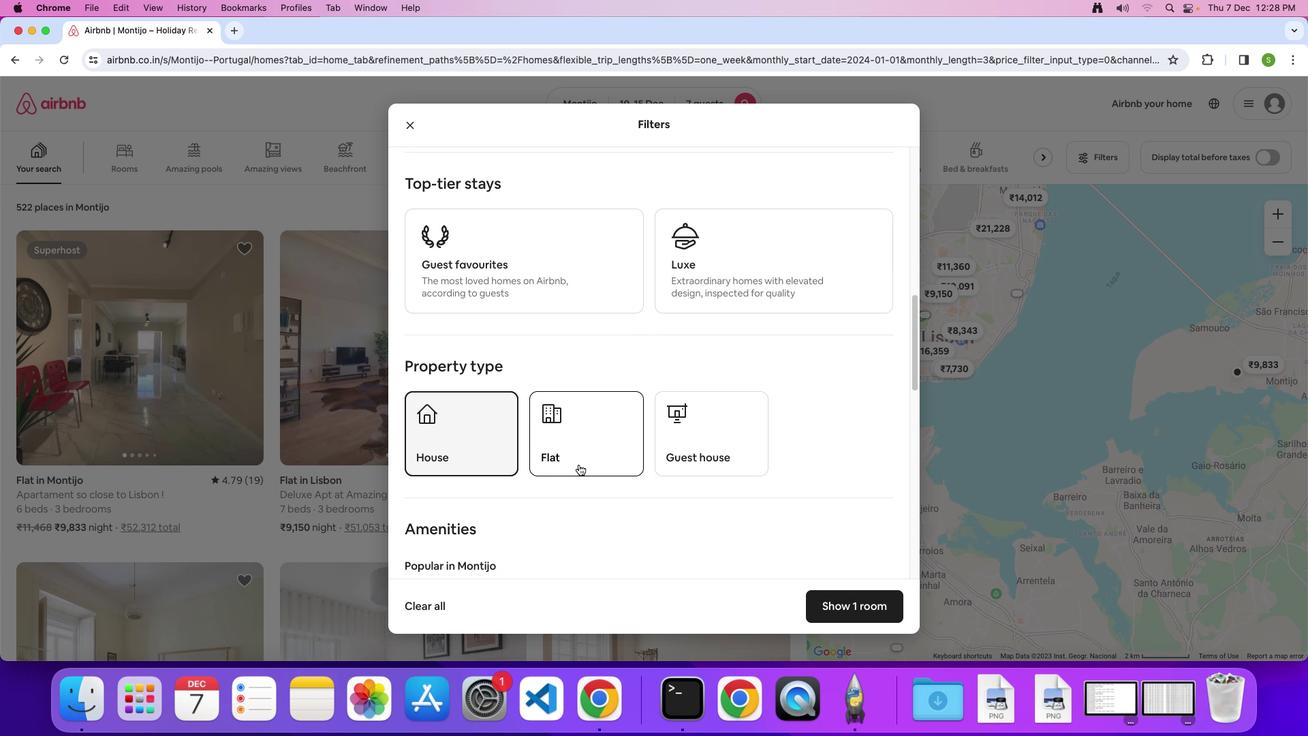 
Action: Mouse scrolled (578, 464) with delta (0, 0)
Screenshot: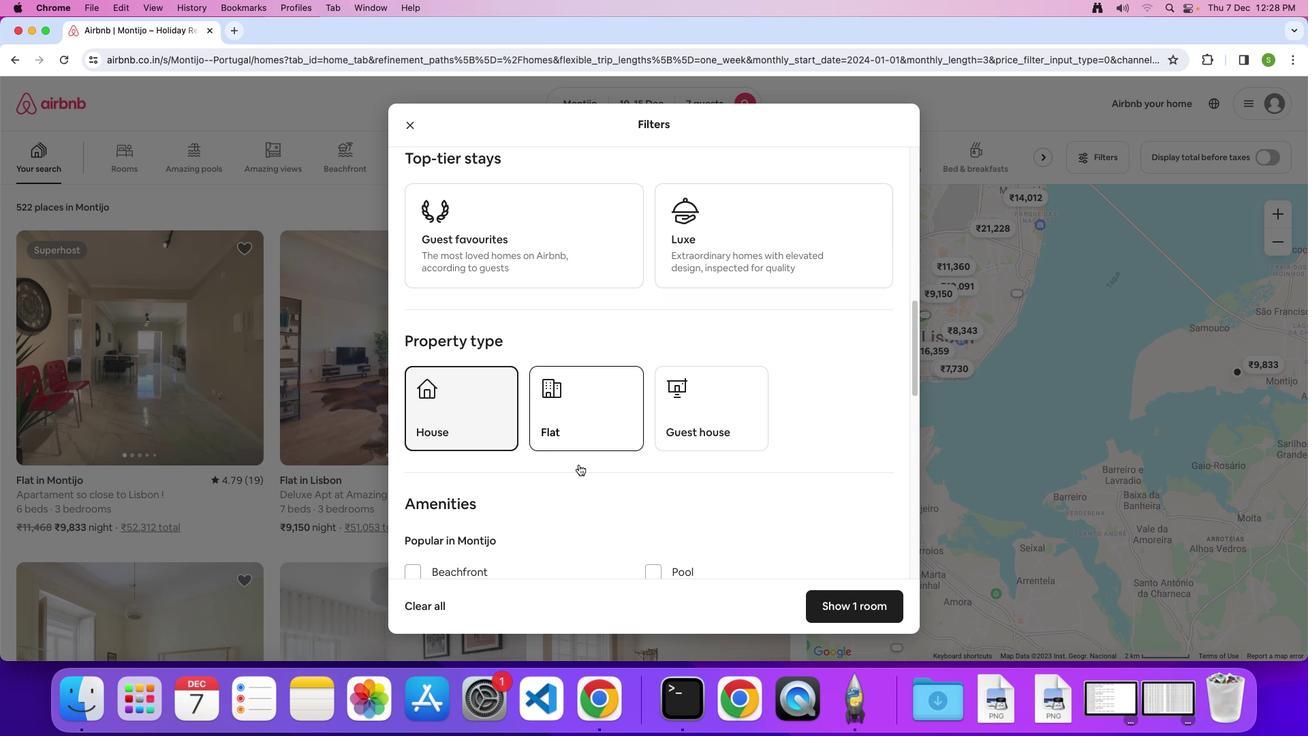 
Action: Mouse scrolled (578, 464) with delta (0, 0)
Screenshot: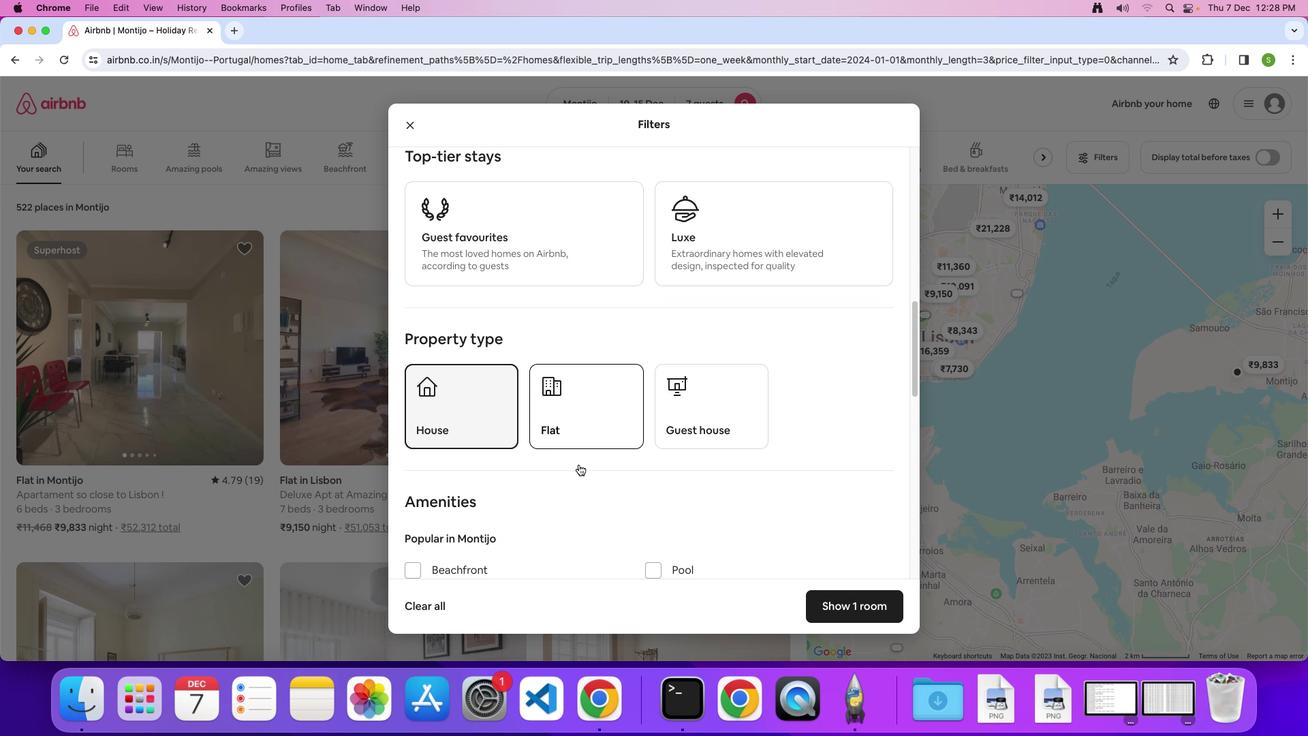 
Action: Mouse scrolled (578, 464) with delta (0, -1)
Screenshot: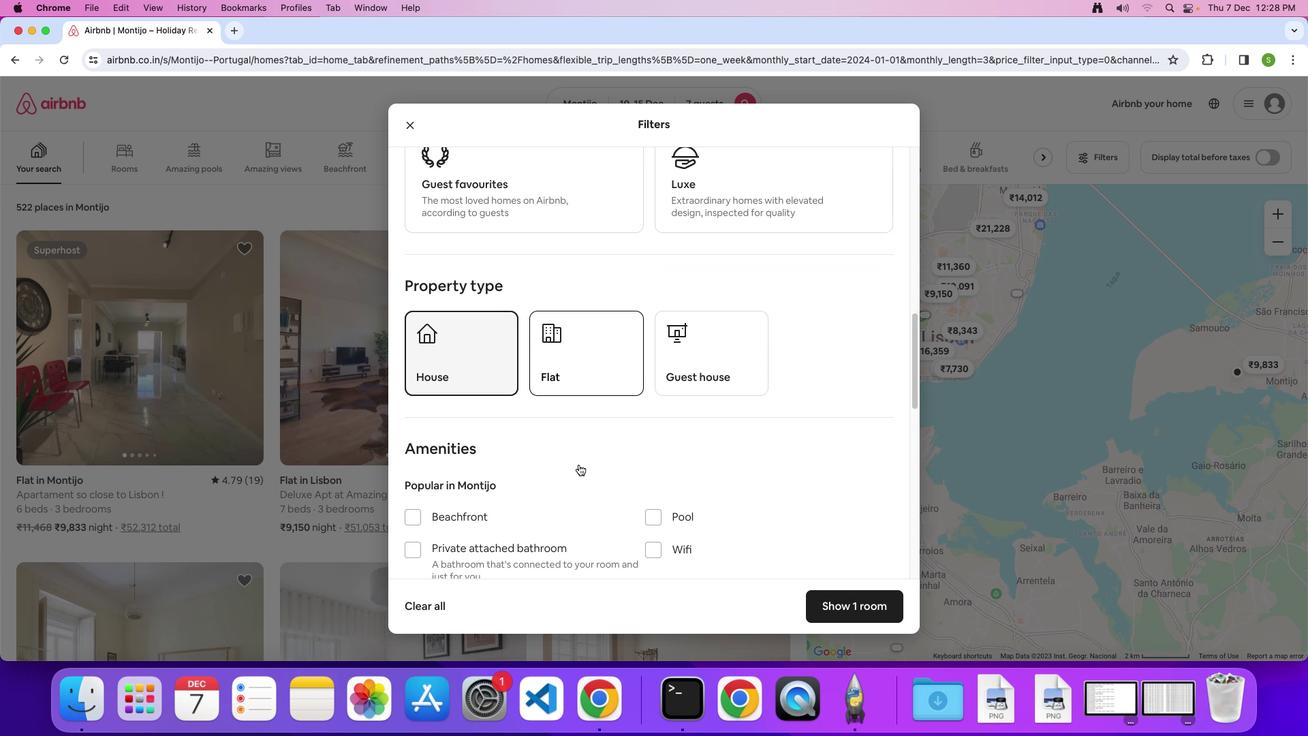 
Action: Mouse scrolled (578, 464) with delta (0, 0)
Screenshot: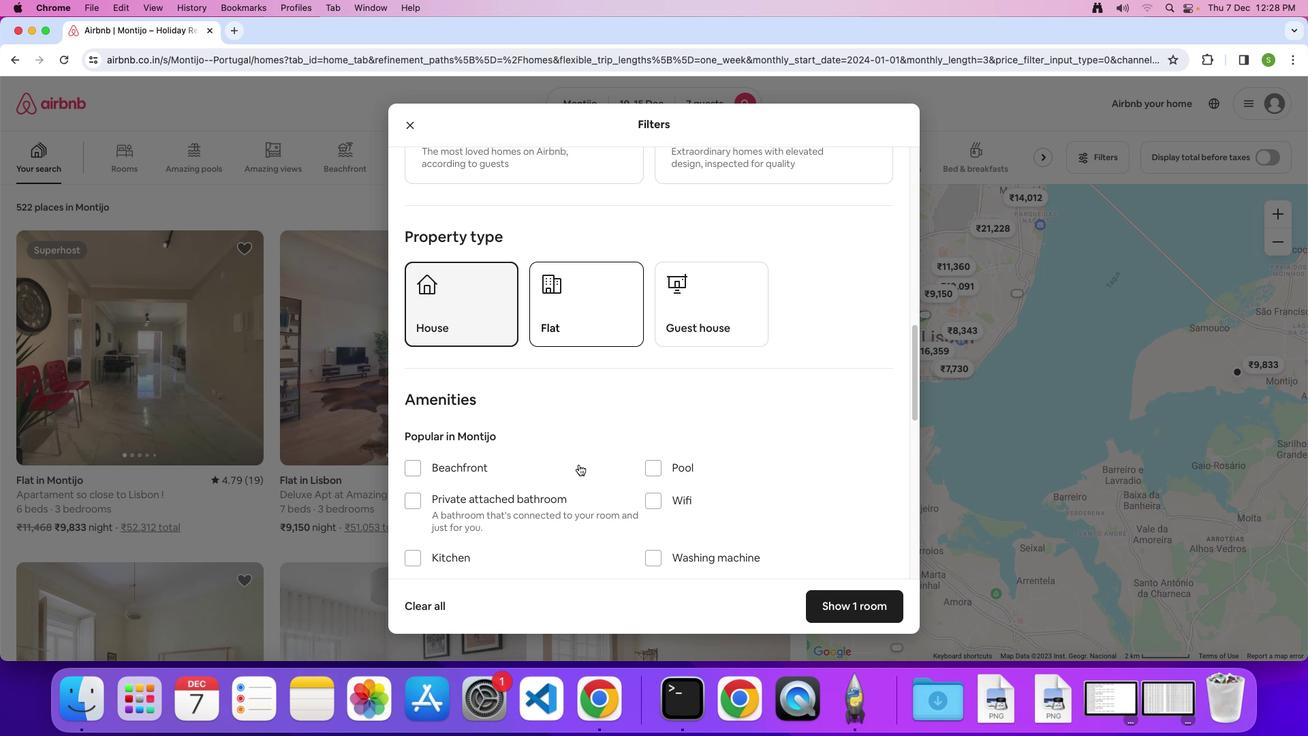 
Action: Mouse scrolled (578, 464) with delta (0, 0)
Screenshot: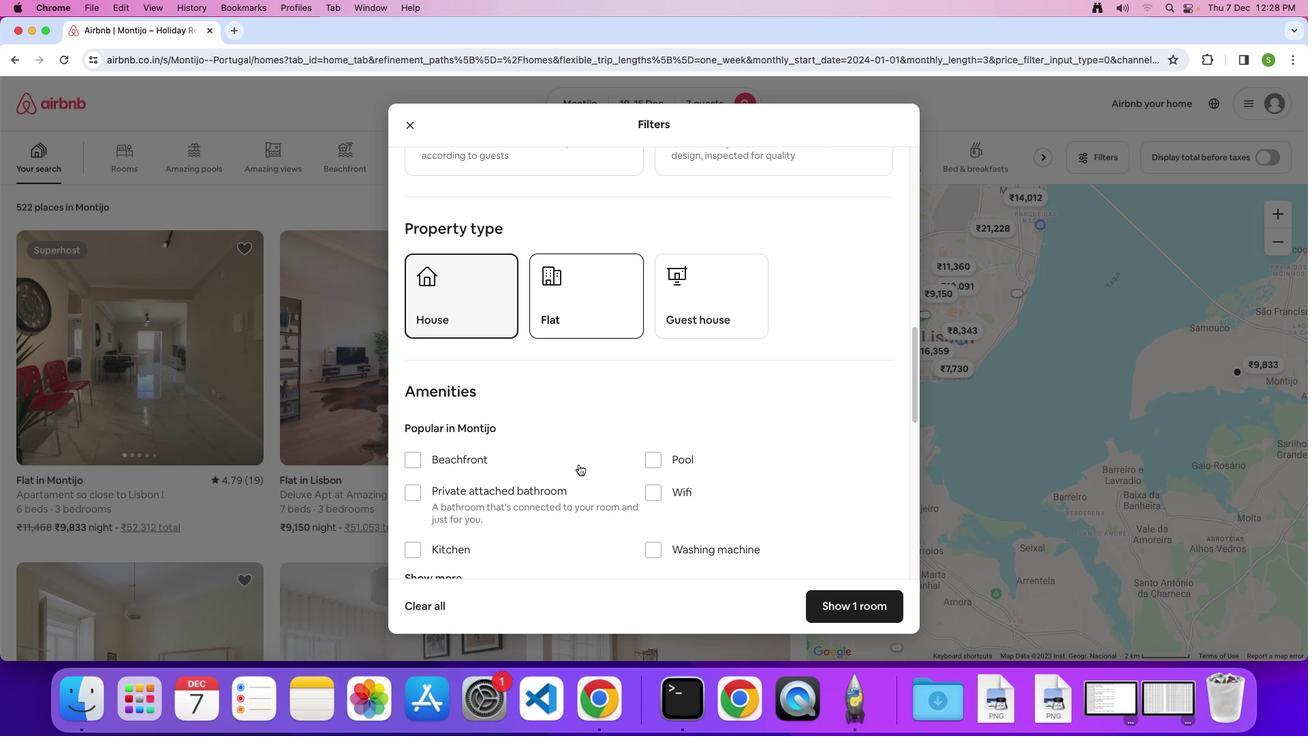
Action: Mouse scrolled (578, 464) with delta (0, -2)
Screenshot: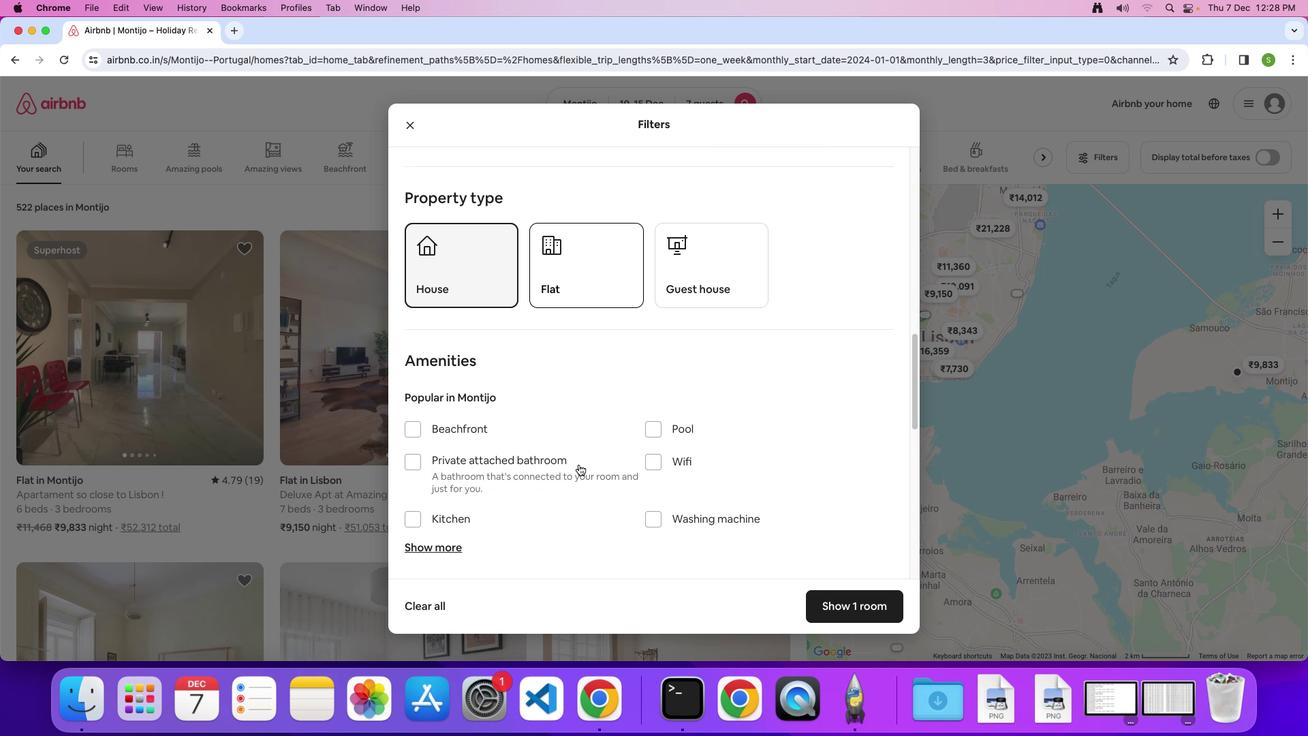 
Action: Mouse scrolled (578, 464) with delta (0, 0)
Screenshot: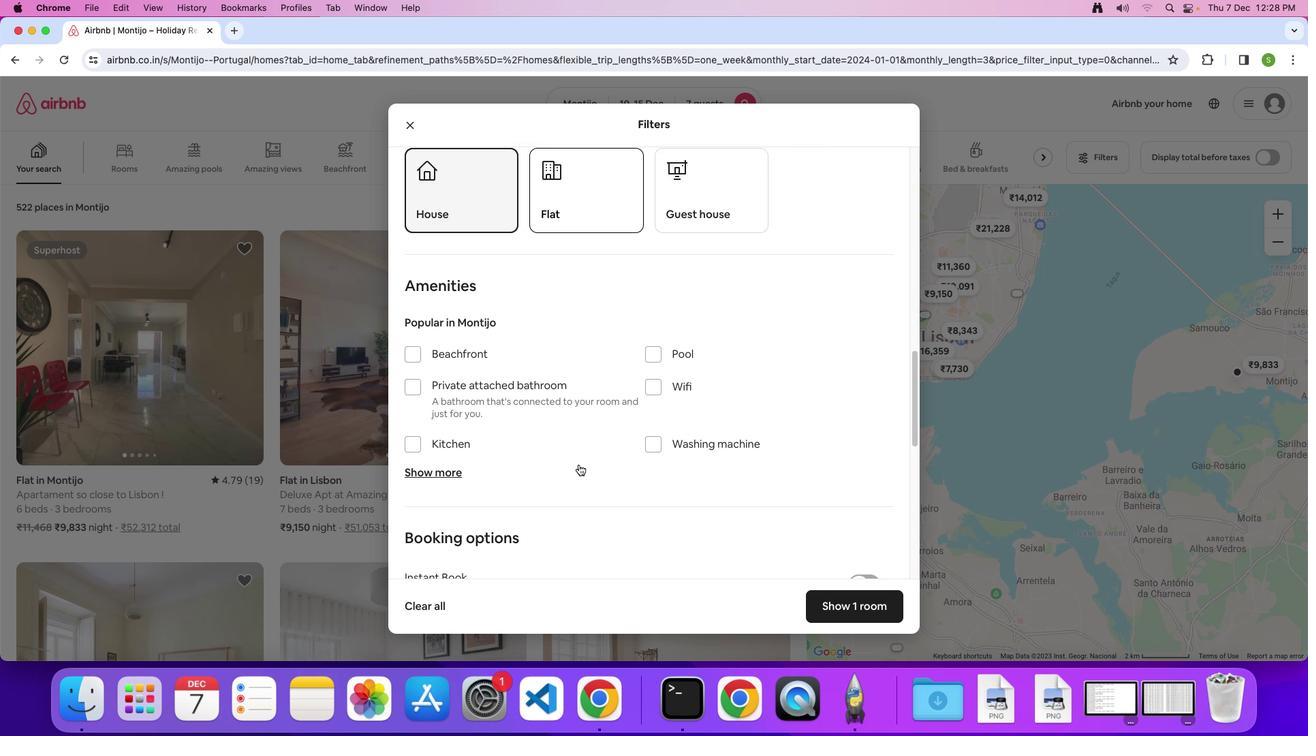 
Action: Mouse scrolled (578, 464) with delta (0, 0)
Screenshot: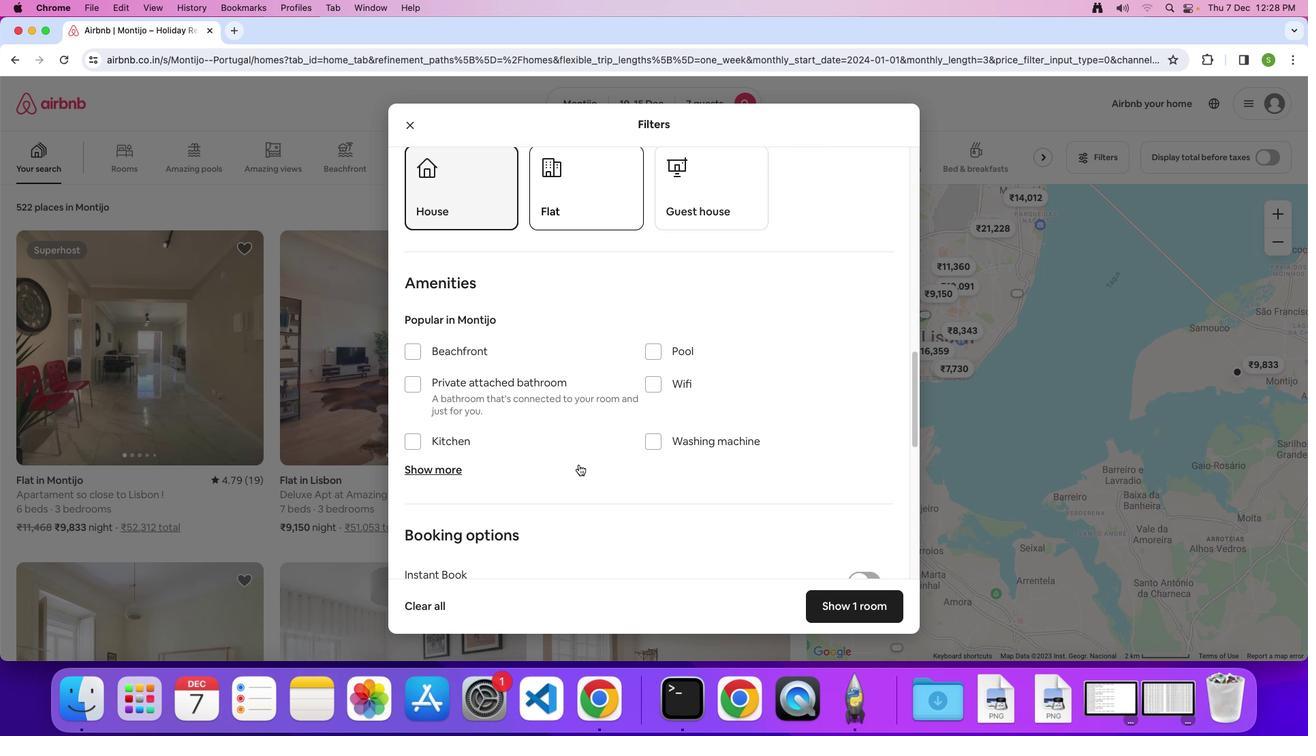 
Action: Mouse moved to (649, 363)
Screenshot: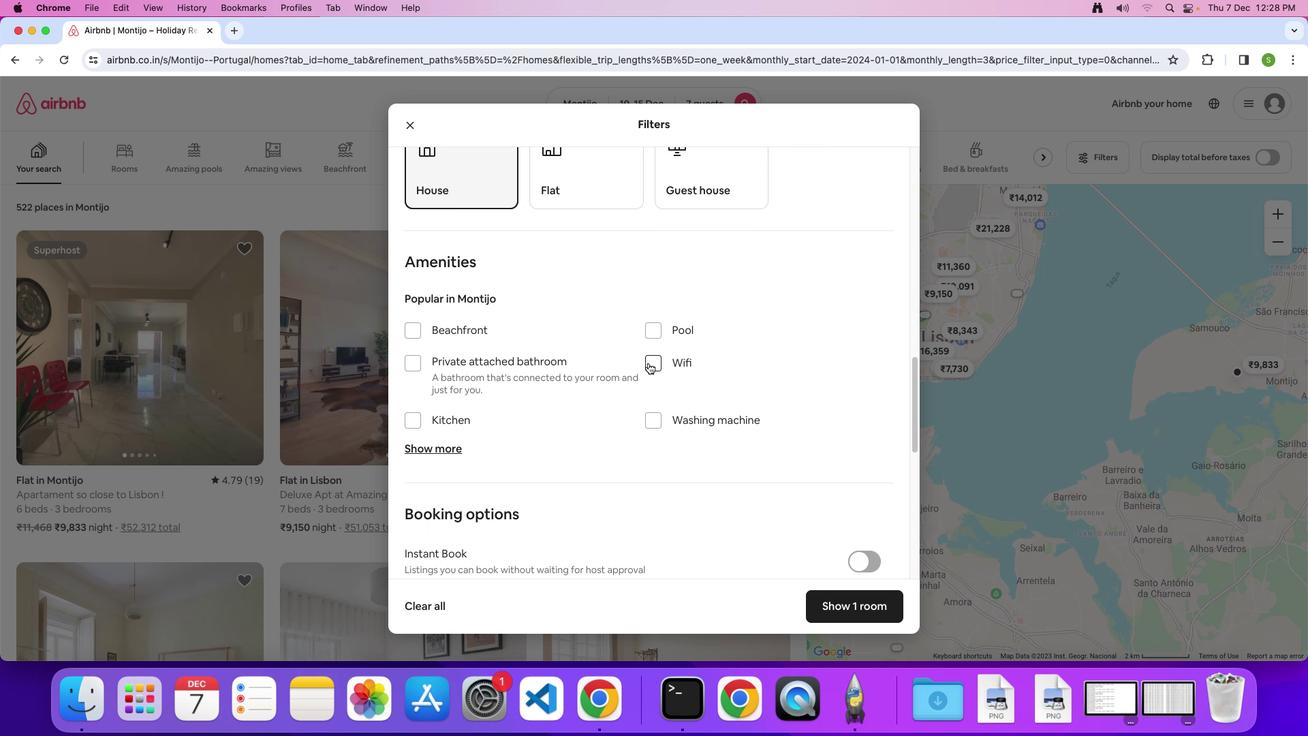 
Action: Mouse pressed left at (649, 363)
Screenshot: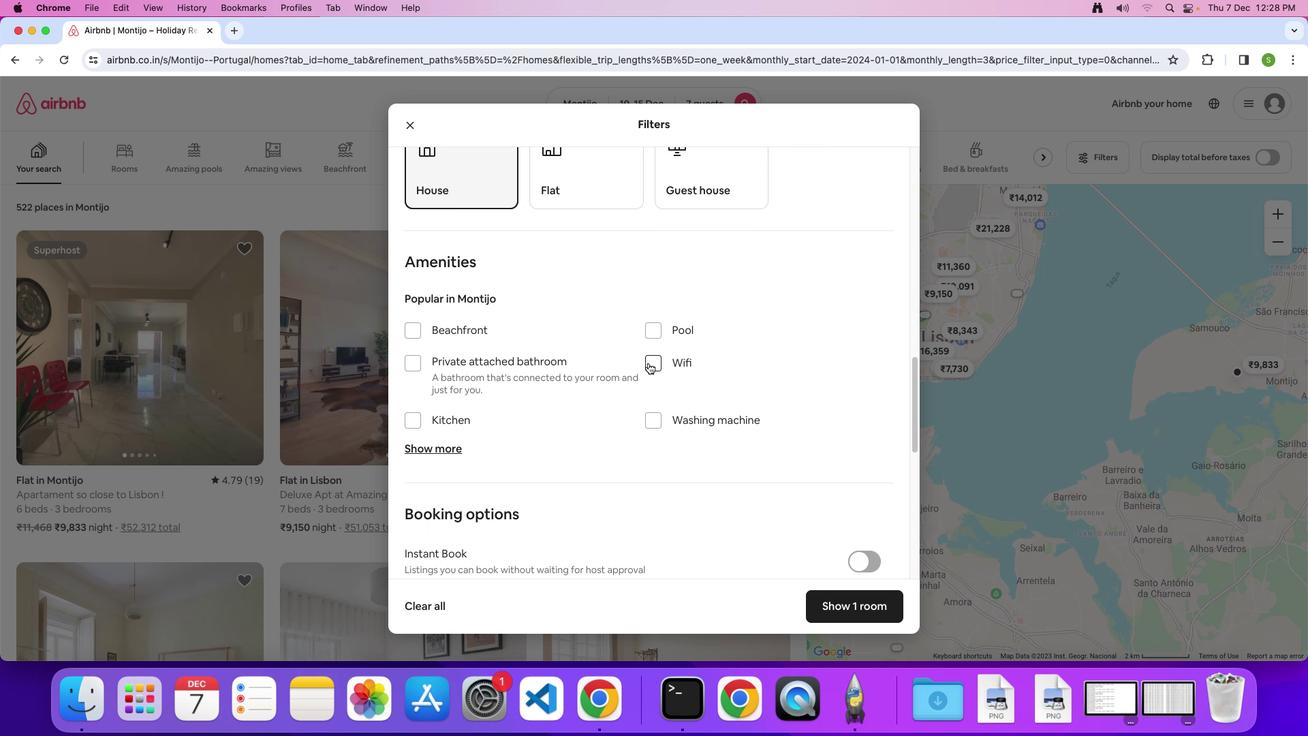 
Action: Mouse moved to (450, 449)
Screenshot: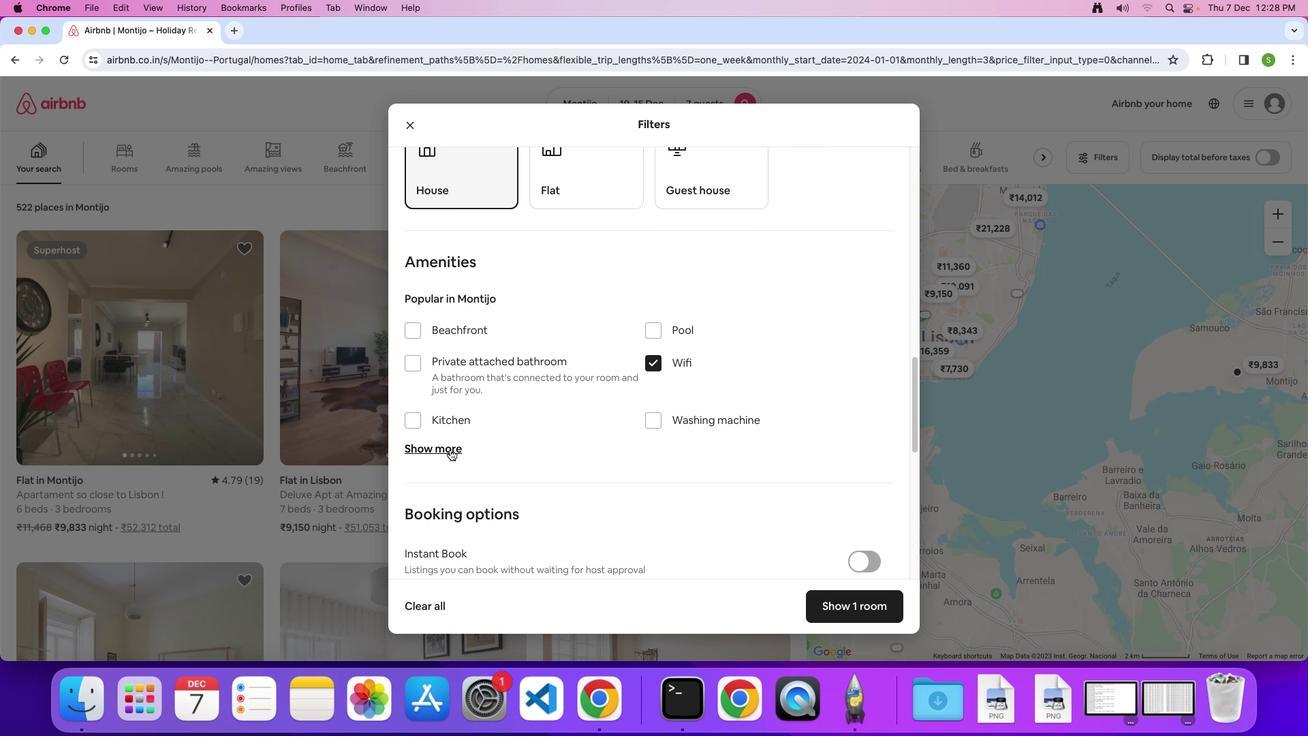 
Action: Mouse pressed left at (450, 449)
Screenshot: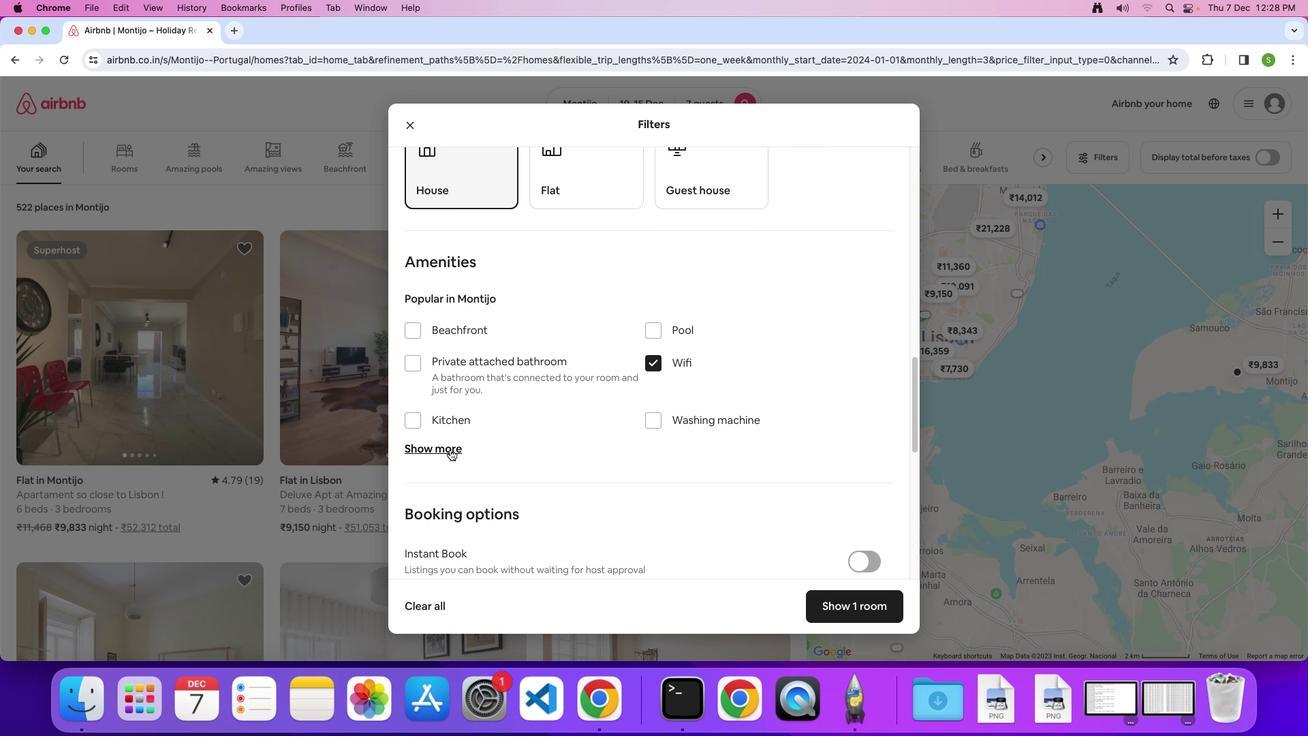 
Action: Mouse moved to (682, 496)
Screenshot: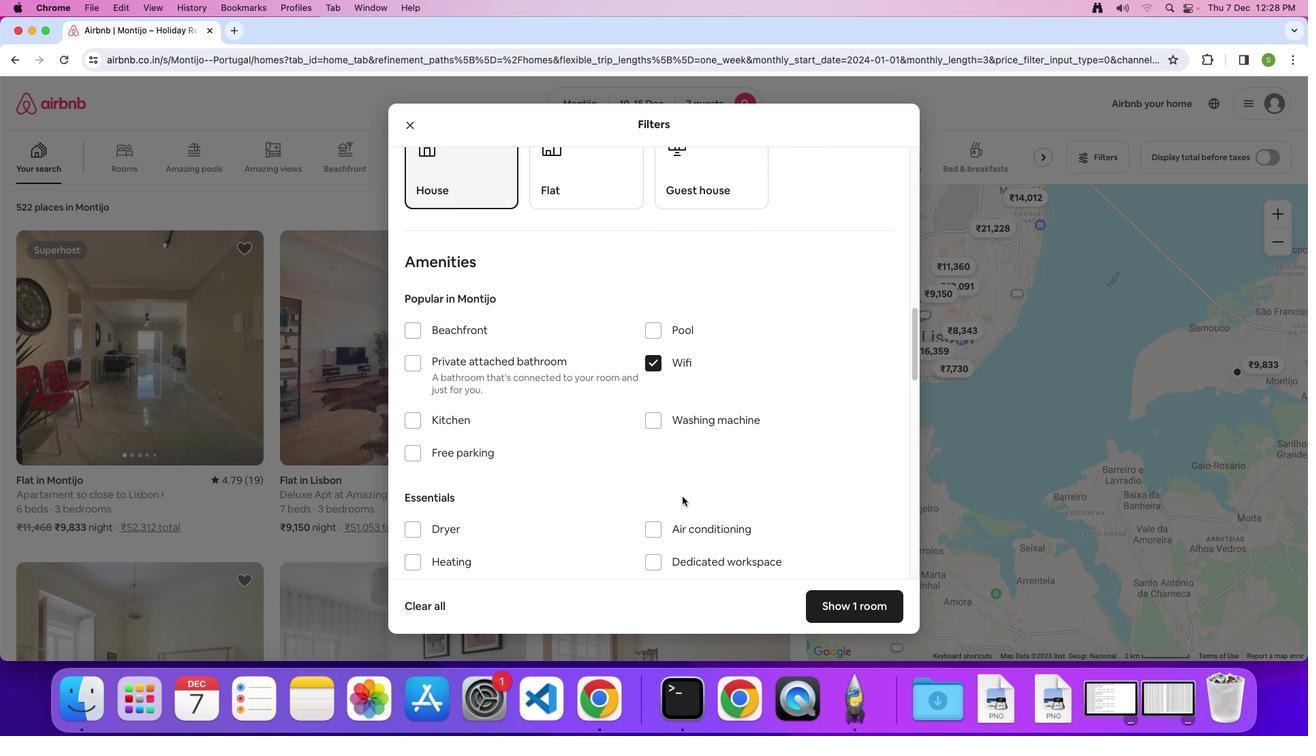 
Action: Mouse scrolled (682, 496) with delta (0, 0)
Screenshot: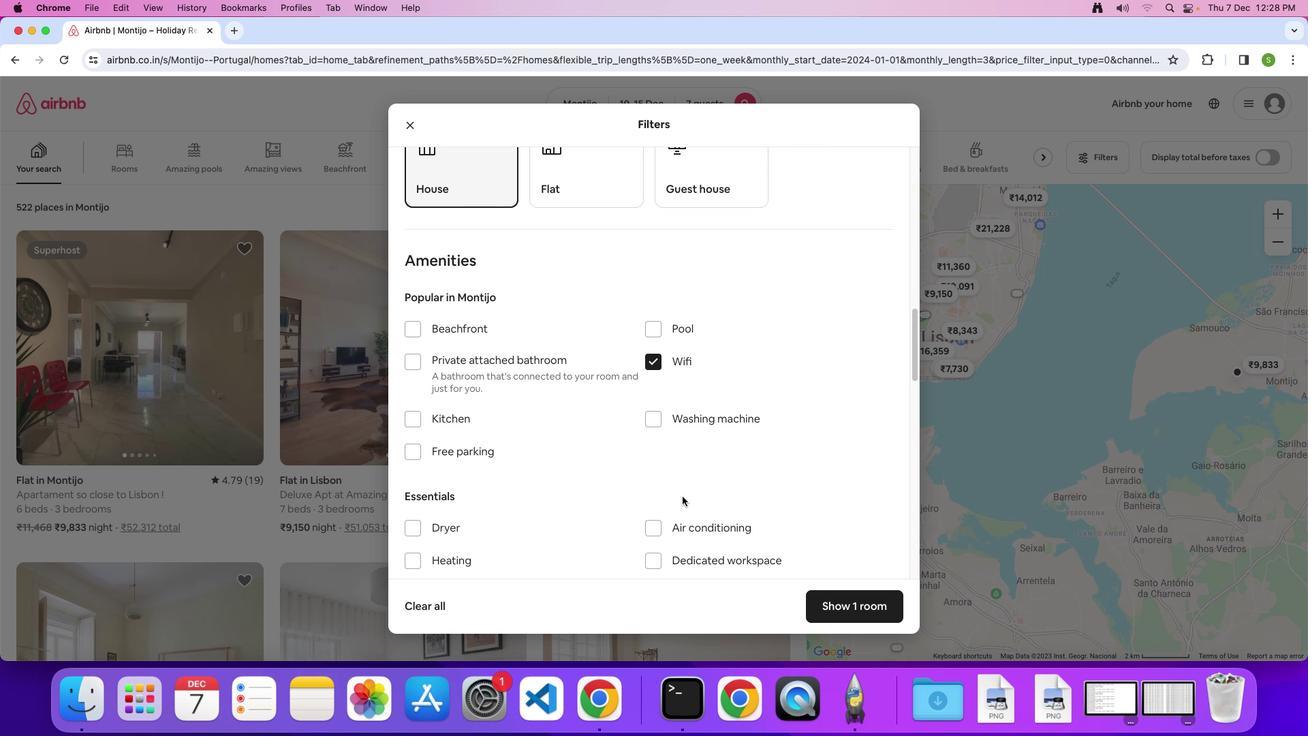 
Action: Mouse moved to (666, 486)
Screenshot: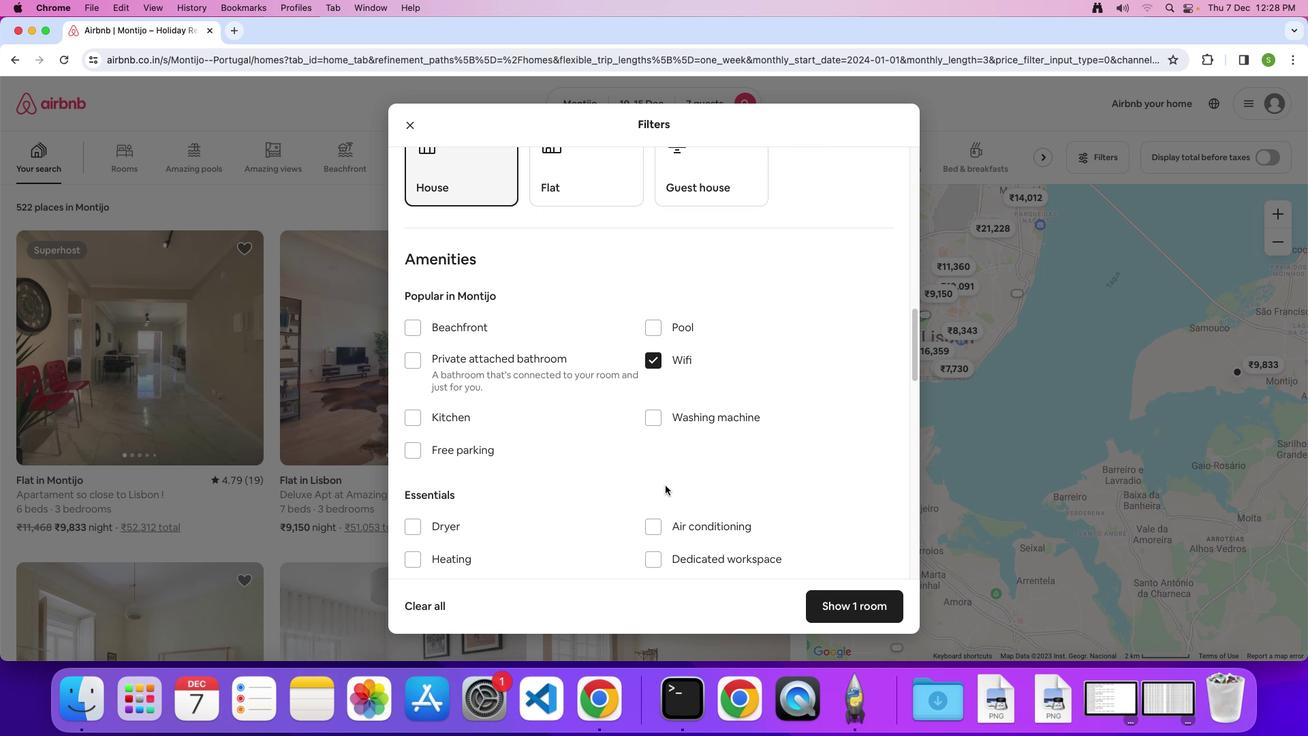 
Action: Mouse scrolled (666, 486) with delta (0, 0)
Screenshot: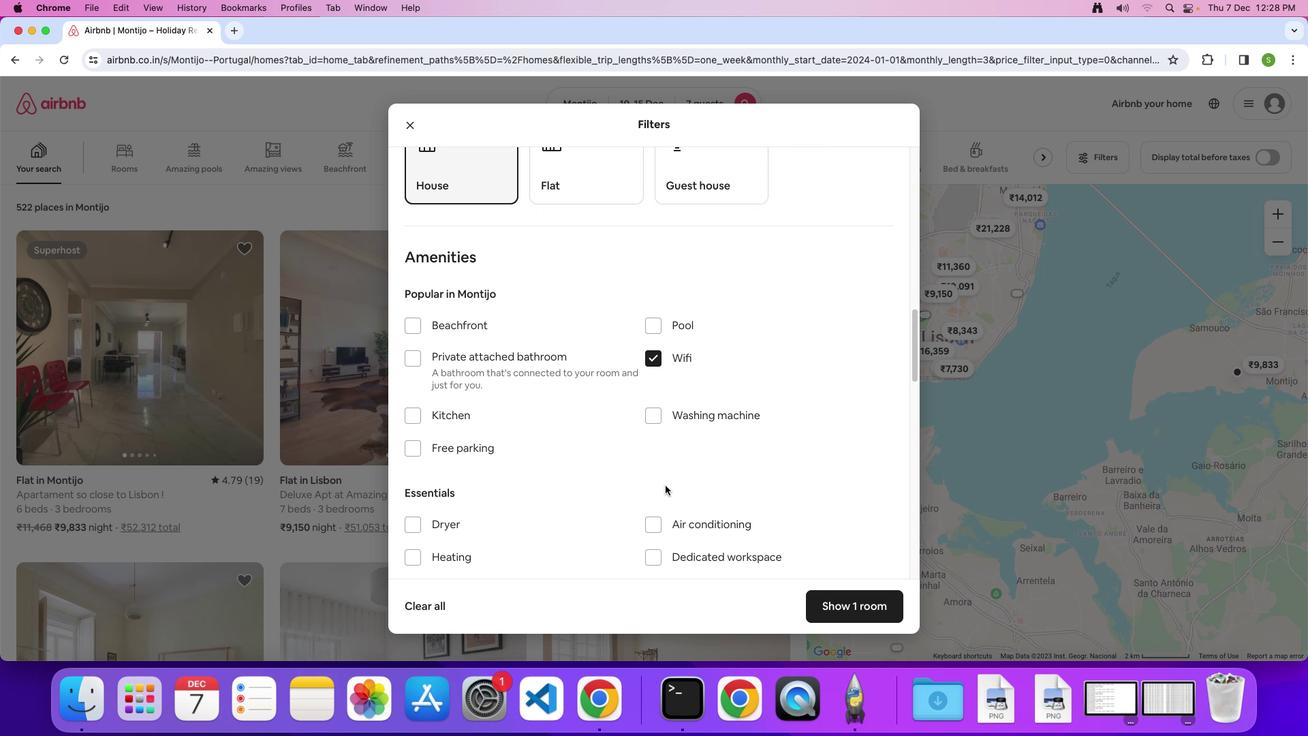 
Action: Mouse scrolled (666, 486) with delta (0, 0)
Screenshot: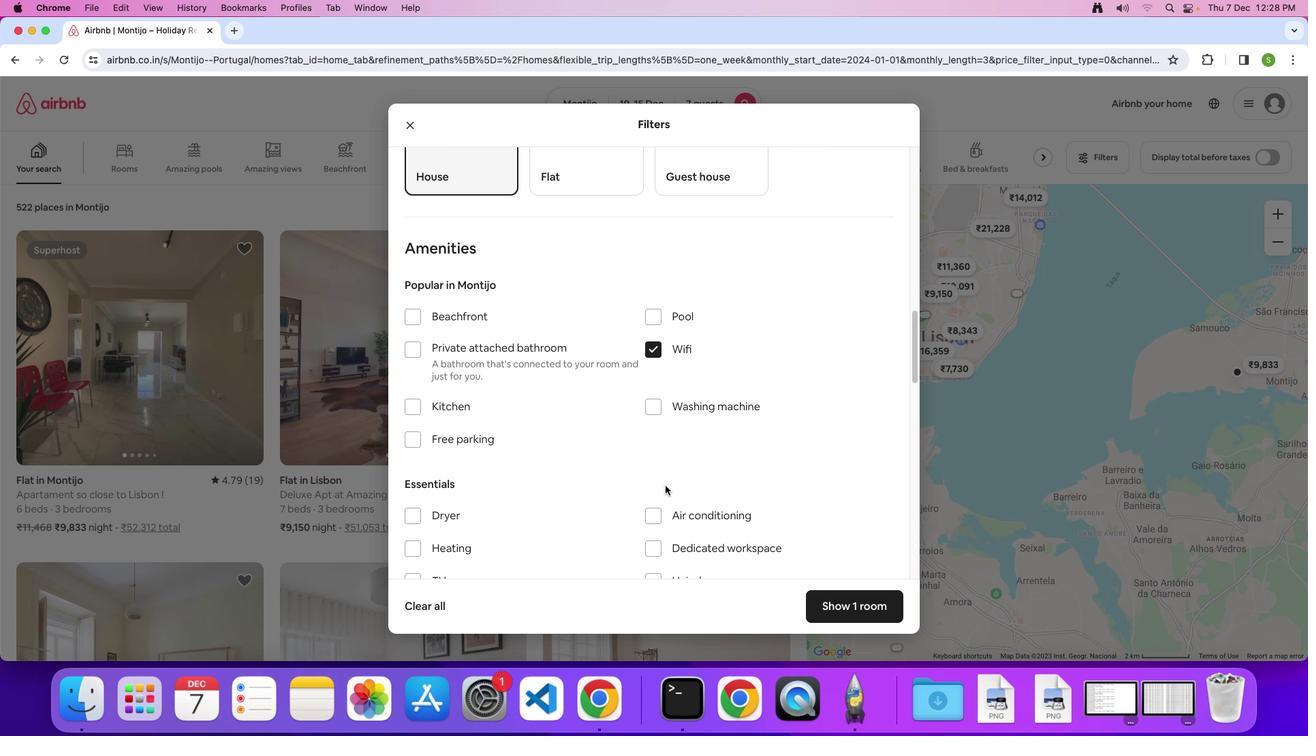 
Action: Mouse scrolled (666, 486) with delta (0, 0)
Screenshot: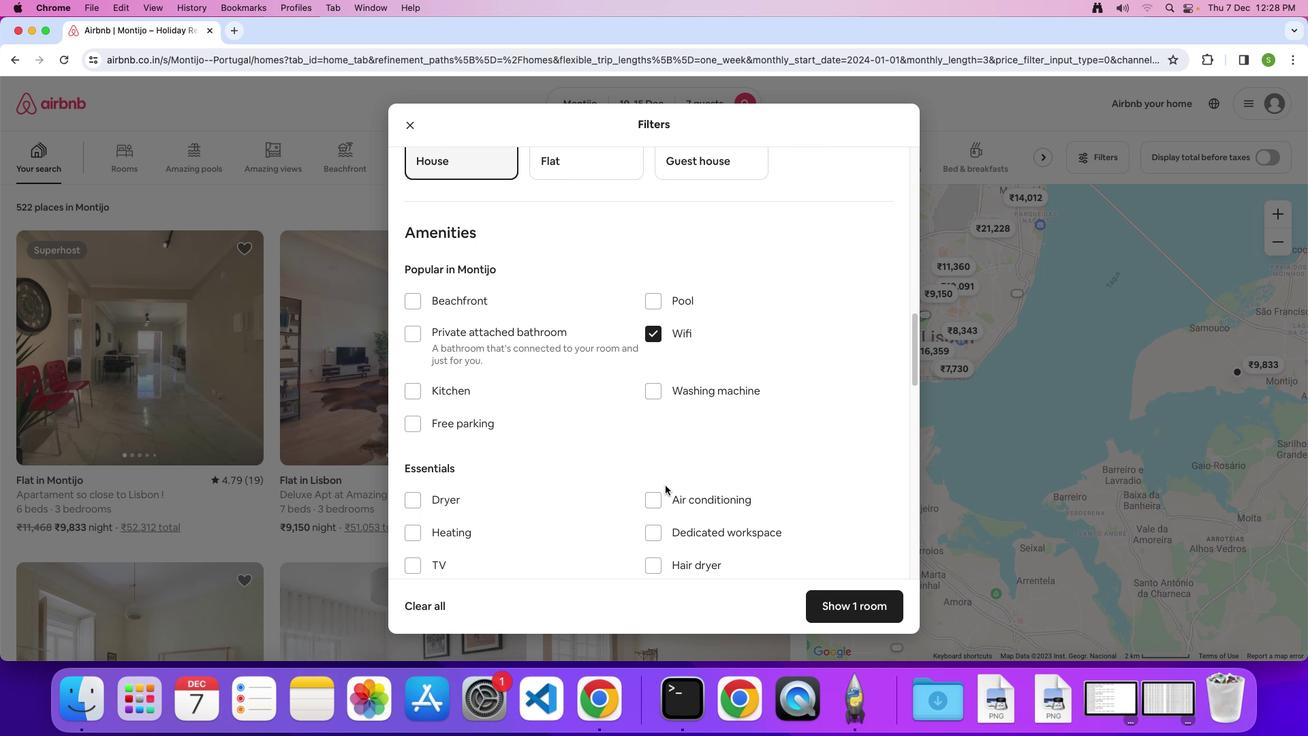 
Action: Mouse scrolled (666, 486) with delta (0, 0)
Screenshot: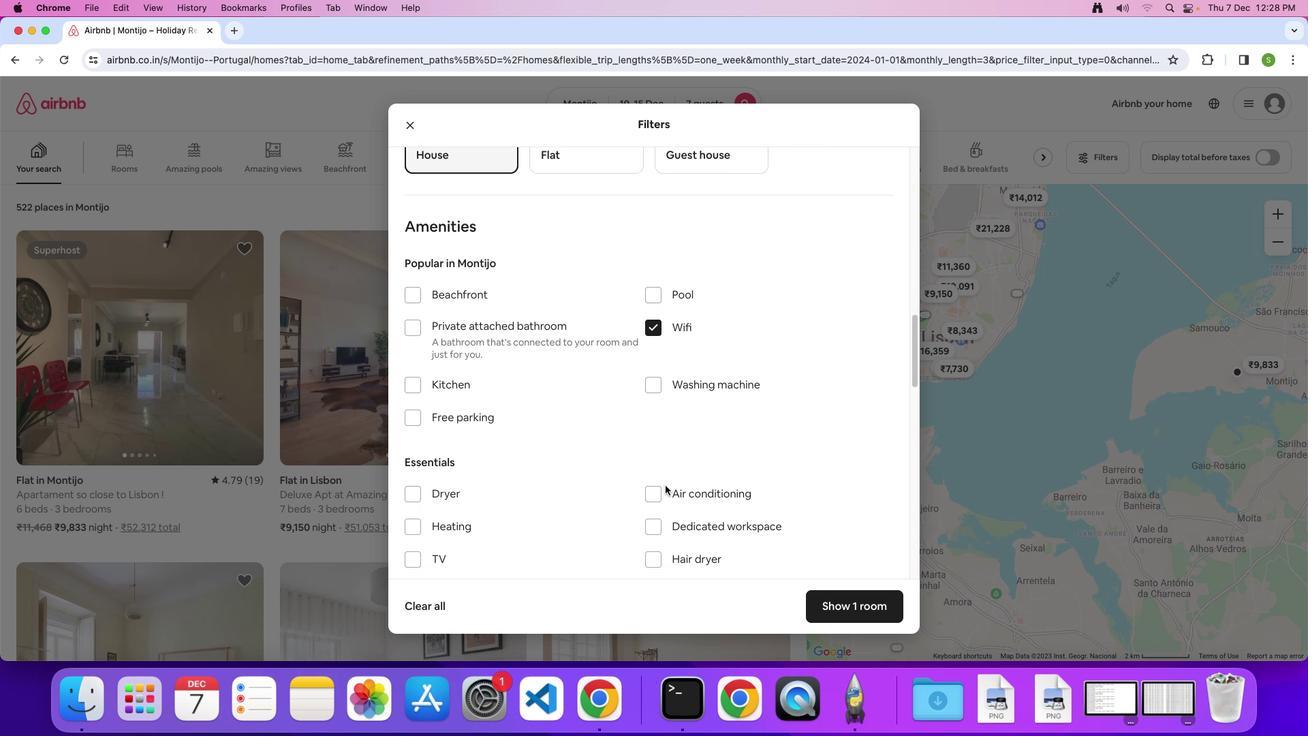 
Action: Mouse scrolled (666, 486) with delta (0, -1)
Screenshot: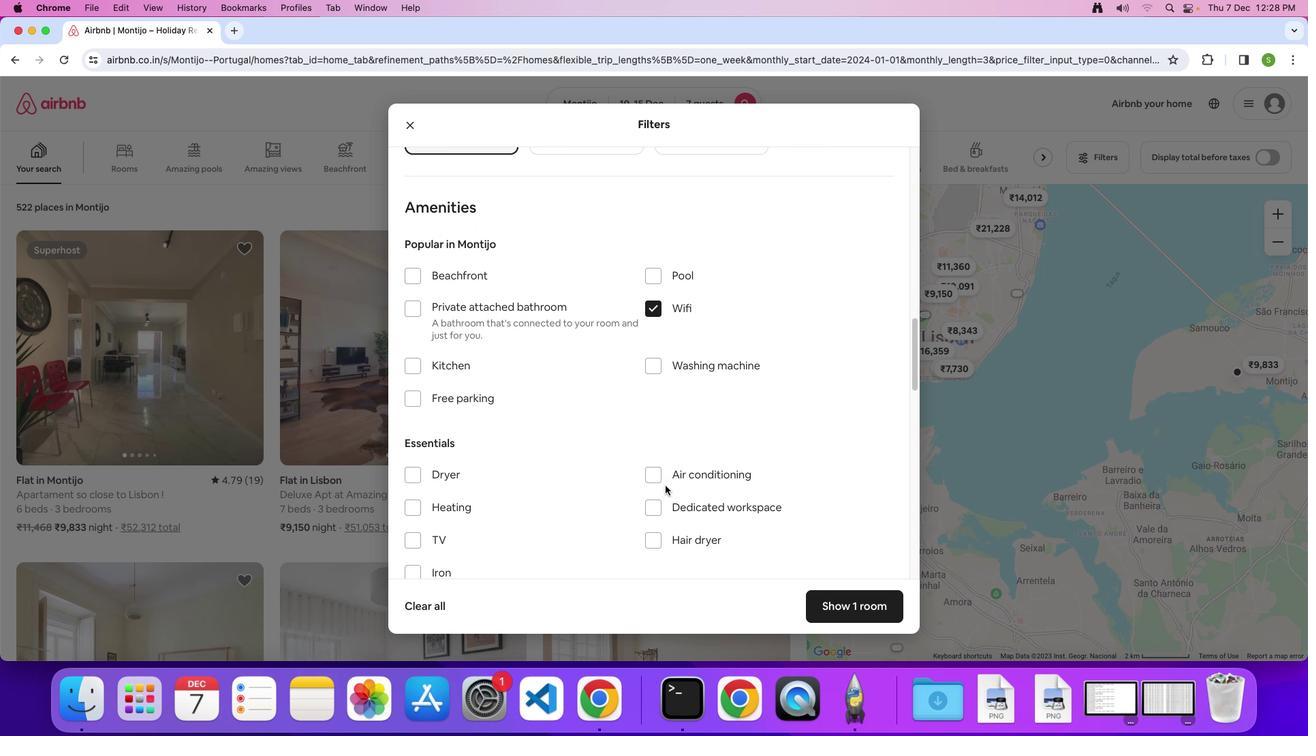 
Action: Mouse moved to (416, 484)
Screenshot: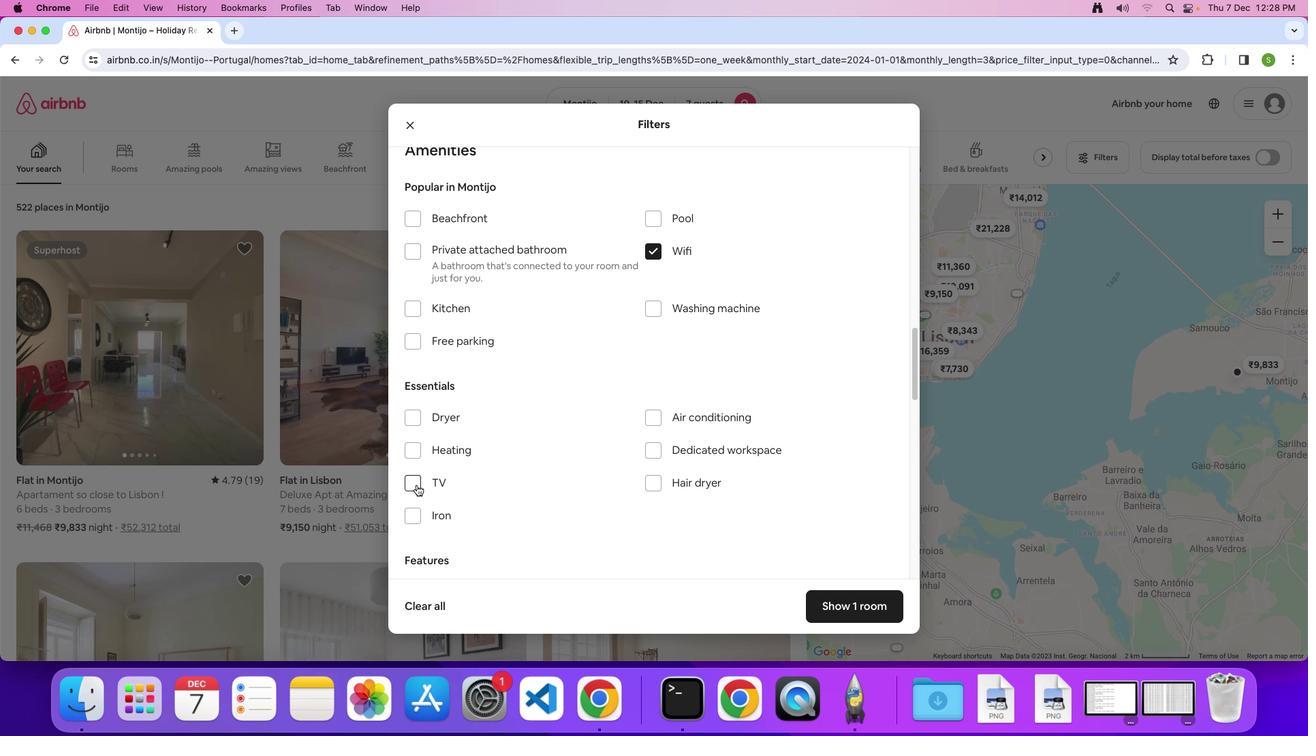 
Action: Mouse pressed left at (416, 484)
Screenshot: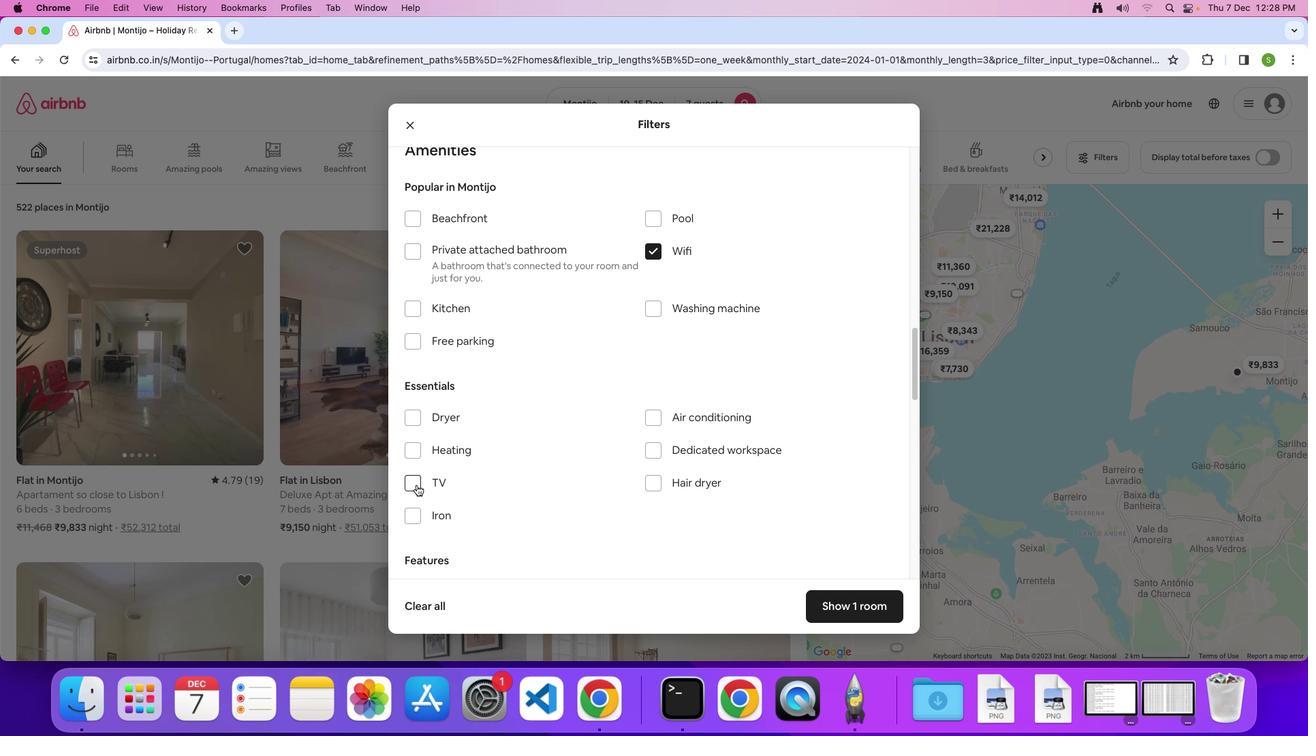 
Action: Mouse moved to (621, 480)
Screenshot: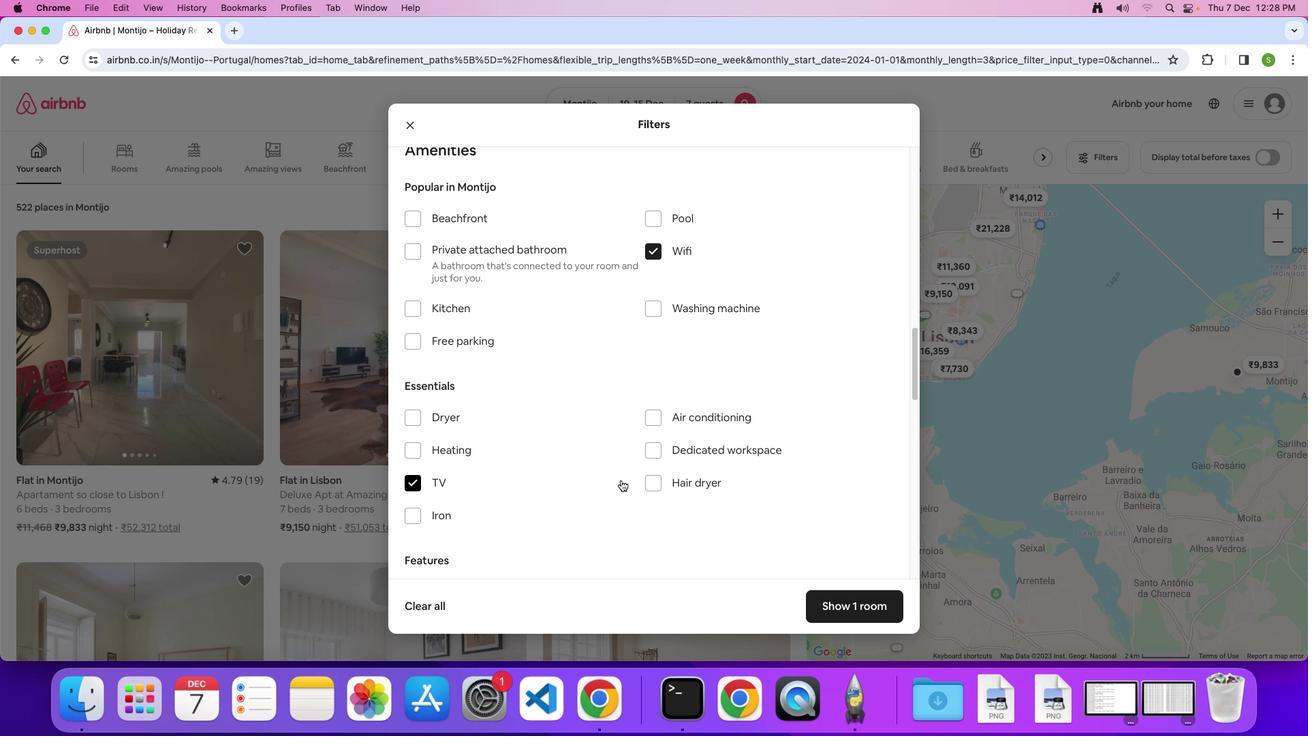 
Action: Mouse scrolled (621, 480) with delta (0, 0)
Screenshot: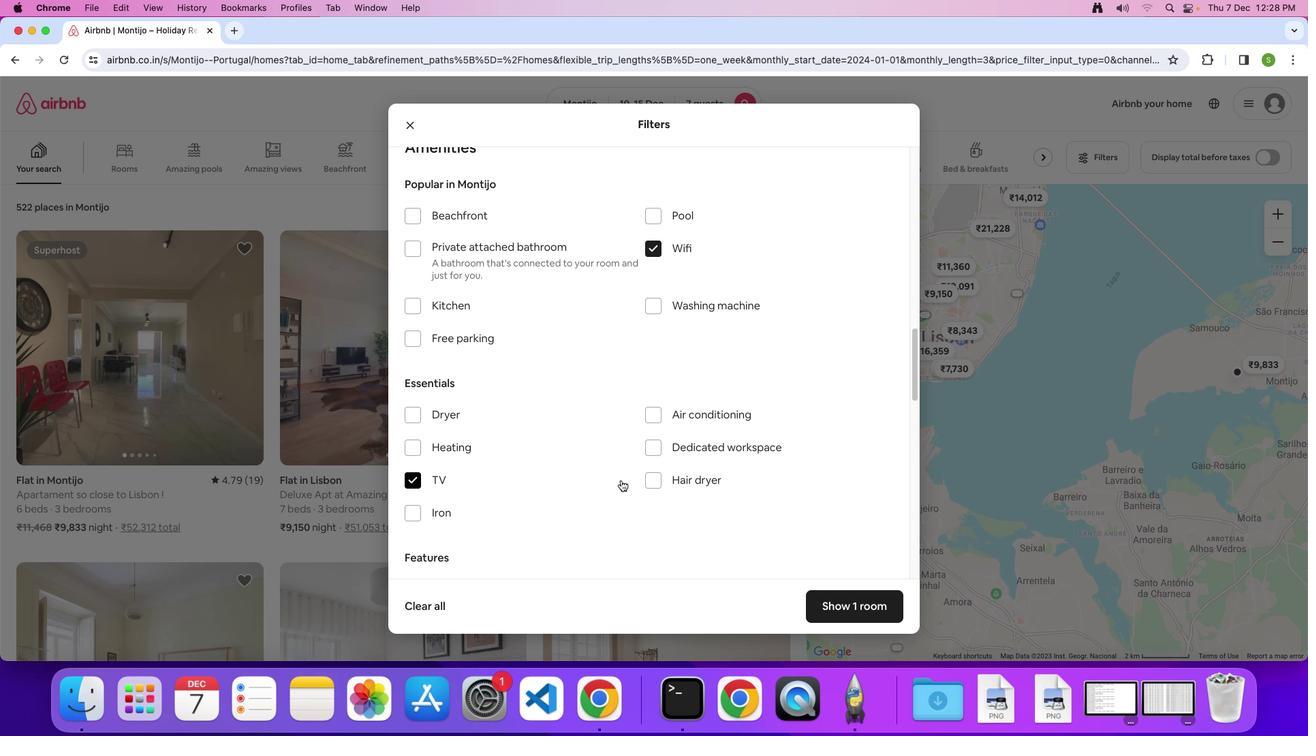 
Action: Mouse scrolled (621, 480) with delta (0, 0)
Screenshot: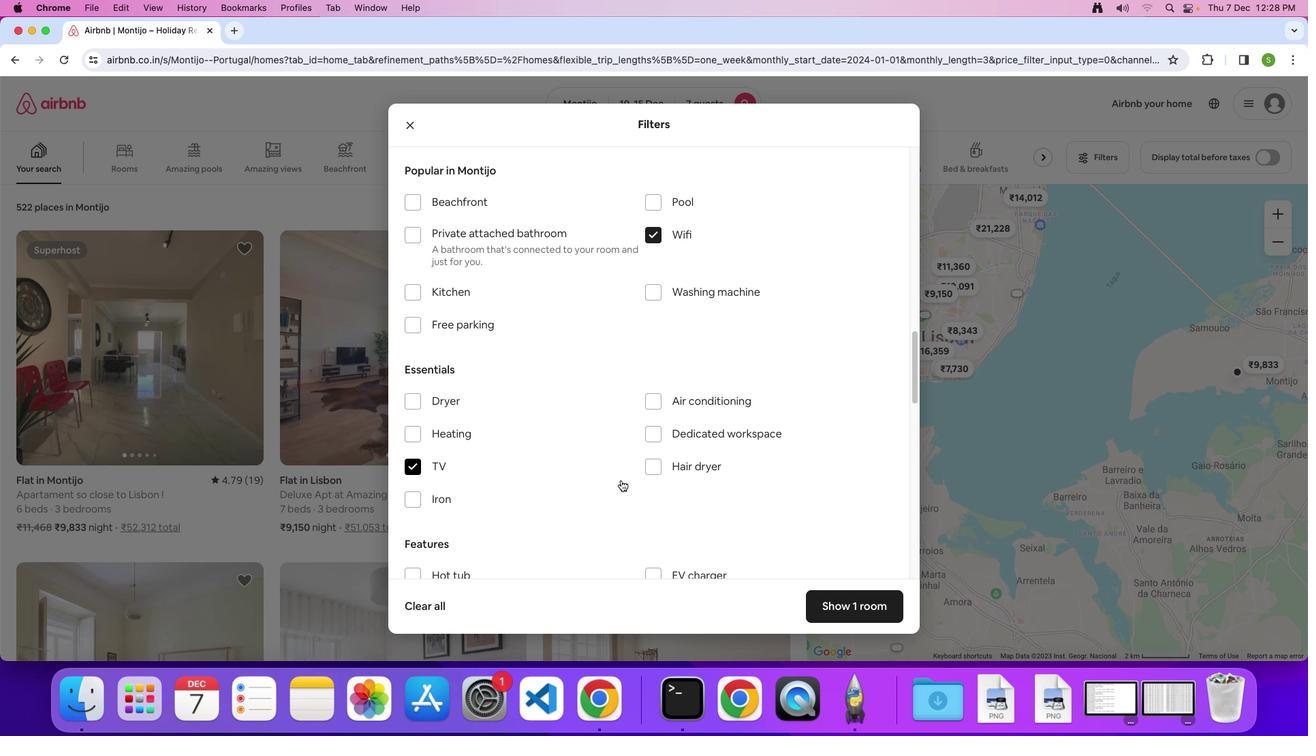 
Action: Mouse scrolled (621, 480) with delta (0, 0)
Screenshot: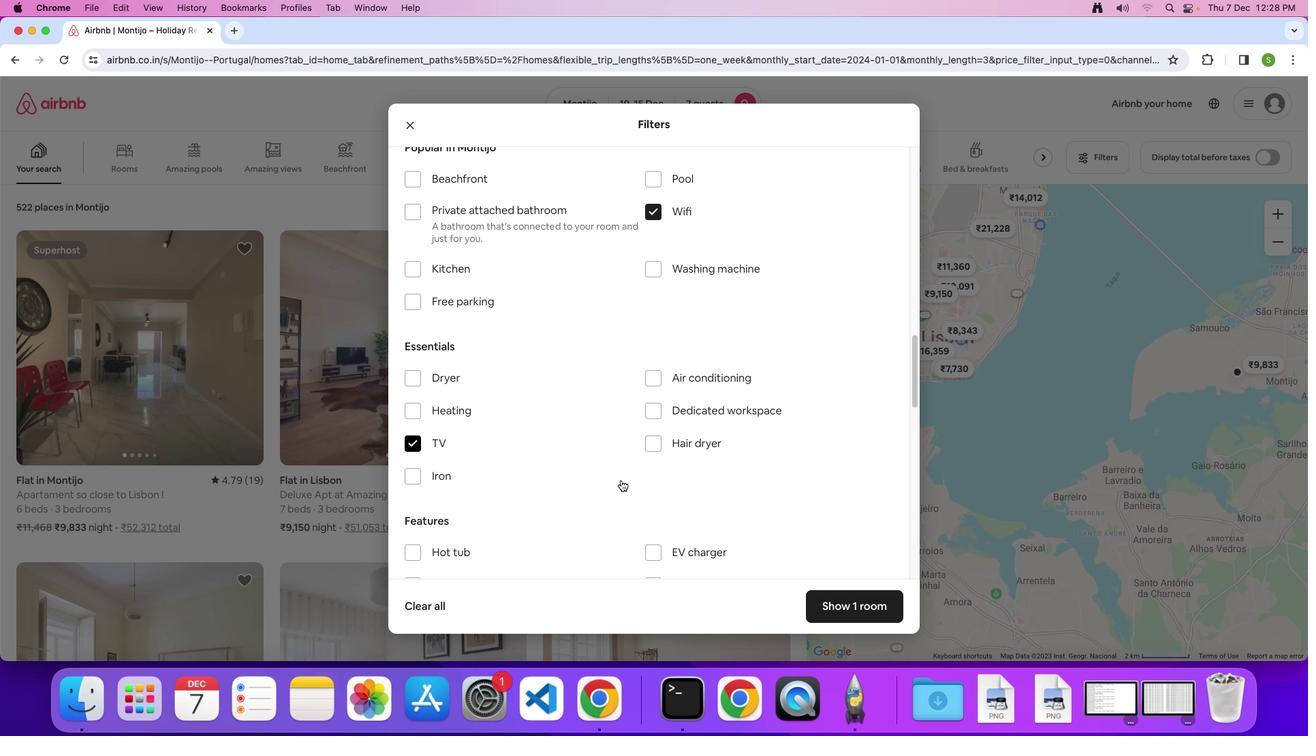 
Action: Mouse scrolled (621, 480) with delta (0, 0)
Screenshot: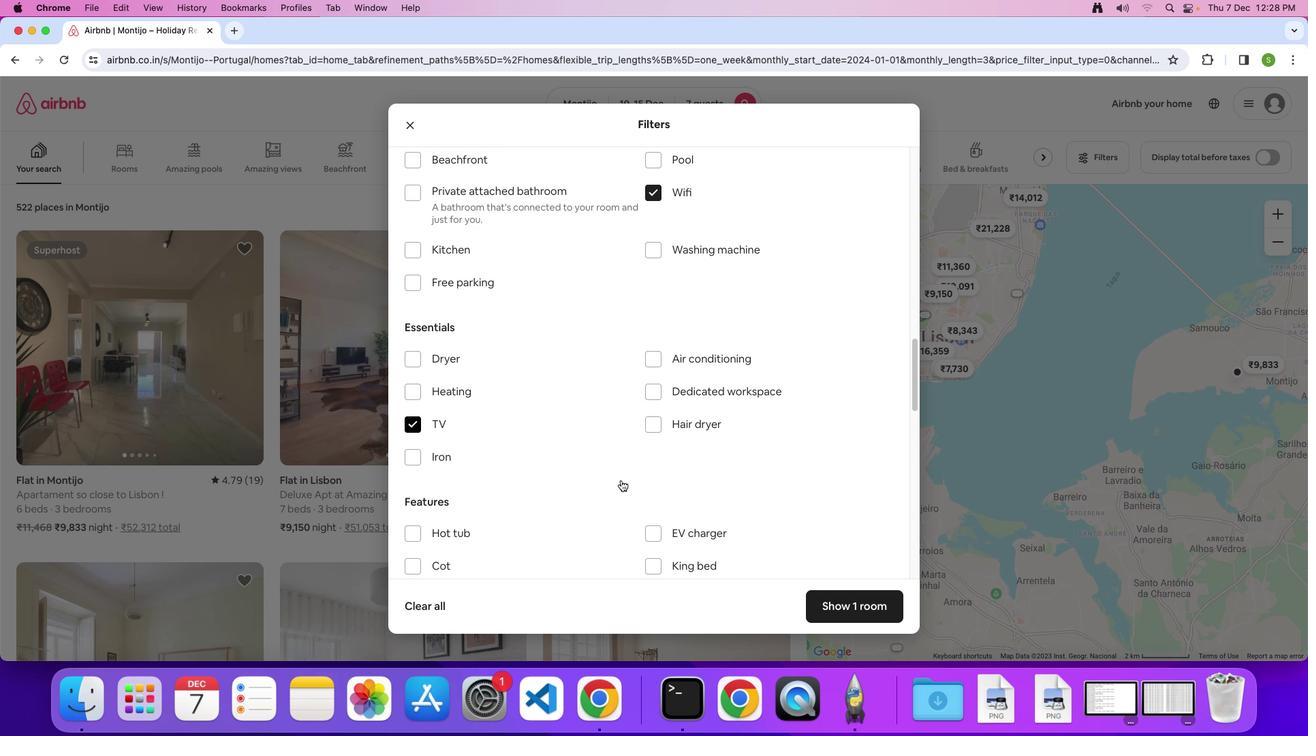 
Action: Mouse scrolled (621, 480) with delta (0, -2)
Screenshot: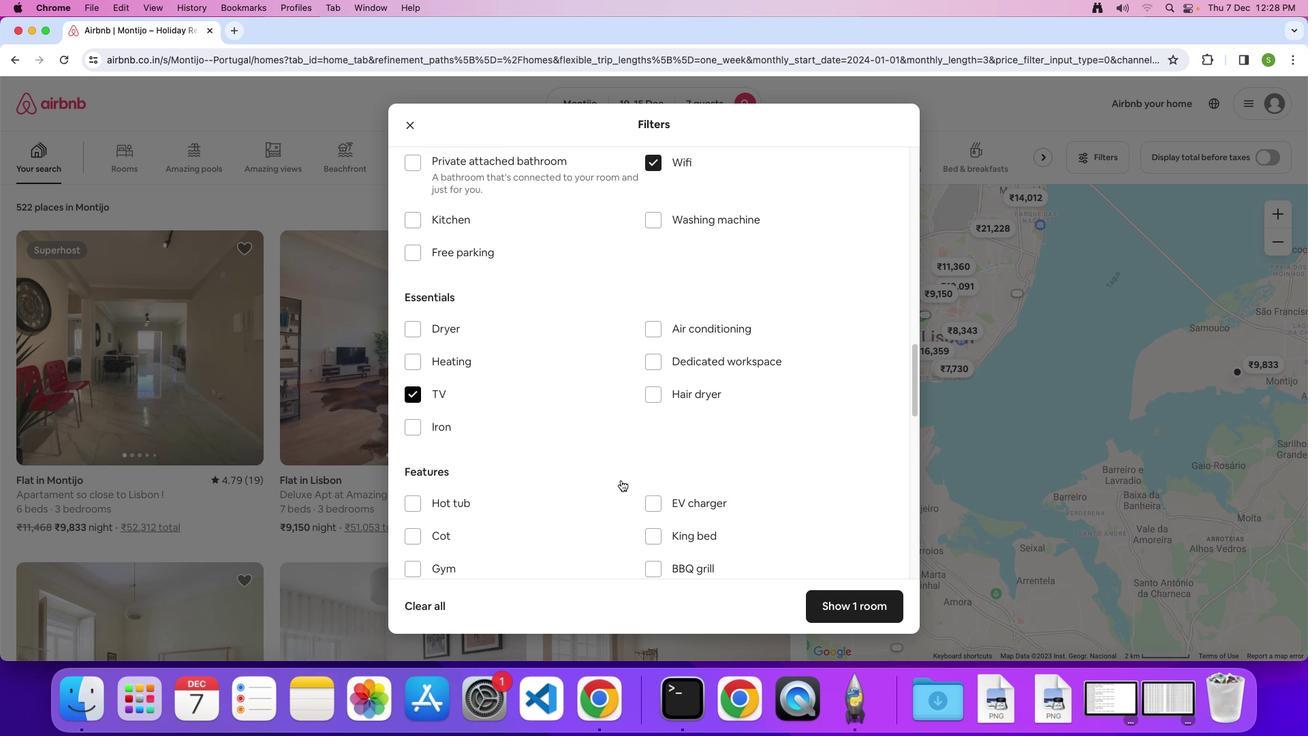
Action: Mouse scrolled (621, 480) with delta (0, 0)
Screenshot: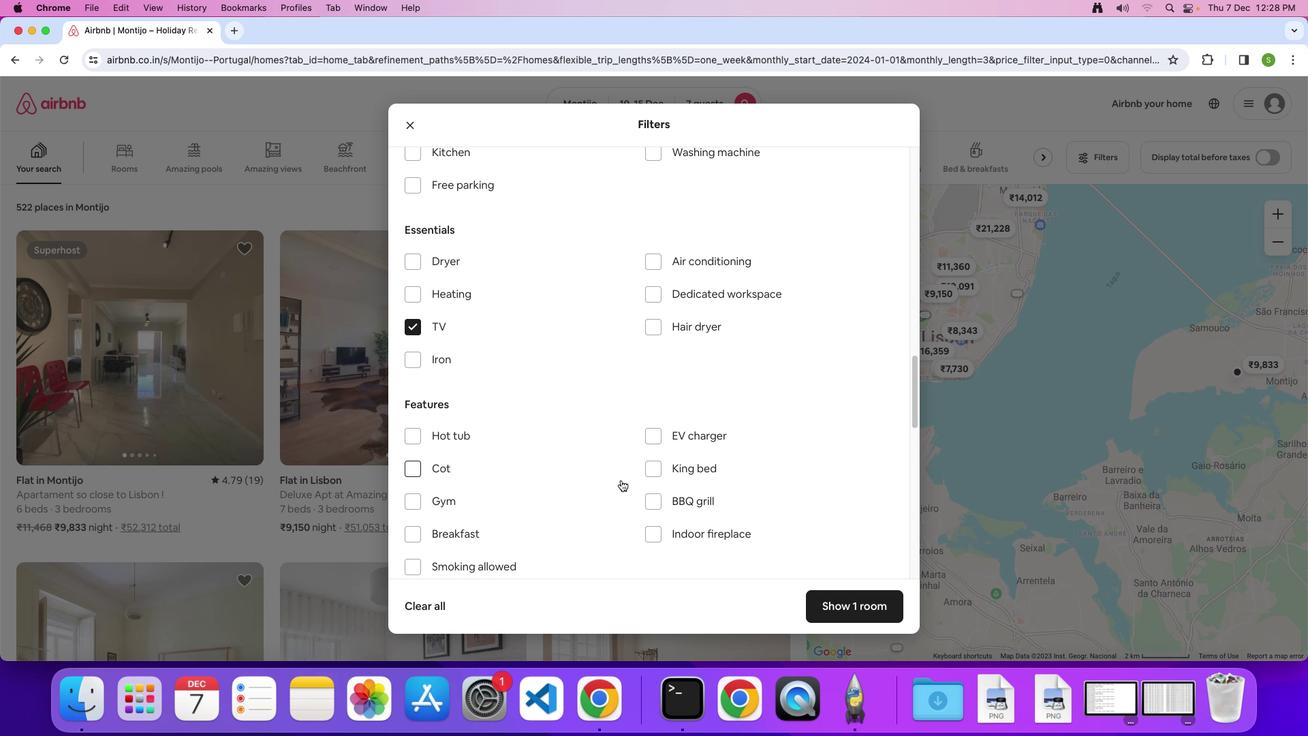 
Action: Mouse scrolled (621, 480) with delta (0, 0)
Screenshot: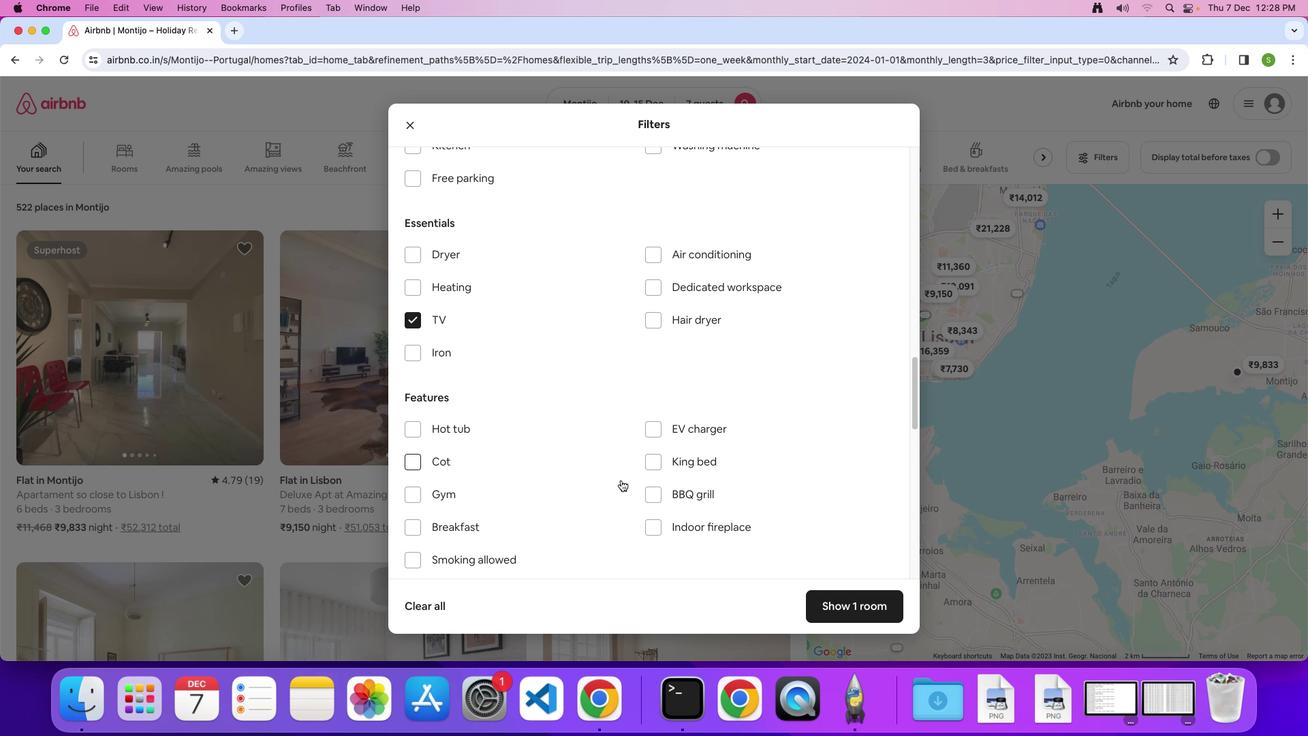 
Action: Mouse moved to (414, 511)
Screenshot: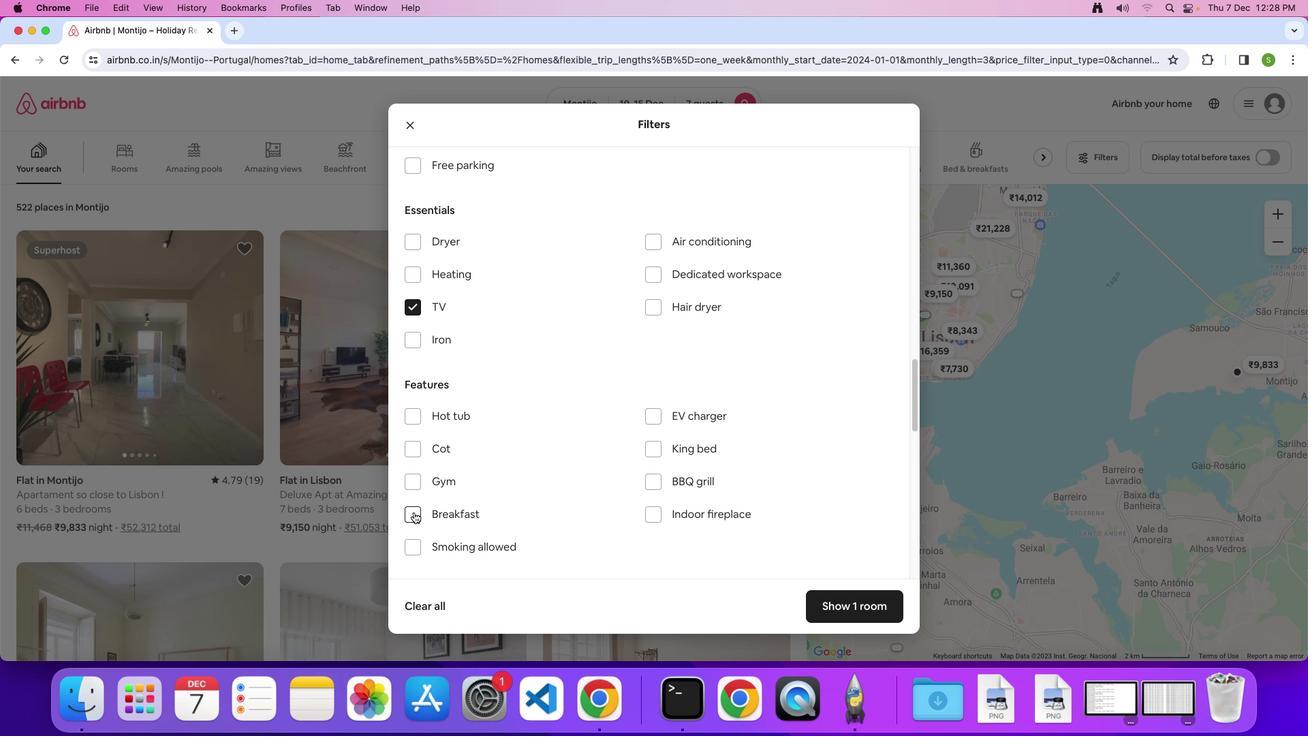 
Action: Mouse pressed left at (414, 511)
Screenshot: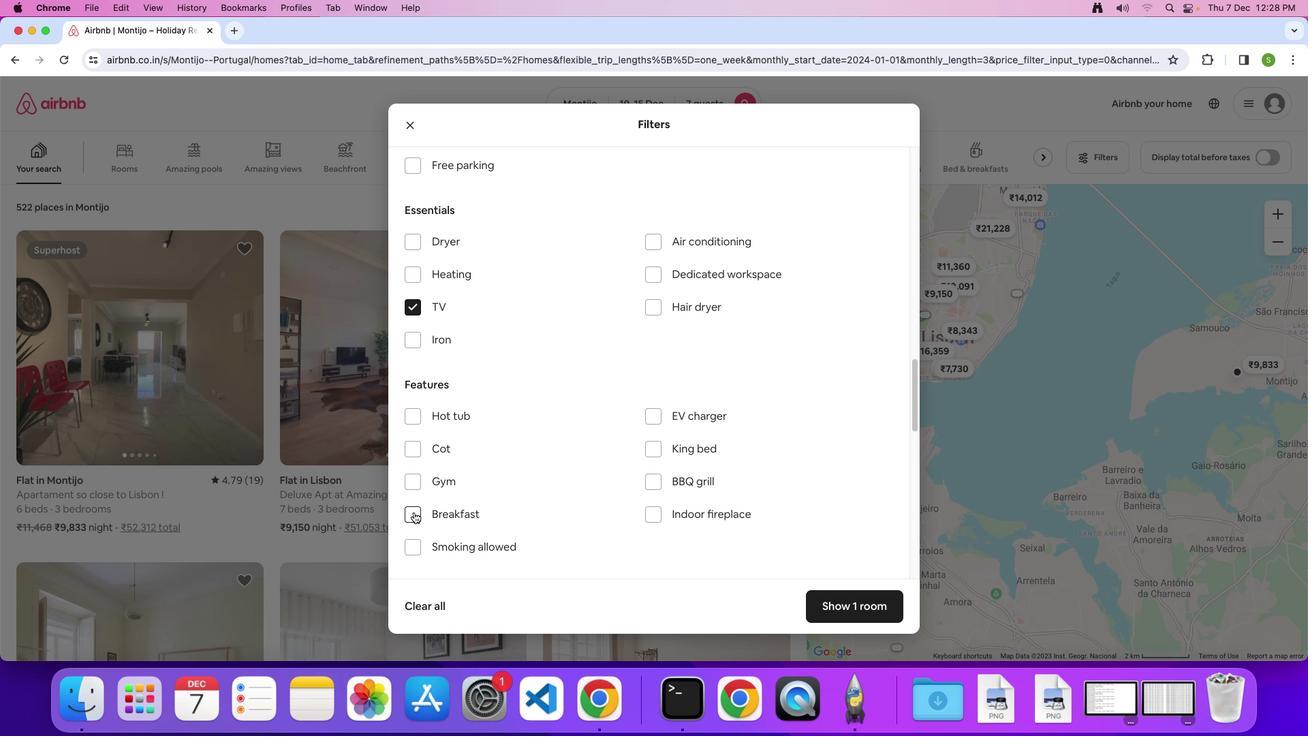 
Action: Mouse moved to (580, 501)
Screenshot: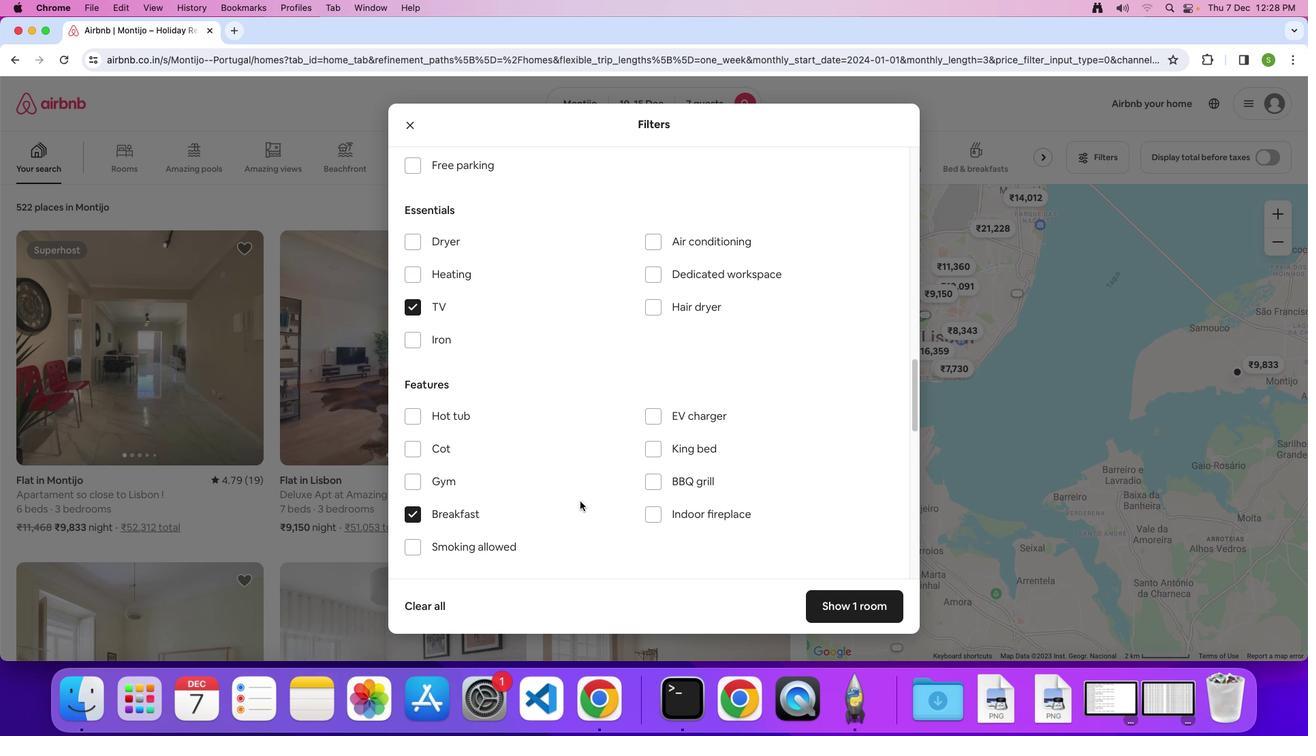 
Action: Mouse scrolled (580, 501) with delta (0, 0)
Screenshot: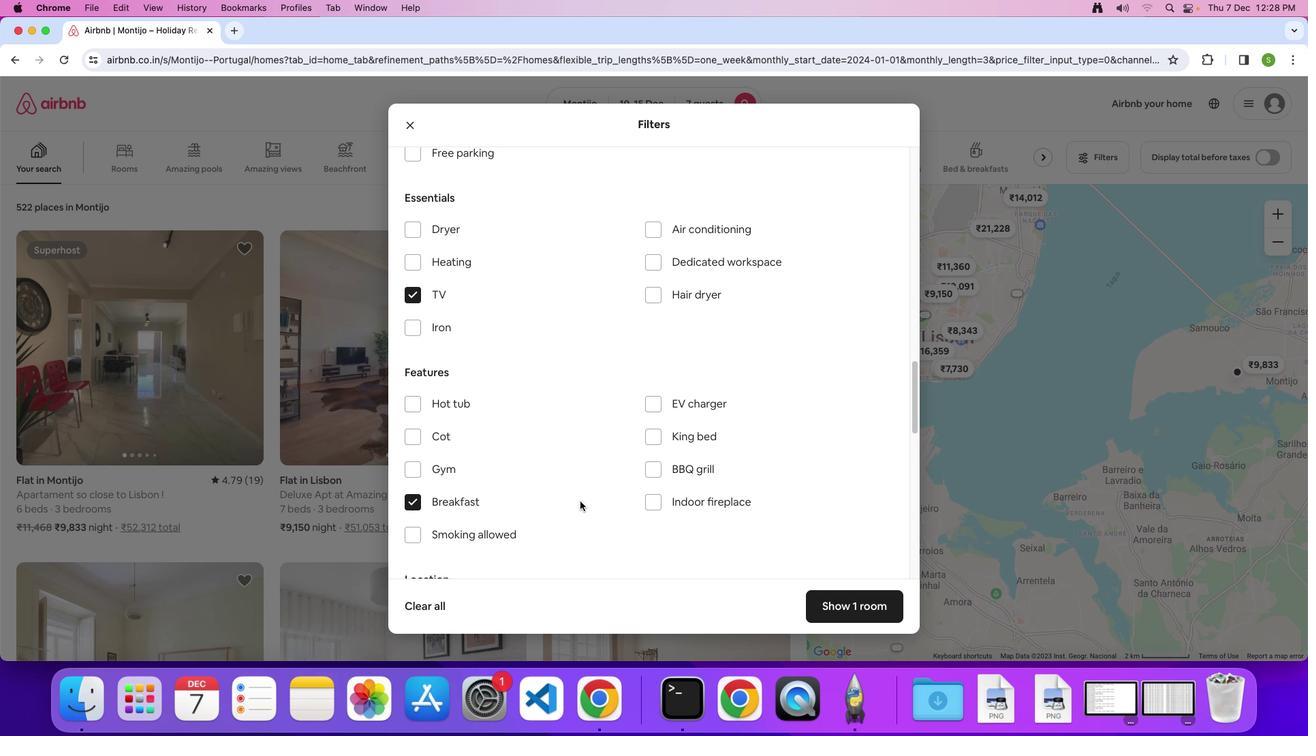 
Action: Mouse scrolled (580, 501) with delta (0, 0)
Screenshot: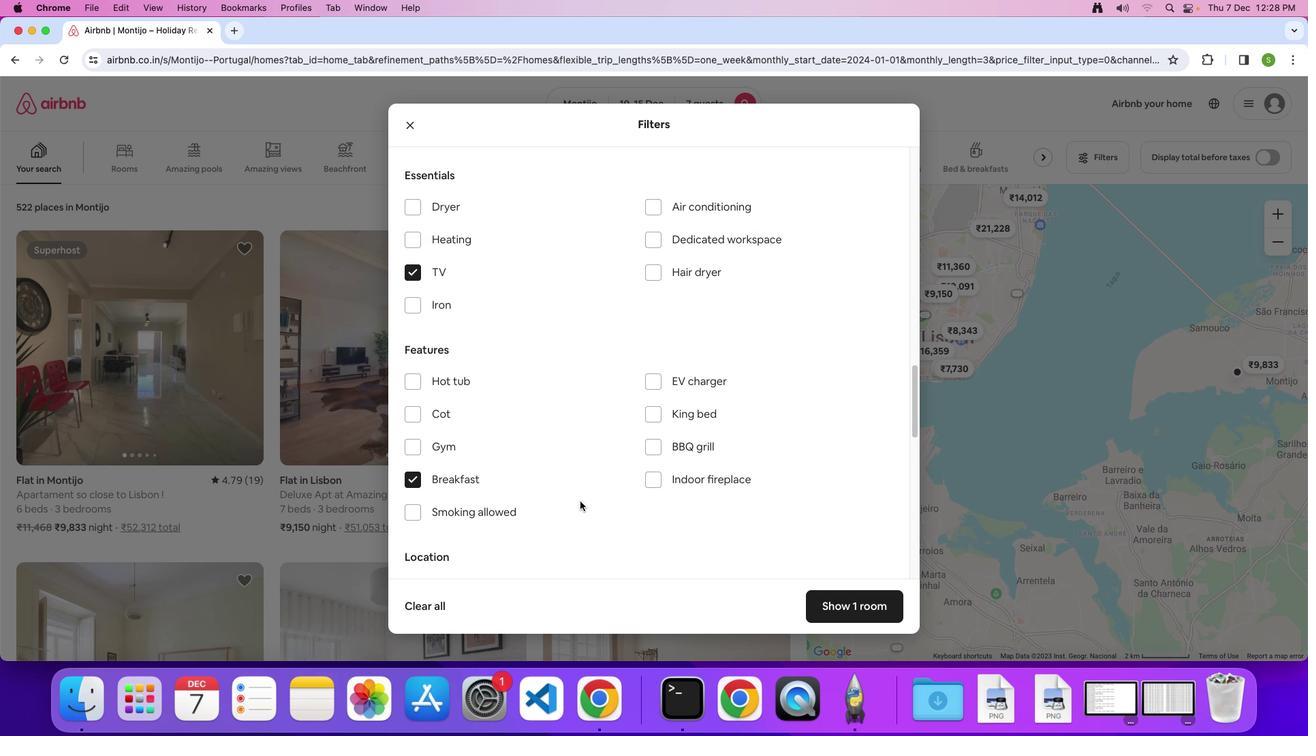 
Action: Mouse scrolled (580, 501) with delta (0, -2)
Screenshot: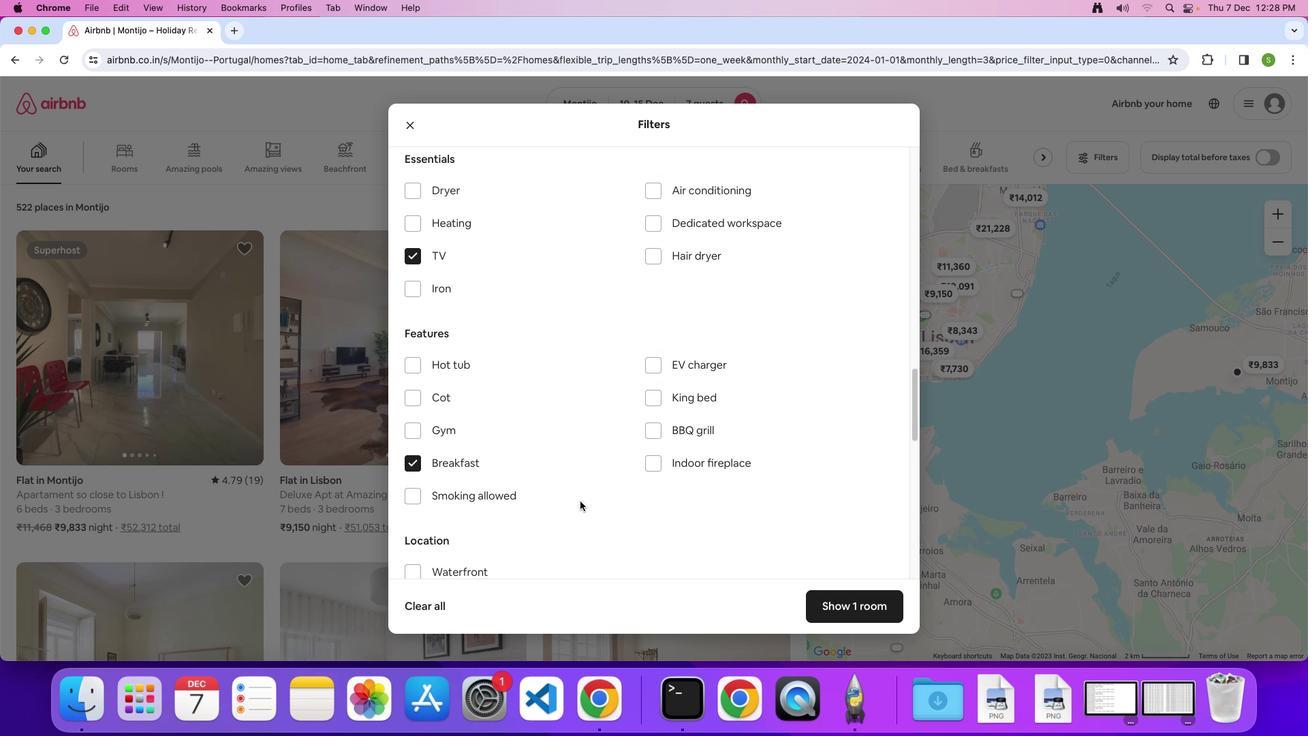 
Action: Mouse scrolled (580, 501) with delta (0, 0)
Screenshot: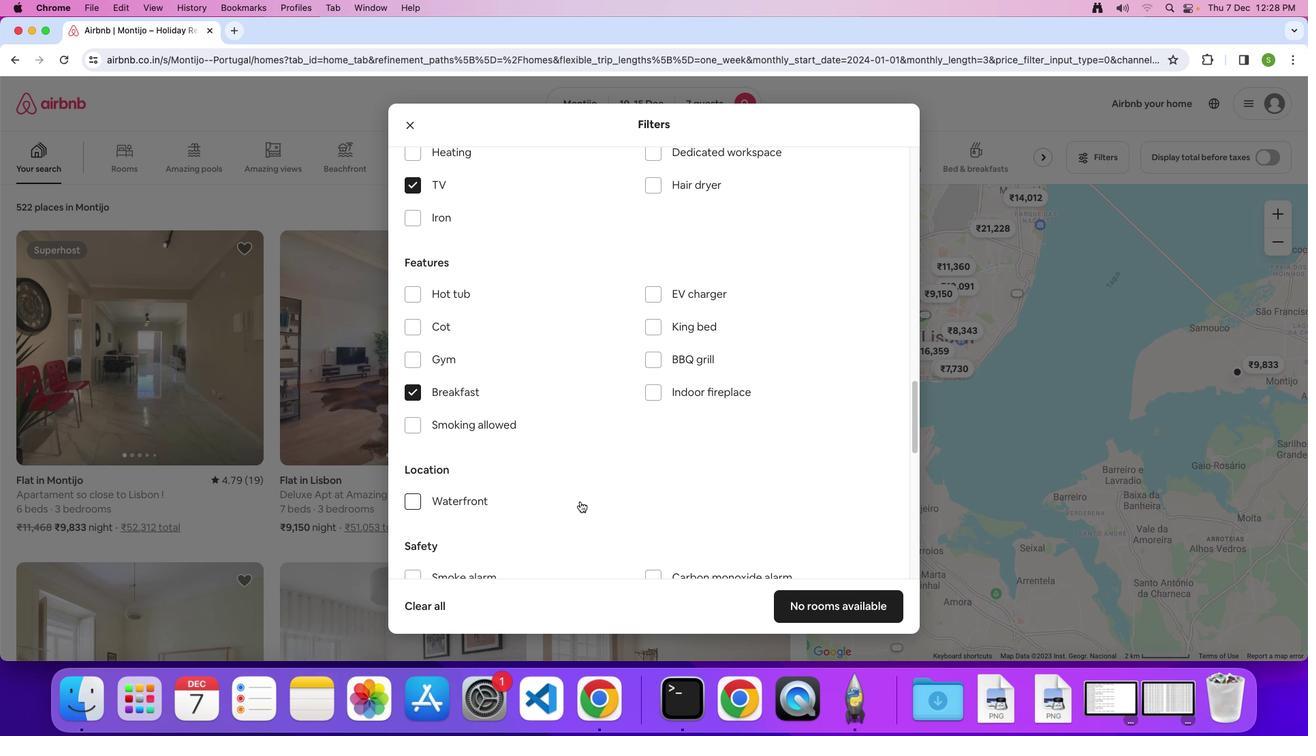 
Action: Mouse scrolled (580, 501) with delta (0, 0)
Screenshot: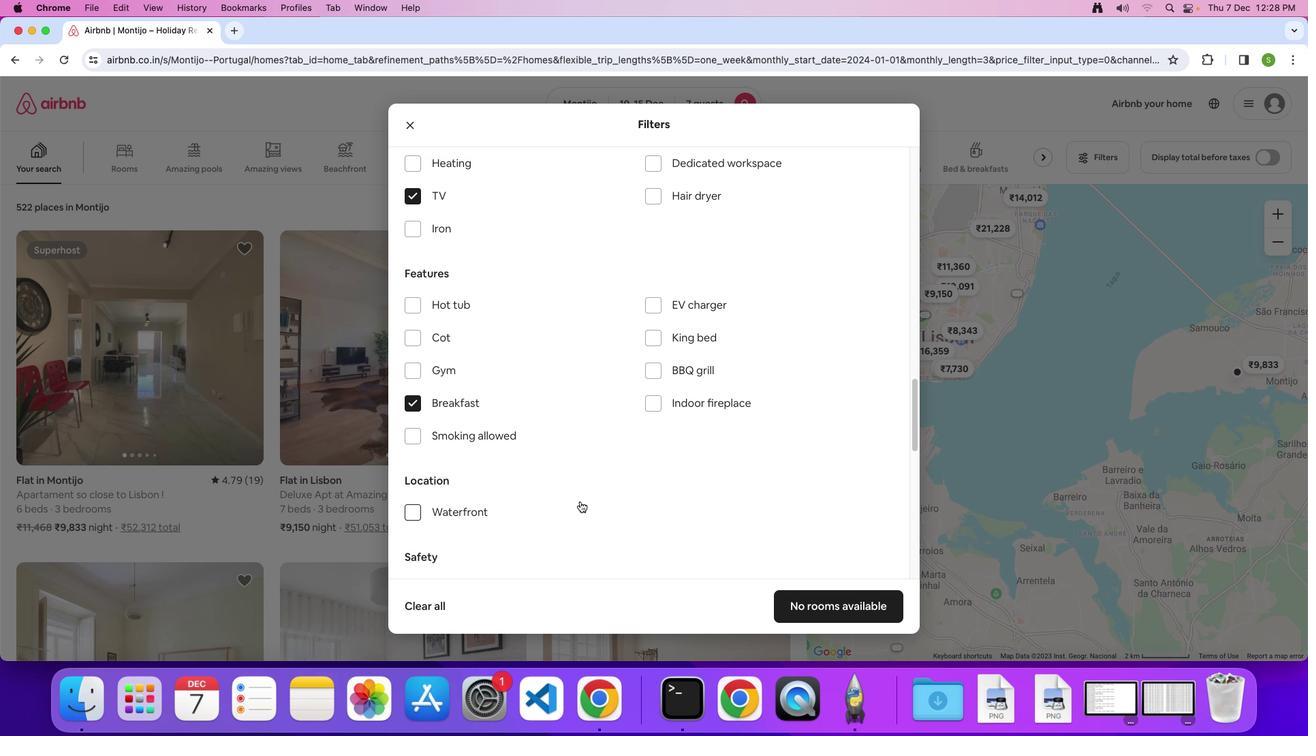 
Action: Mouse scrolled (580, 501) with delta (0, 2)
Screenshot: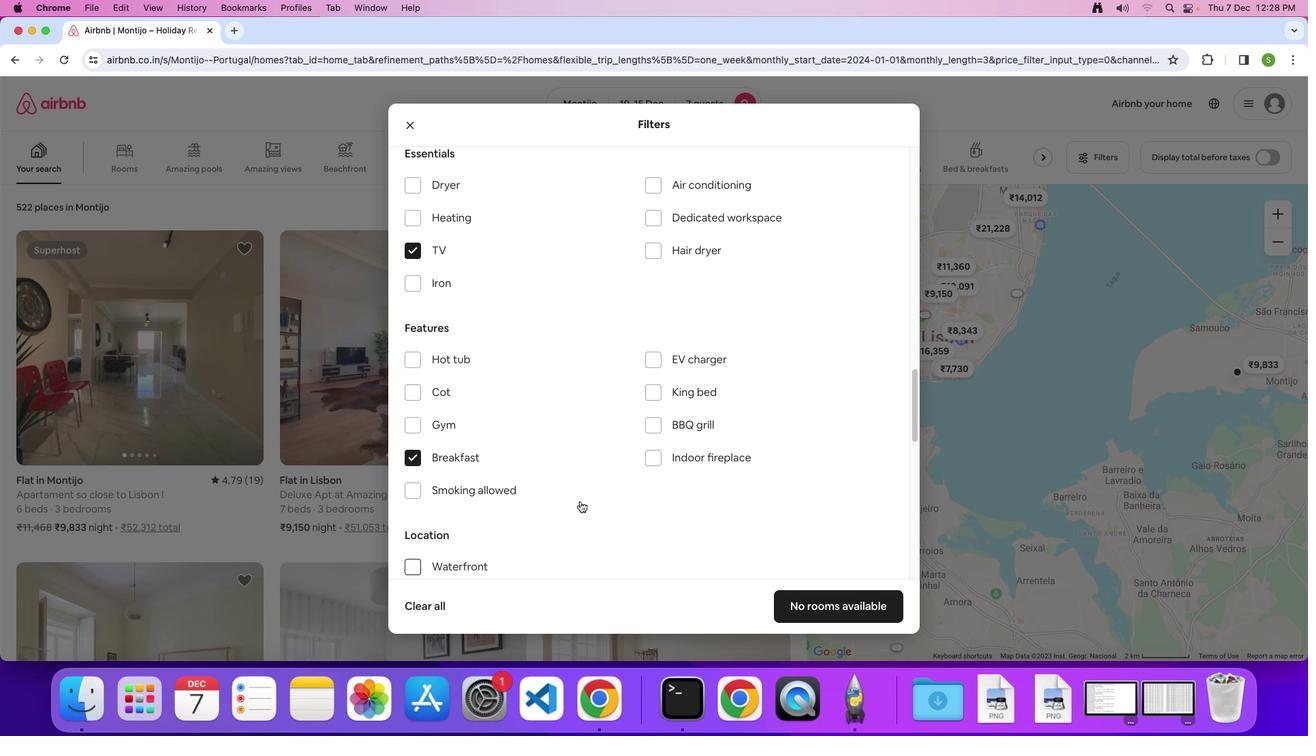 
Action: Mouse scrolled (580, 501) with delta (0, 0)
Screenshot: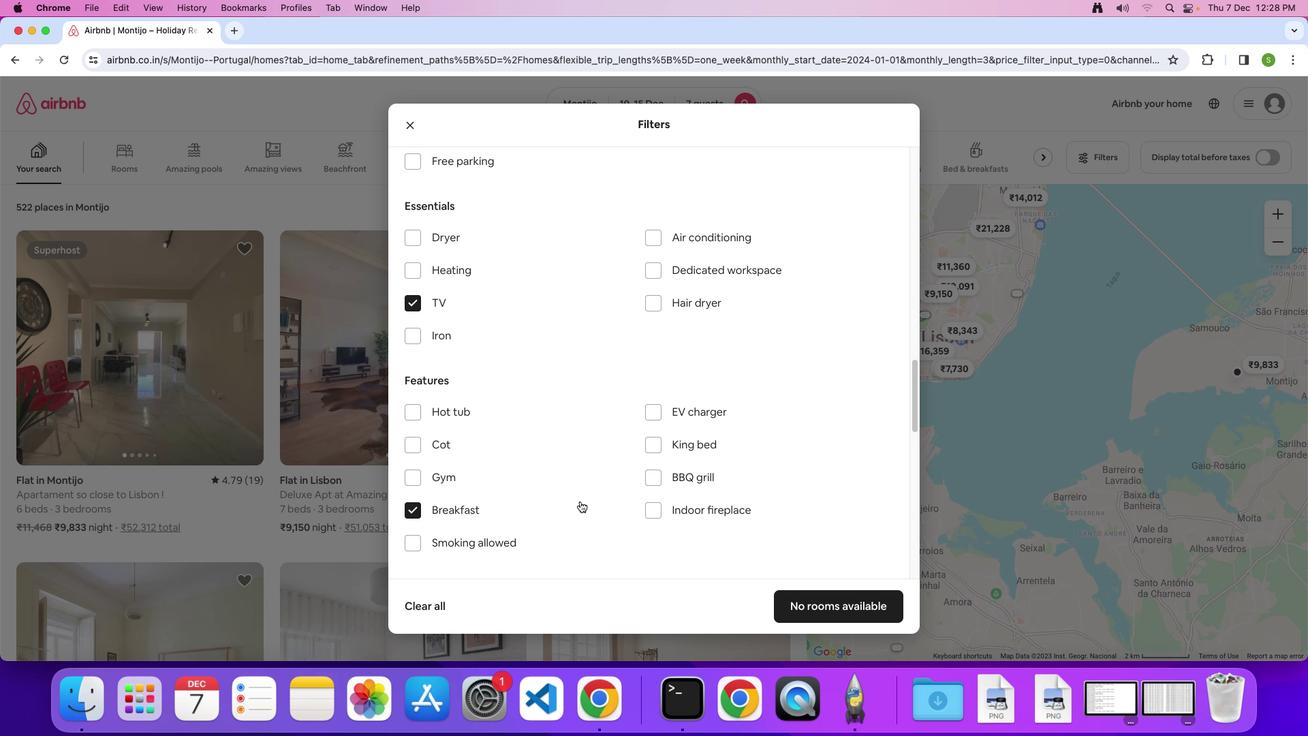 
Action: Mouse scrolled (580, 501) with delta (0, 0)
Screenshot: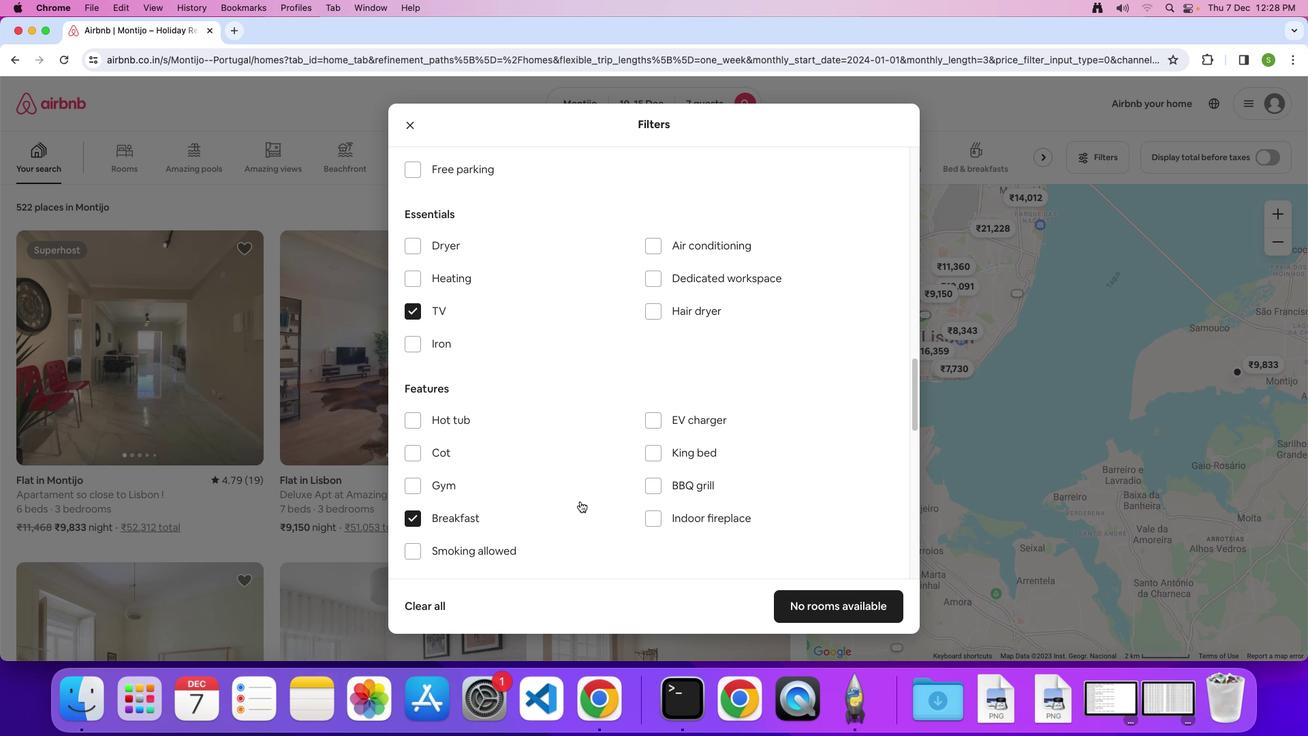 
Action: Mouse scrolled (580, 501) with delta (0, 0)
Screenshot: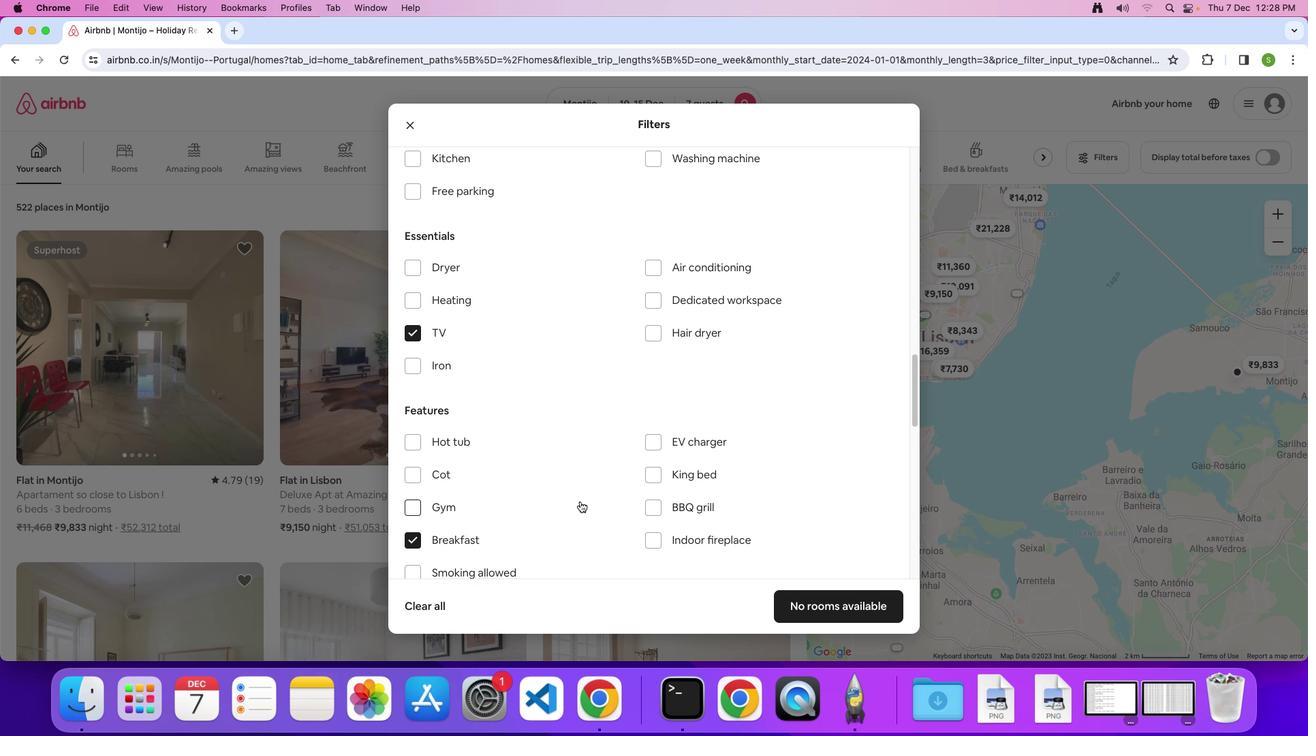
Action: Mouse scrolled (580, 501) with delta (0, 0)
Screenshot: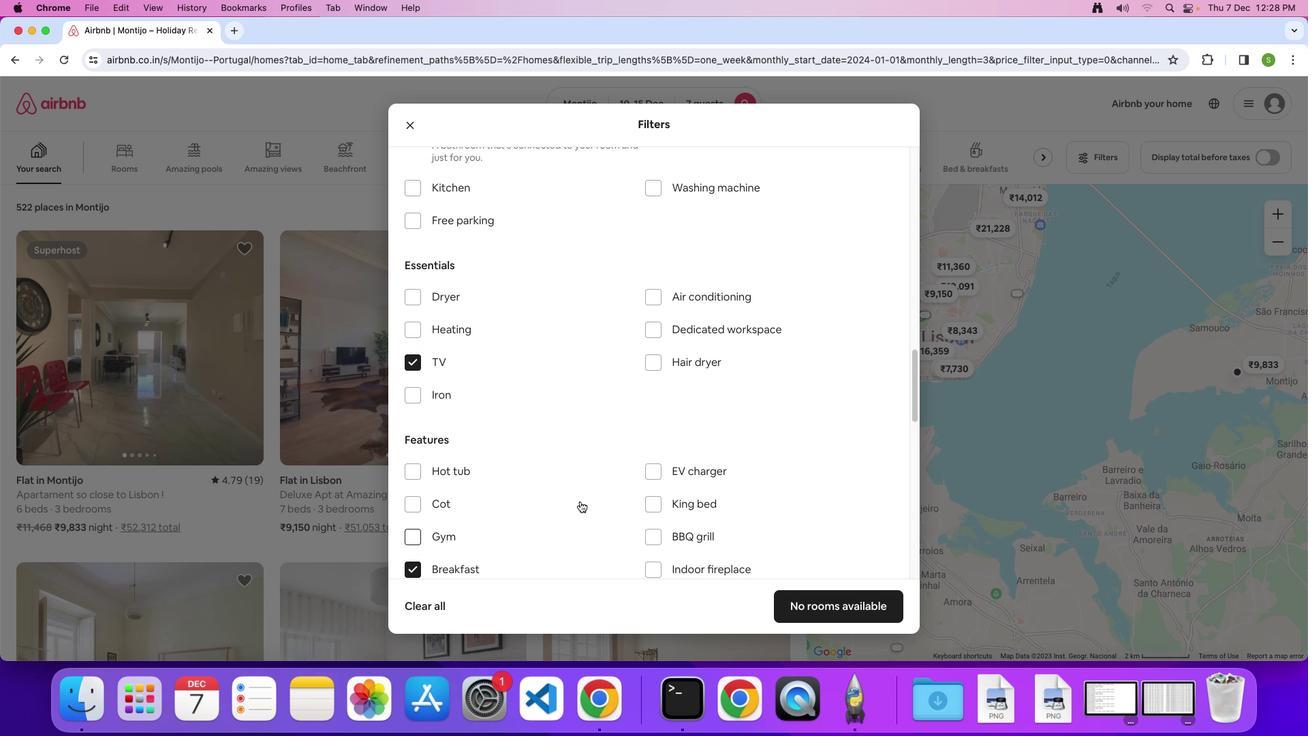 
Action: Mouse scrolled (580, 501) with delta (0, 2)
Screenshot: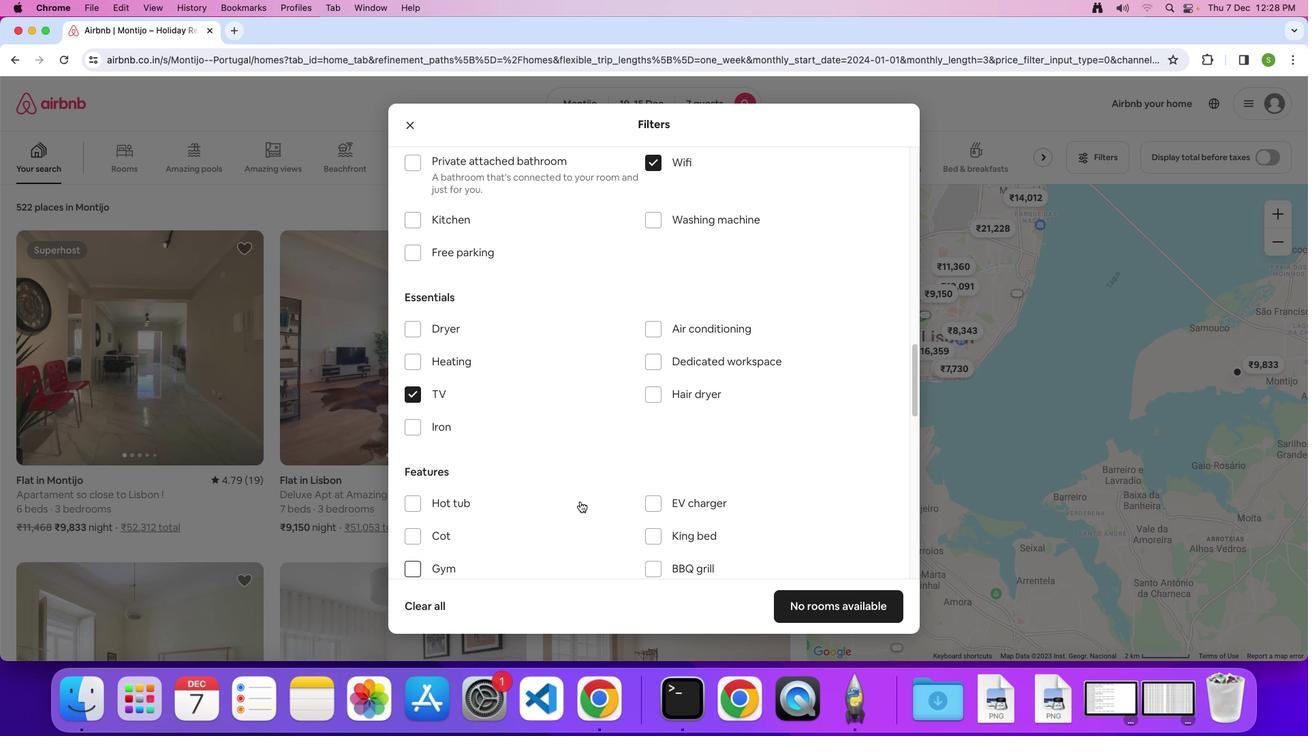 
Action: Mouse moved to (422, 305)
Screenshot: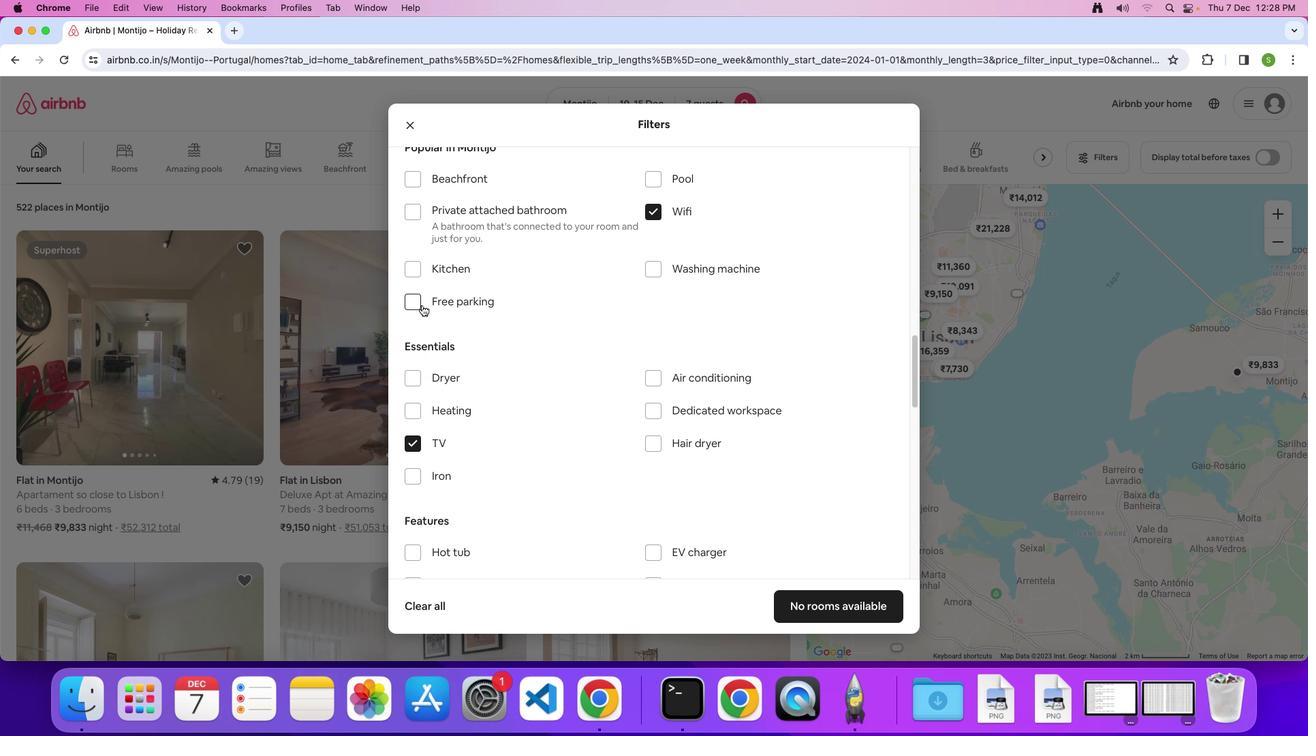 
Action: Mouse pressed left at (422, 305)
Screenshot: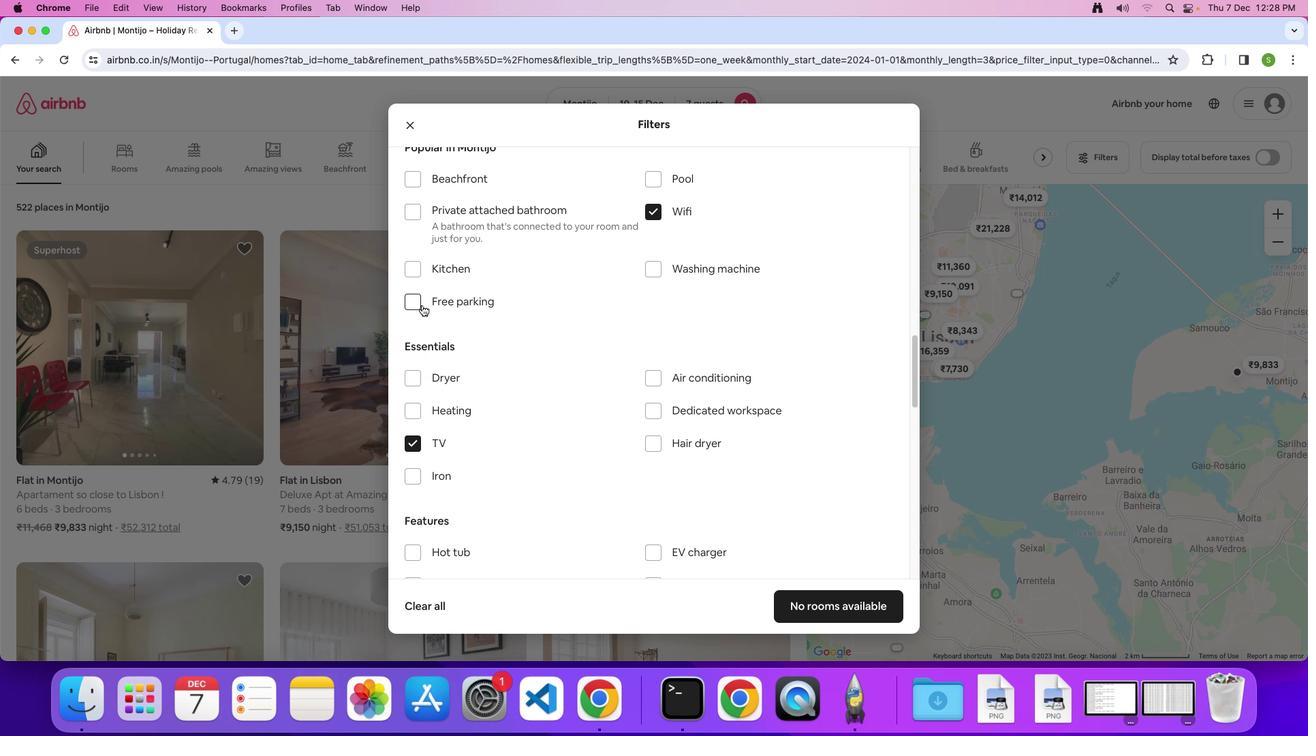 
Action: Mouse moved to (556, 419)
Screenshot: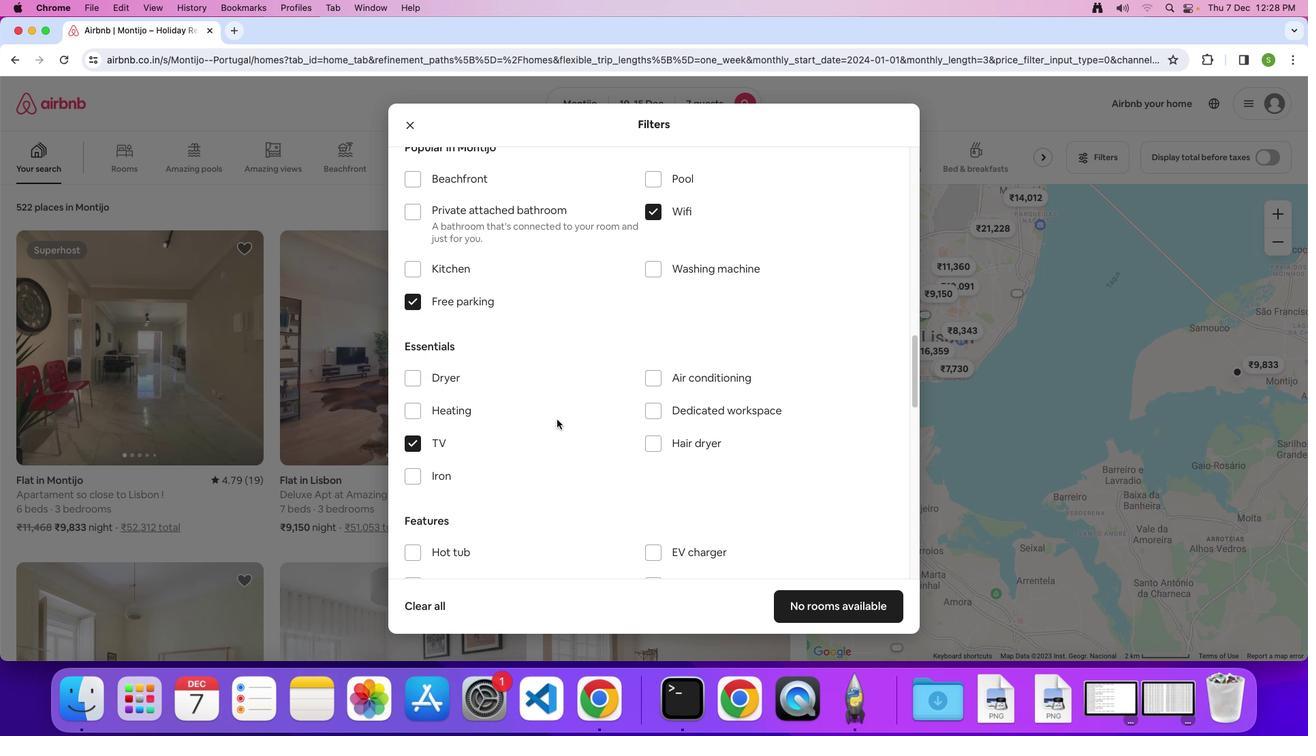 
Action: Mouse scrolled (556, 419) with delta (0, 0)
Screenshot: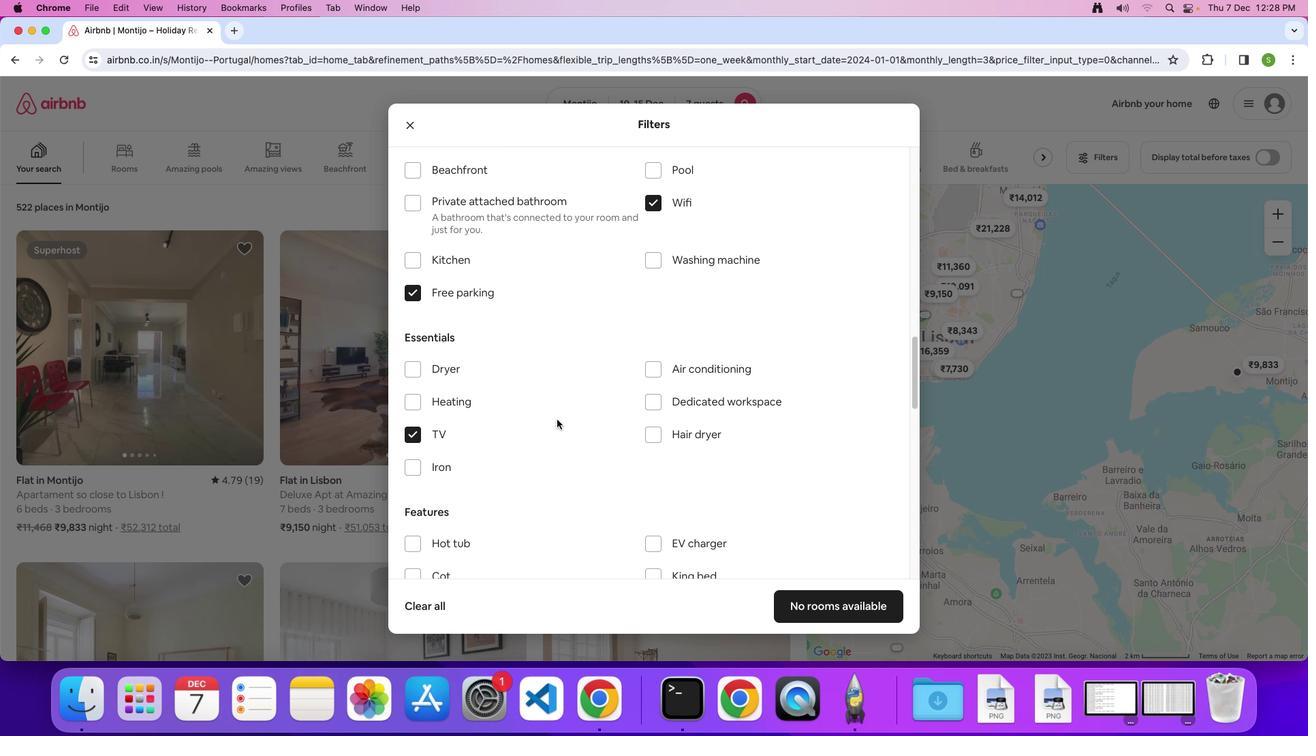 
Action: Mouse scrolled (556, 419) with delta (0, 0)
Screenshot: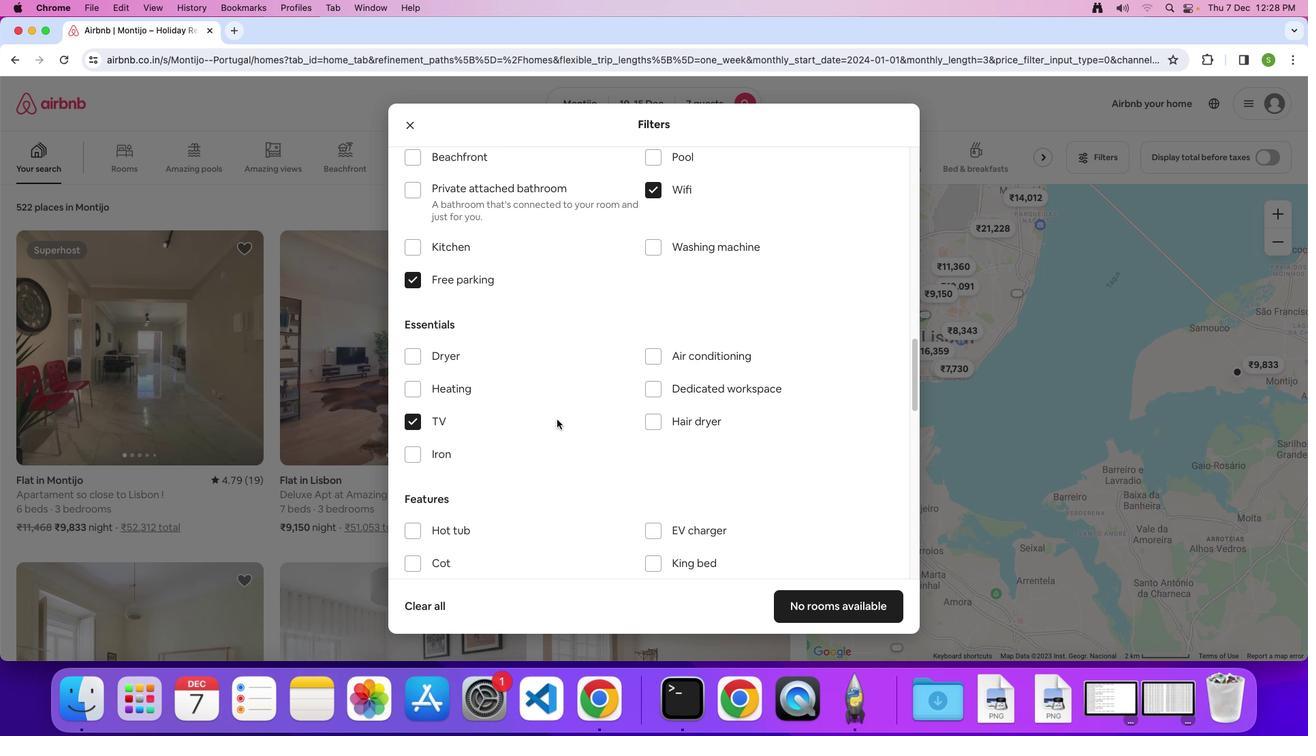 
Action: Mouse scrolled (556, 419) with delta (0, -1)
Screenshot: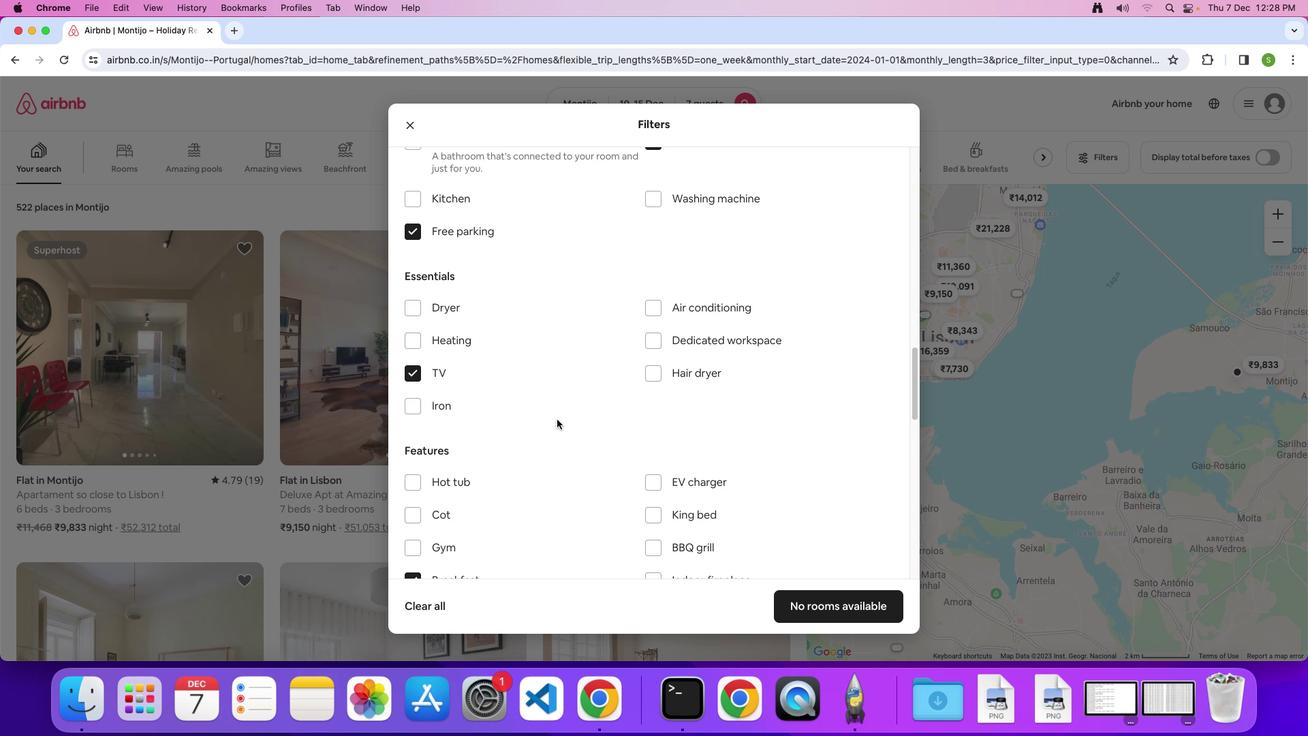
Action: Mouse moved to (801, 604)
Screenshot: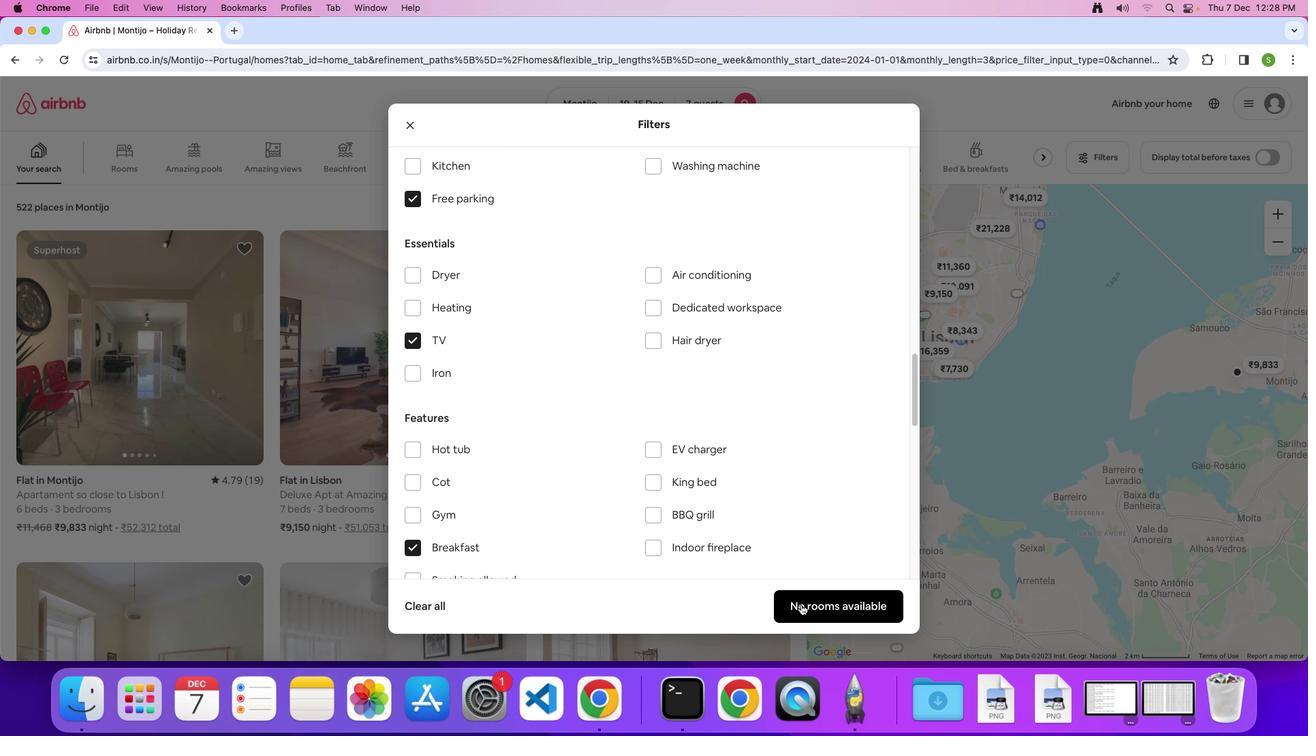 
Action: Mouse pressed left at (801, 604)
Screenshot: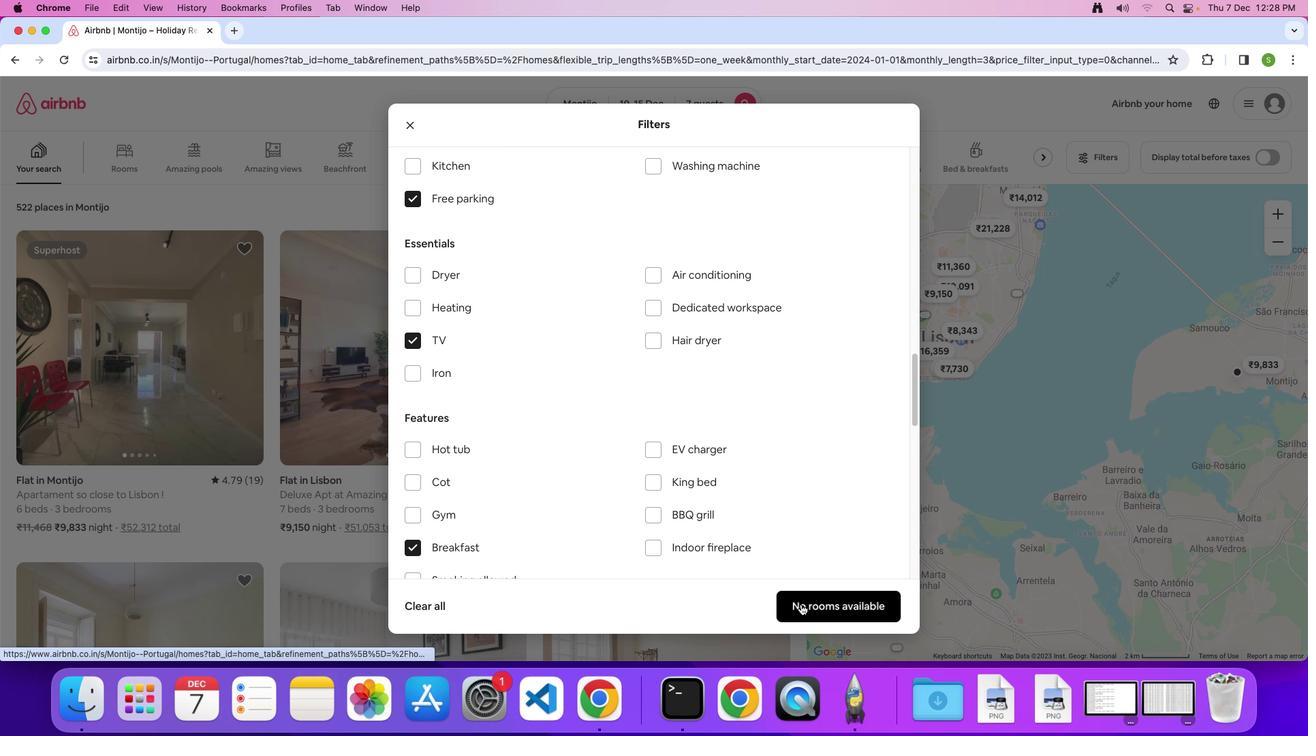 
Action: Mouse moved to (502, 391)
Screenshot: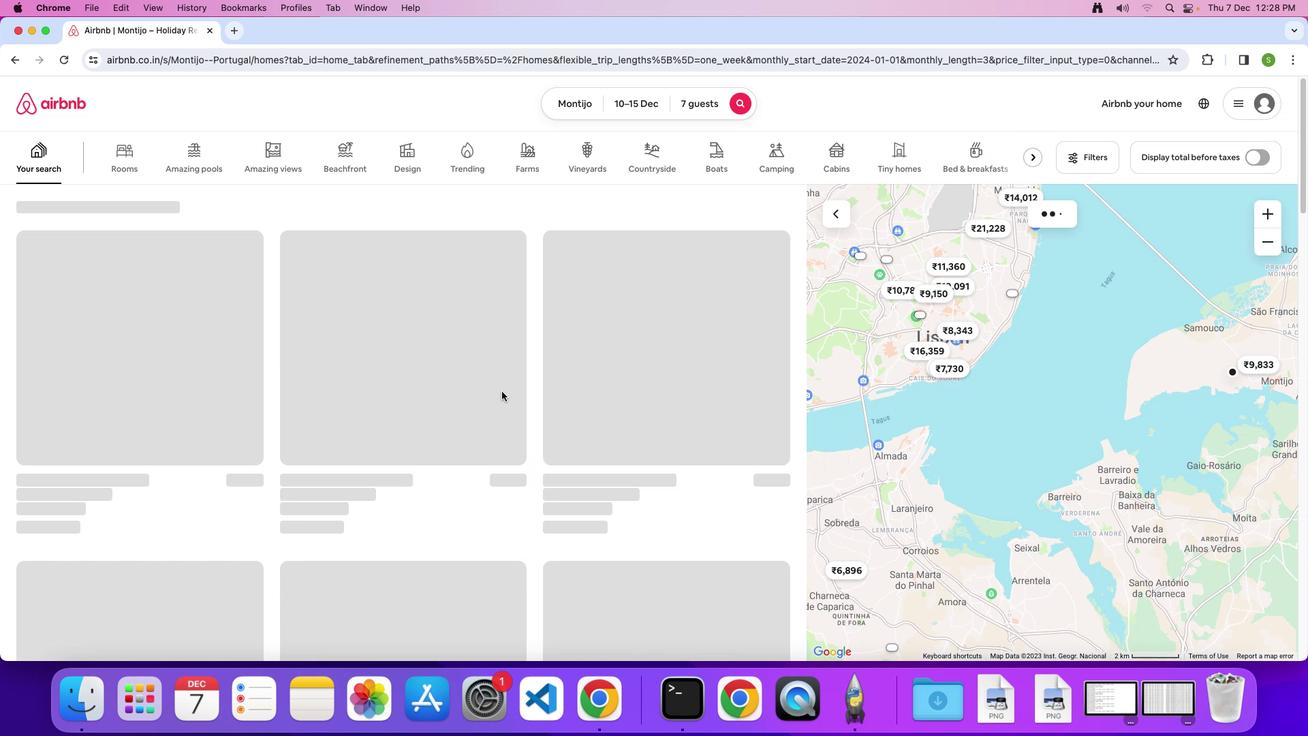 
